 Task: Find connections with filter location Cegléd with filter topic #moneywith filter profile language English with filter current company Lupin with filter school Malnad College of Engineering with filter industry Claims Adjusting, Actuarial Services with filter service category Family Law with filter keywords title Operations Professional
Action: Mouse moved to (531, 71)
Screenshot: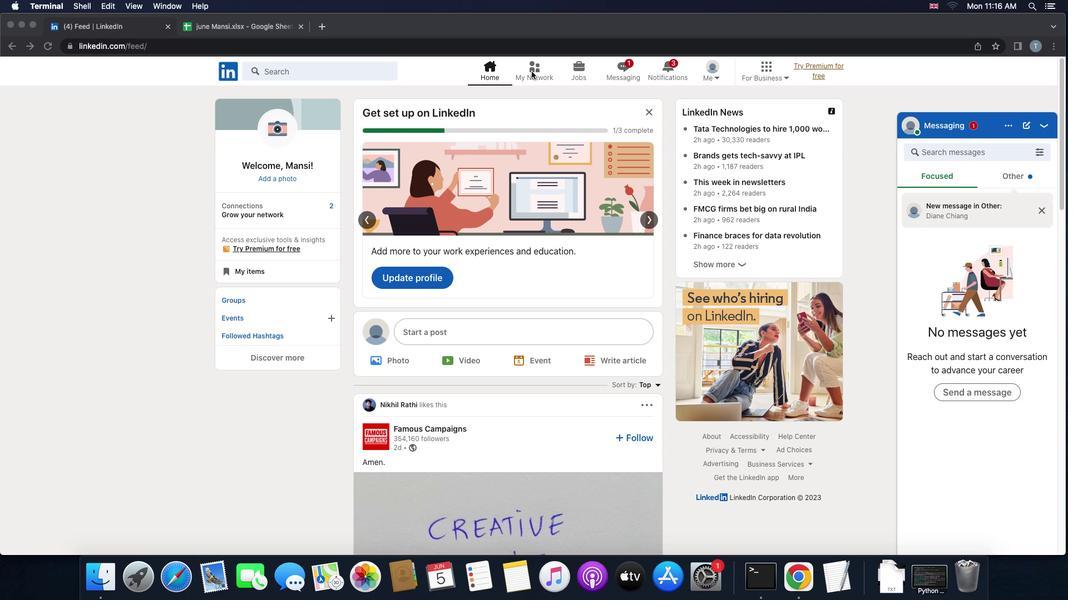 
Action: Mouse pressed left at (531, 71)
Screenshot: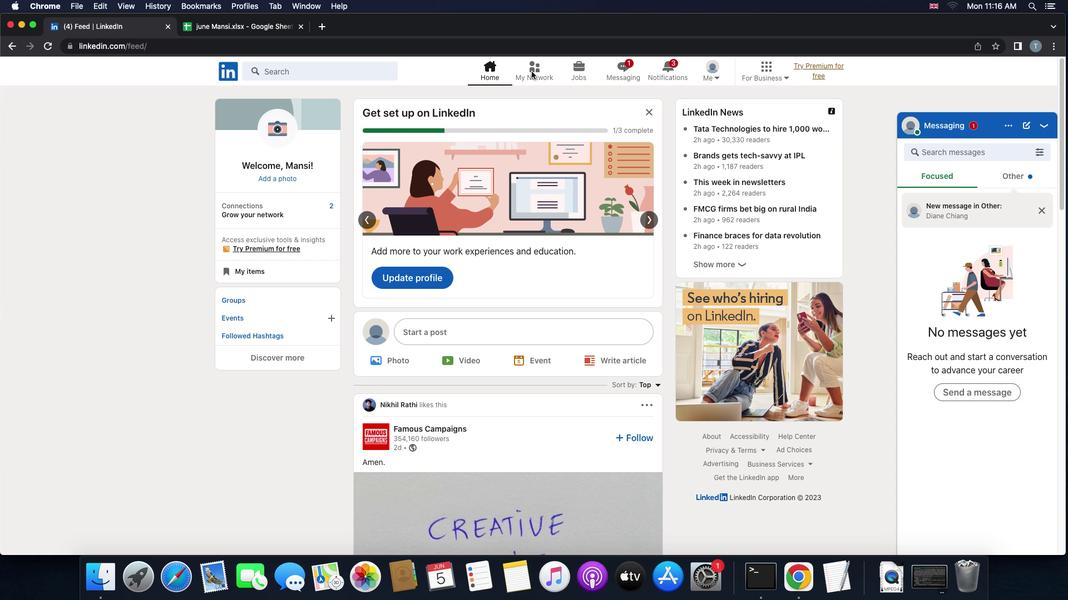 
Action: Mouse pressed left at (531, 71)
Screenshot: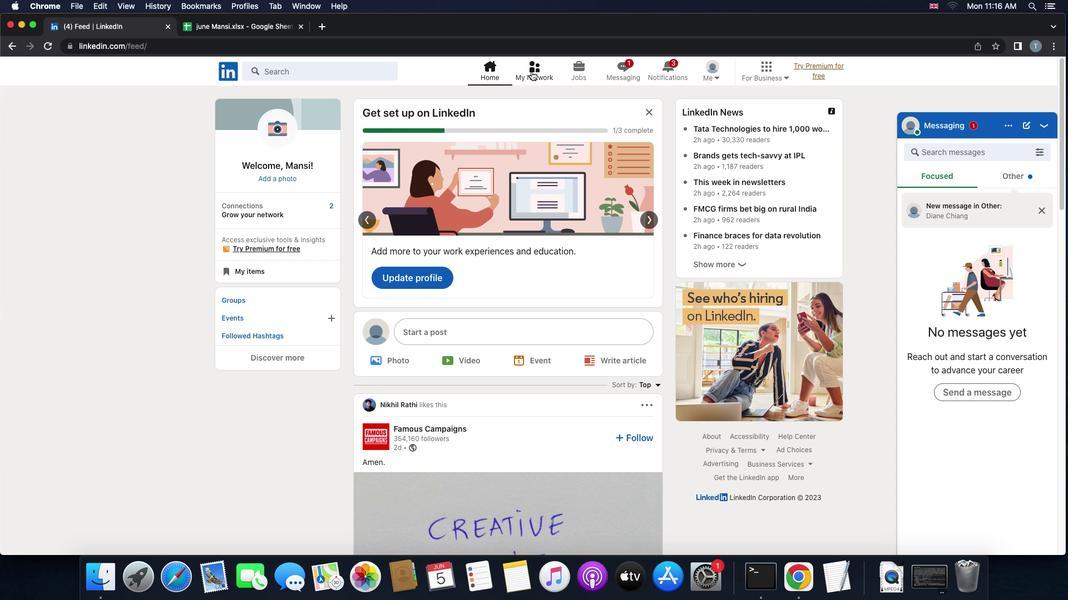 
Action: Mouse moved to (351, 132)
Screenshot: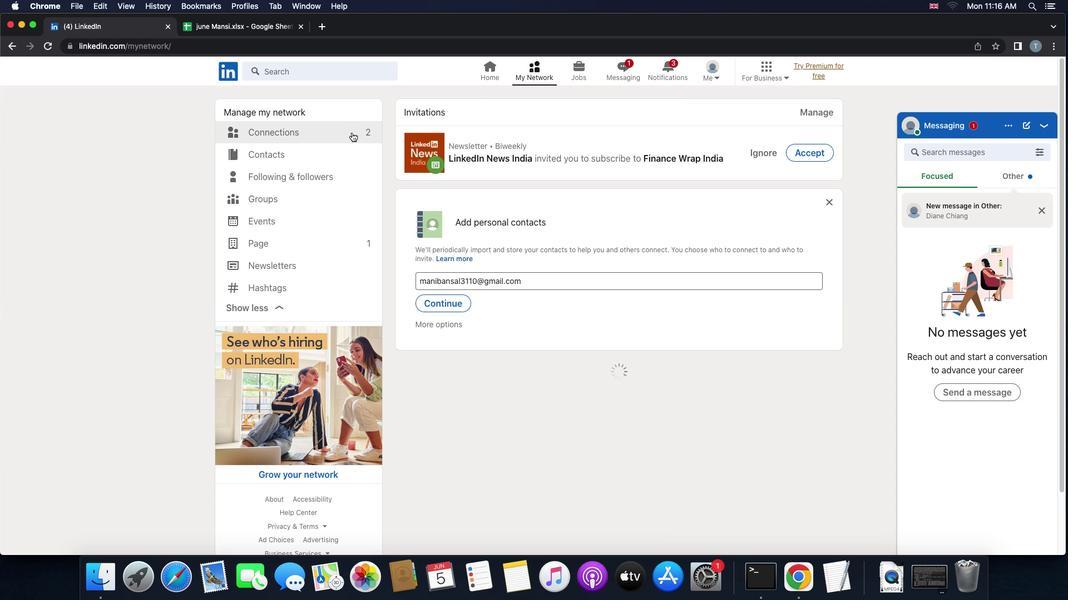 
Action: Mouse pressed left at (351, 132)
Screenshot: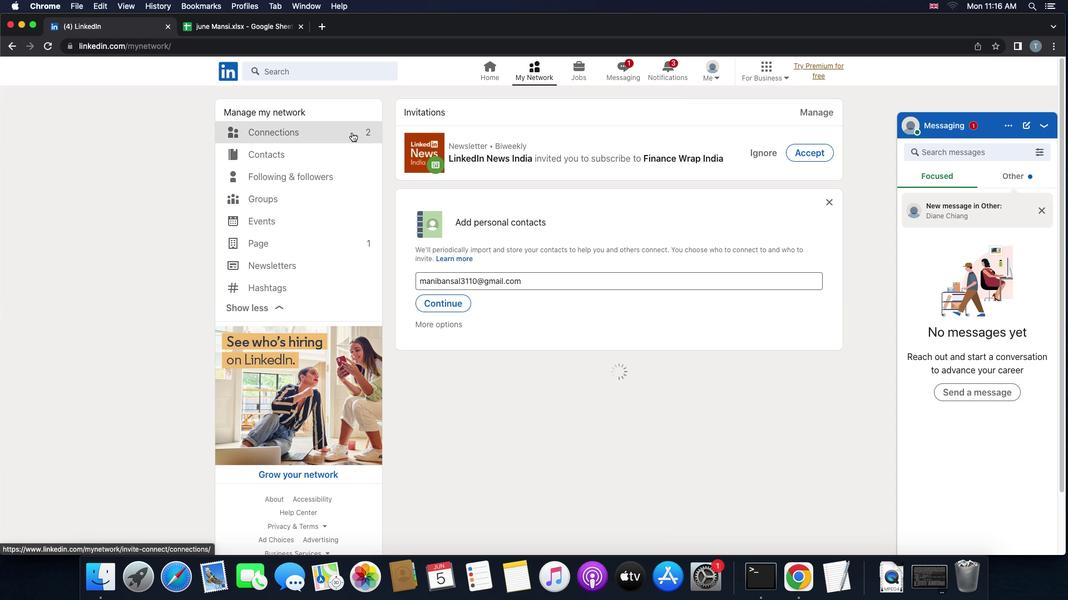 
Action: Mouse moved to (624, 130)
Screenshot: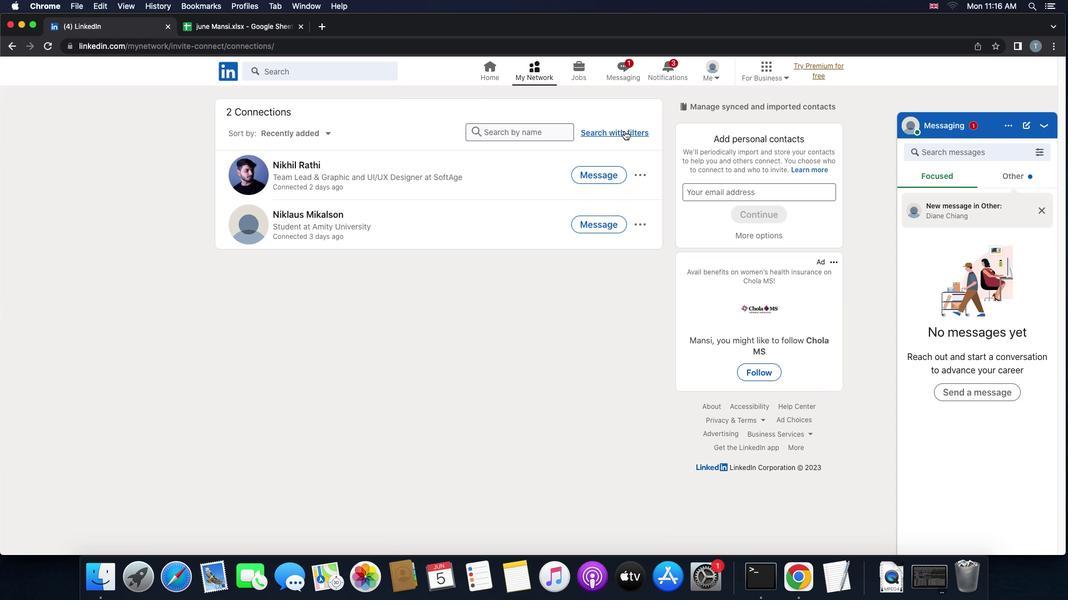
Action: Mouse pressed left at (624, 130)
Screenshot: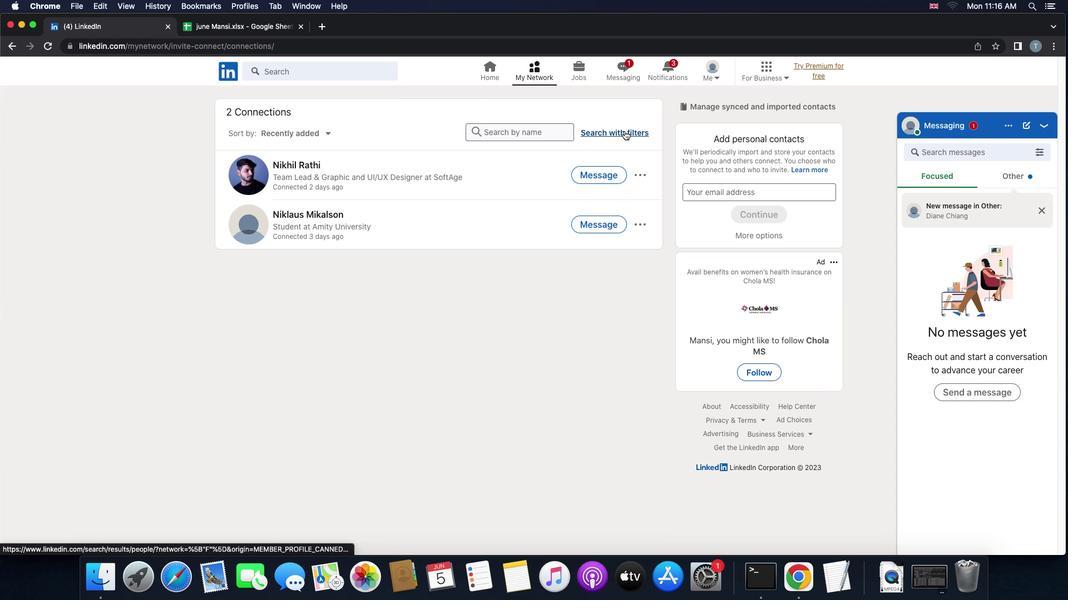 
Action: Mouse moved to (584, 105)
Screenshot: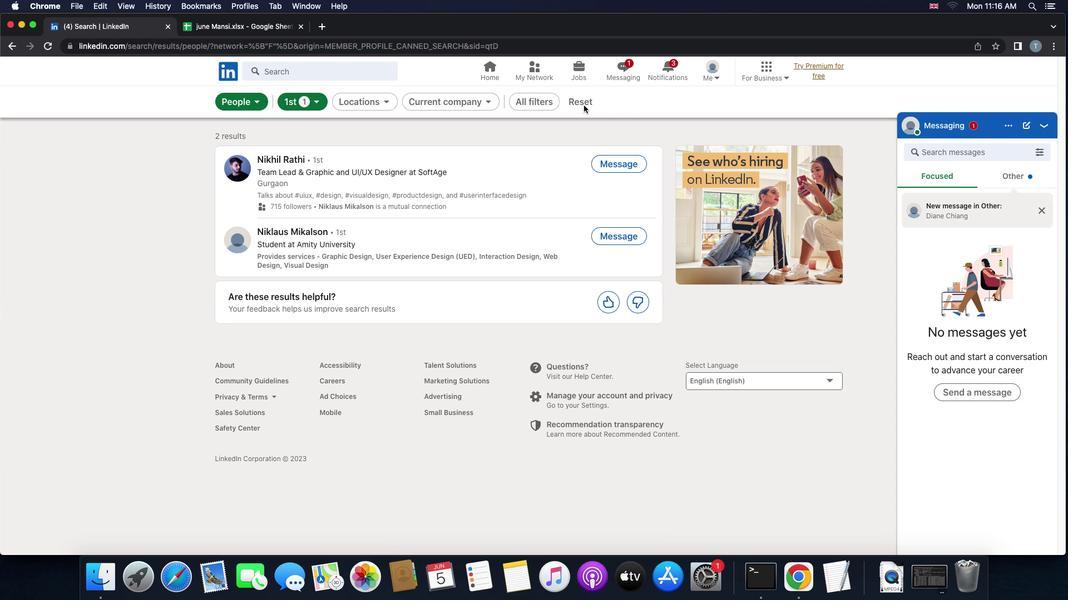 
Action: Mouse pressed left at (584, 105)
Screenshot: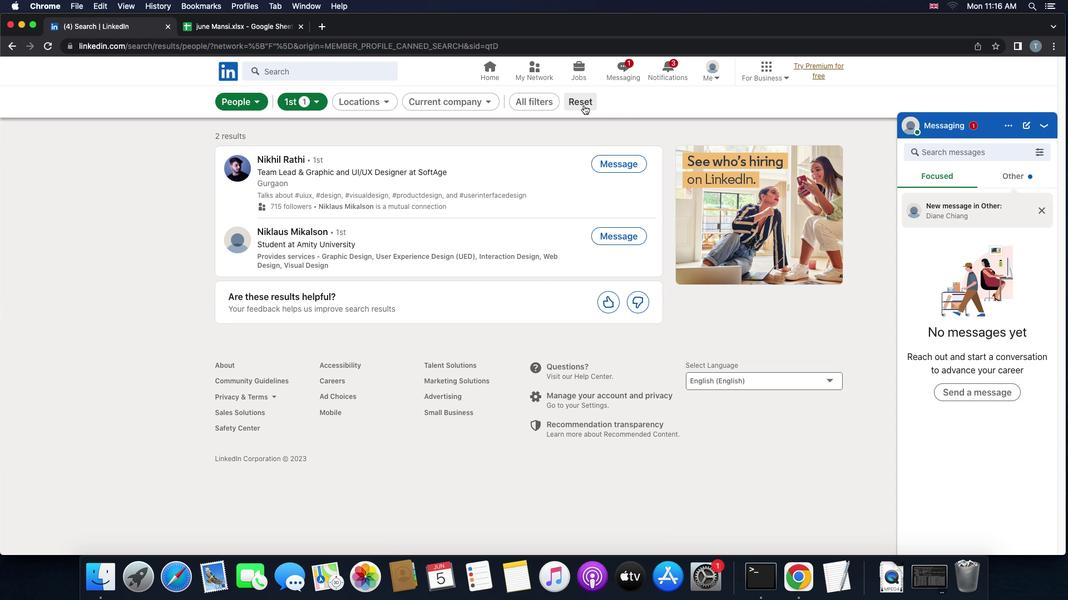 
Action: Mouse moved to (576, 103)
Screenshot: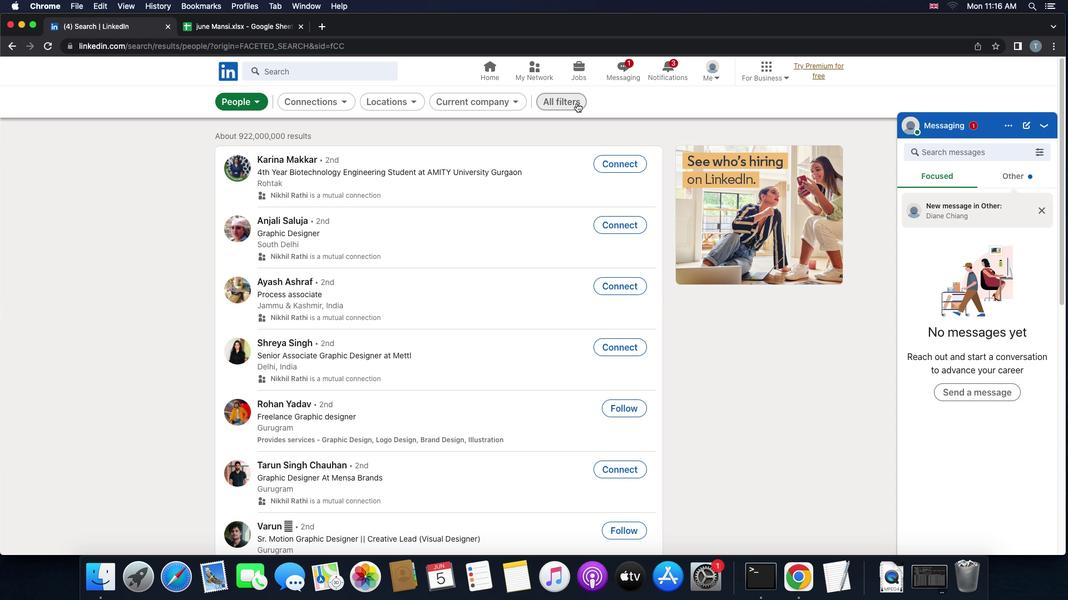 
Action: Mouse pressed left at (576, 103)
Screenshot: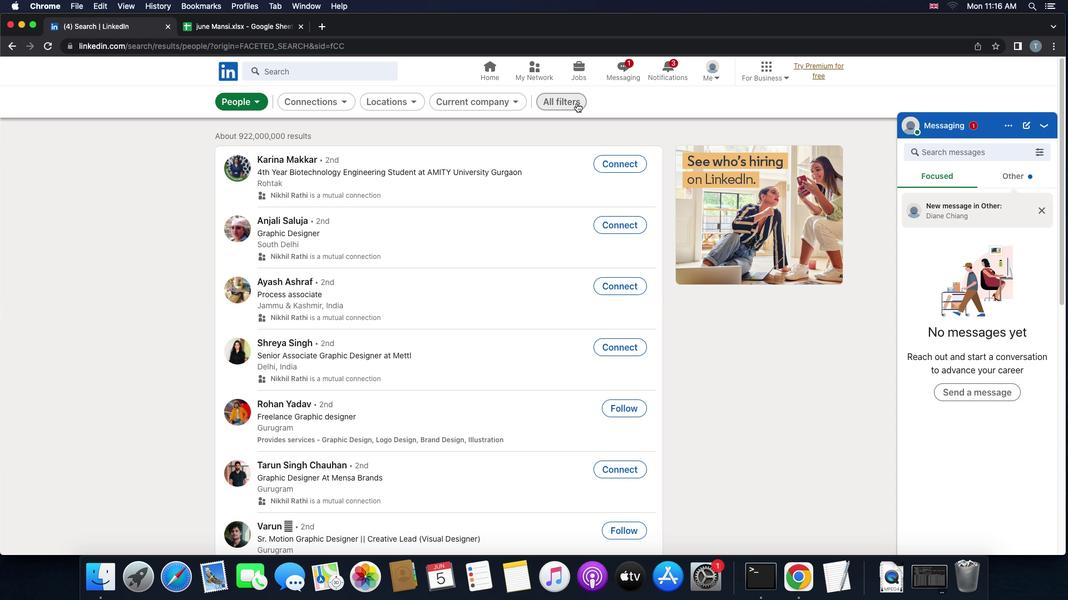 
Action: Mouse moved to (773, 333)
Screenshot: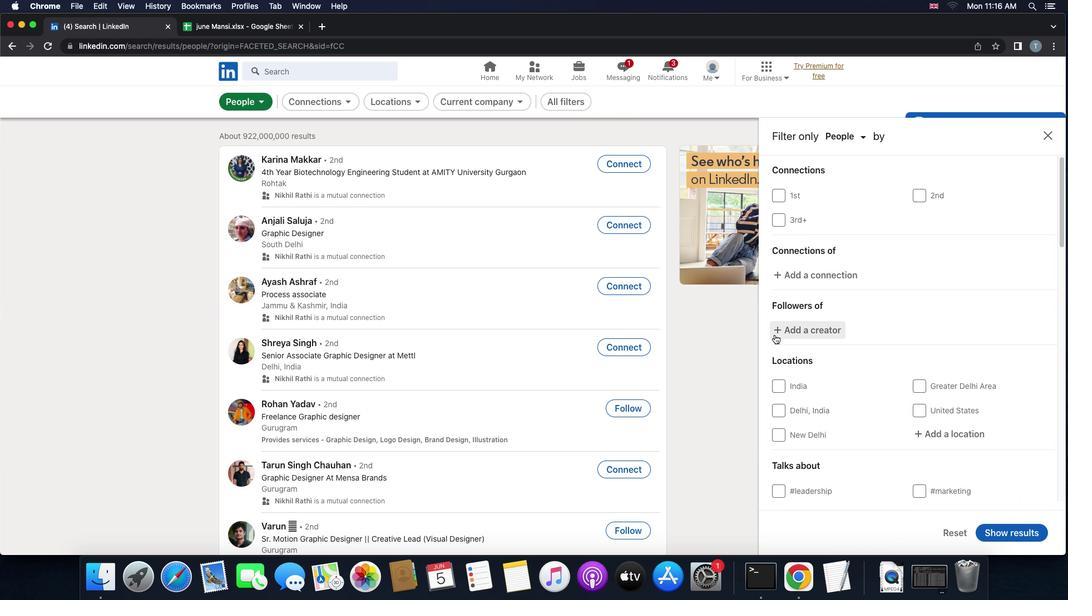
Action: Mouse scrolled (773, 333) with delta (0, 0)
Screenshot: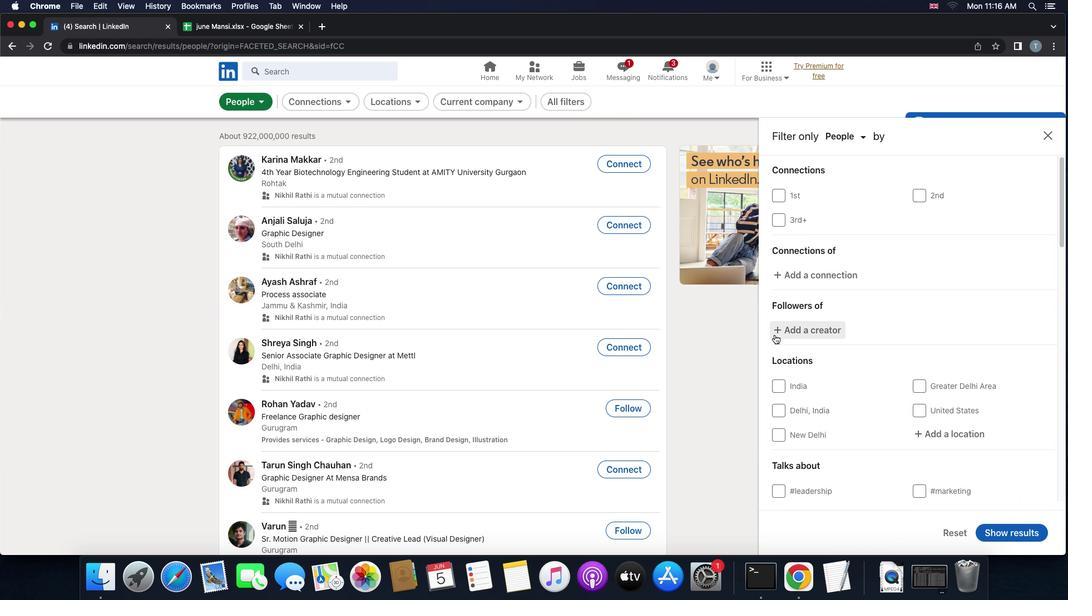 
Action: Mouse moved to (774, 334)
Screenshot: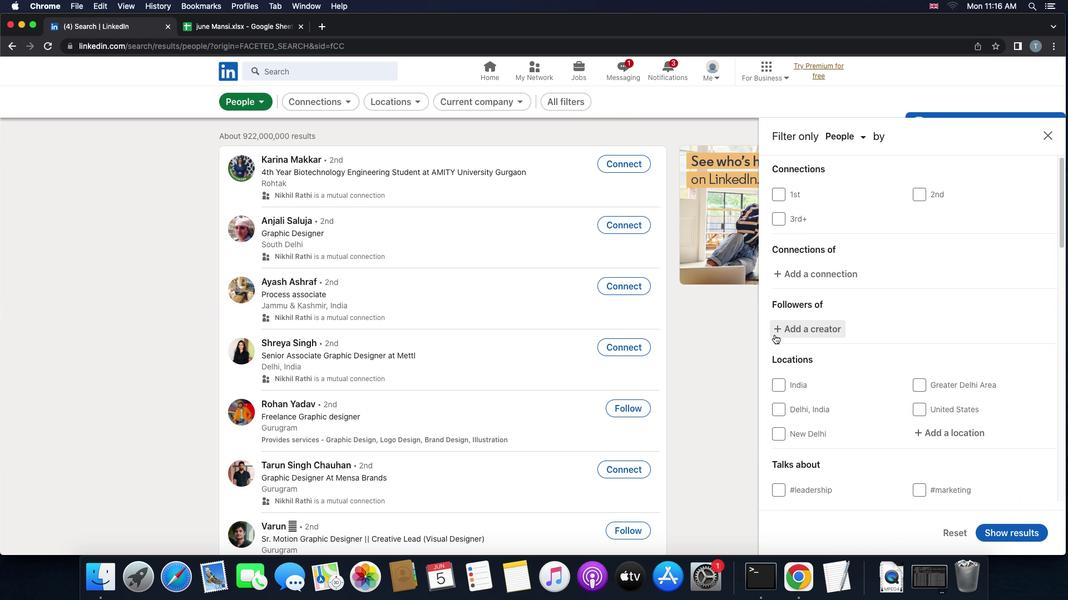 
Action: Mouse scrolled (774, 334) with delta (0, 0)
Screenshot: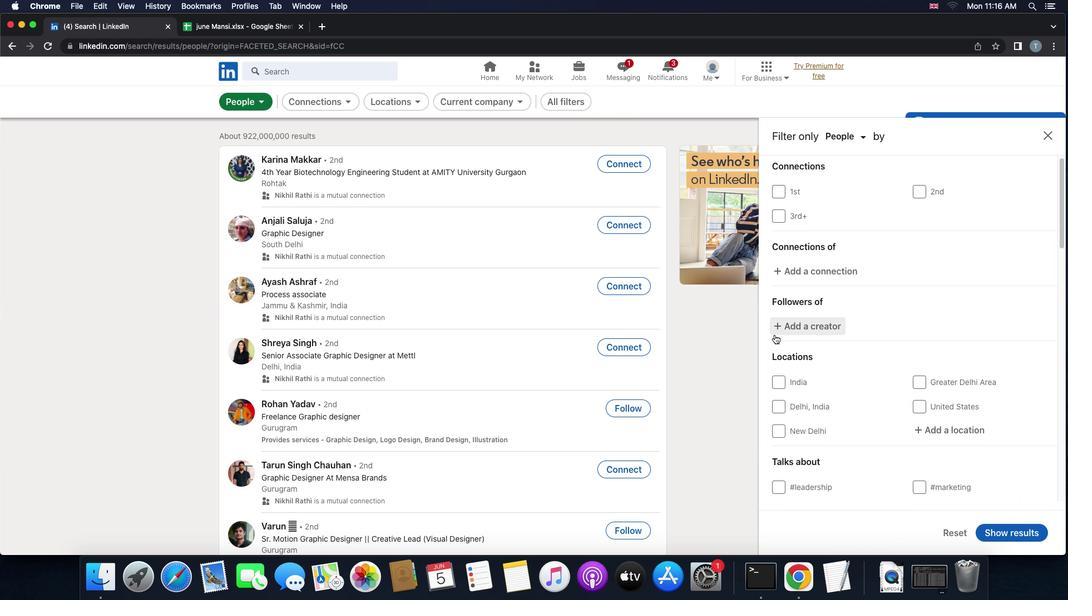 
Action: Mouse scrolled (774, 334) with delta (0, 0)
Screenshot: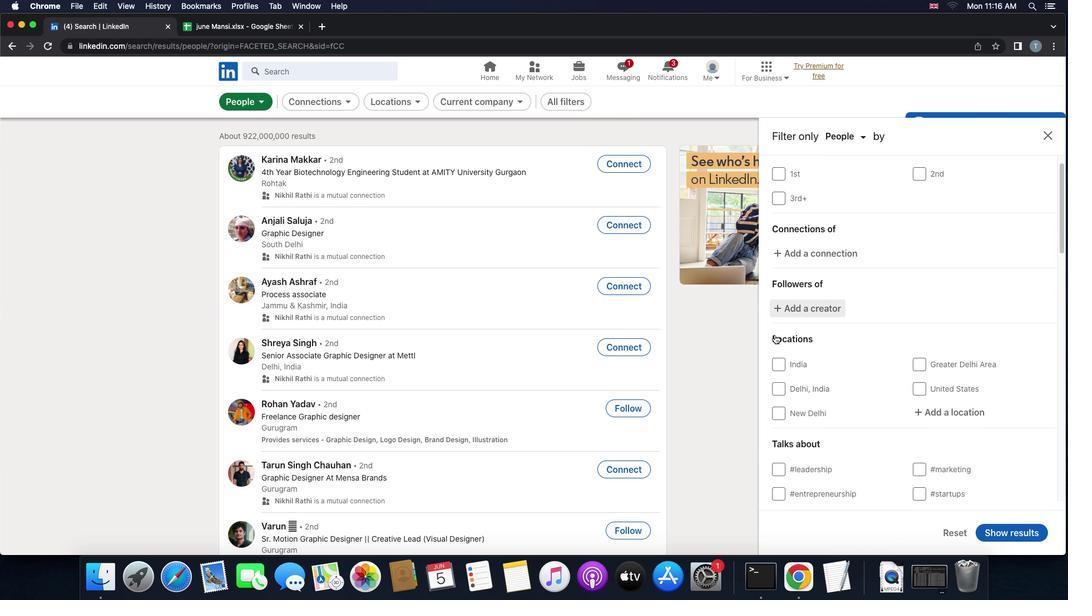 
Action: Mouse moved to (941, 399)
Screenshot: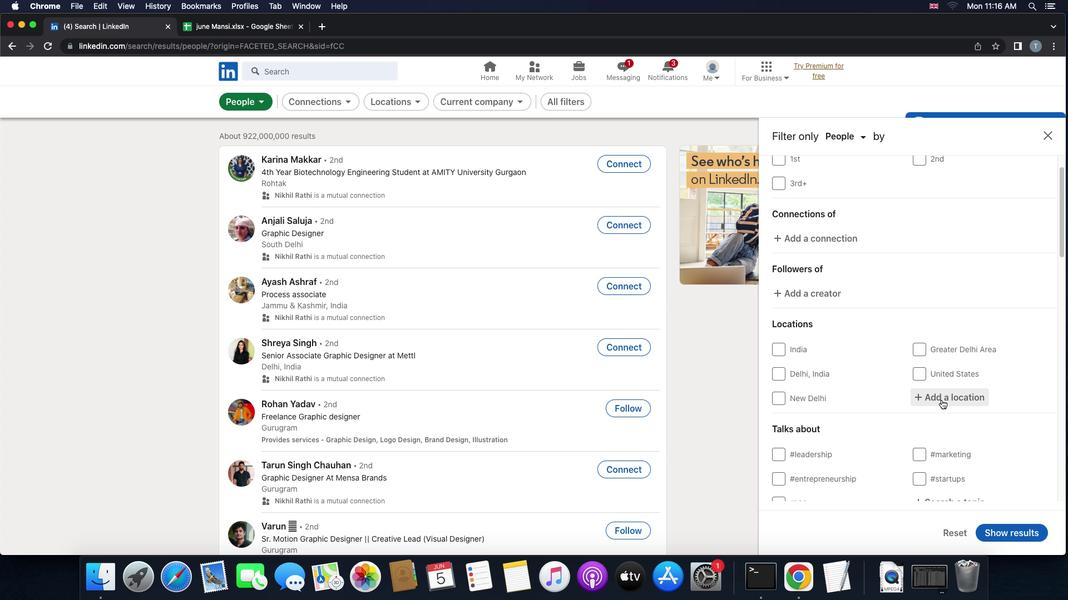 
Action: Mouse pressed left at (941, 399)
Screenshot: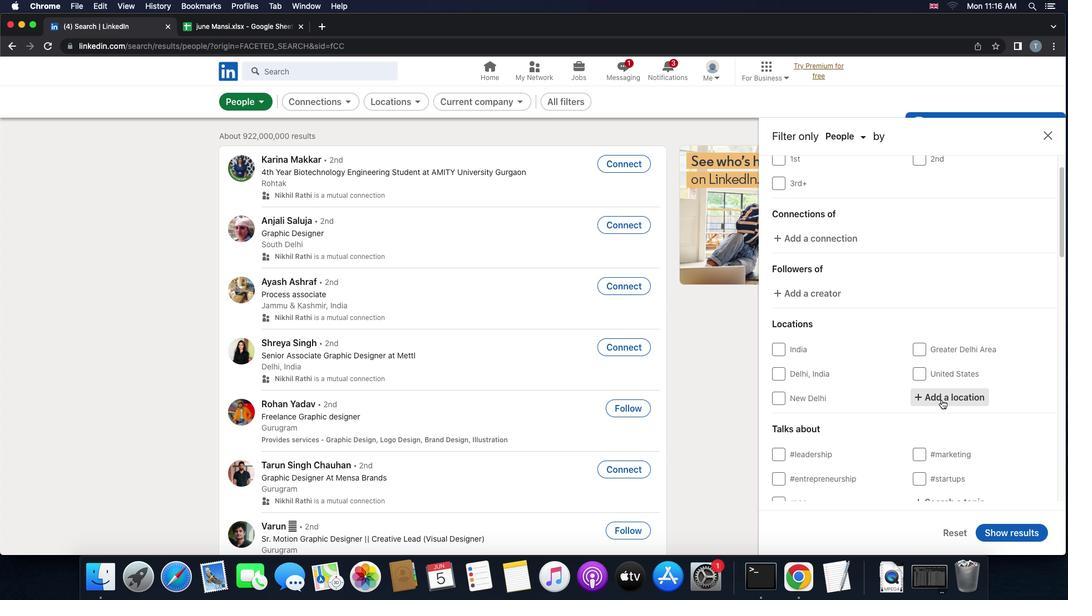 
Action: Key pressed 'c''e''g''l''e''d'
Screenshot: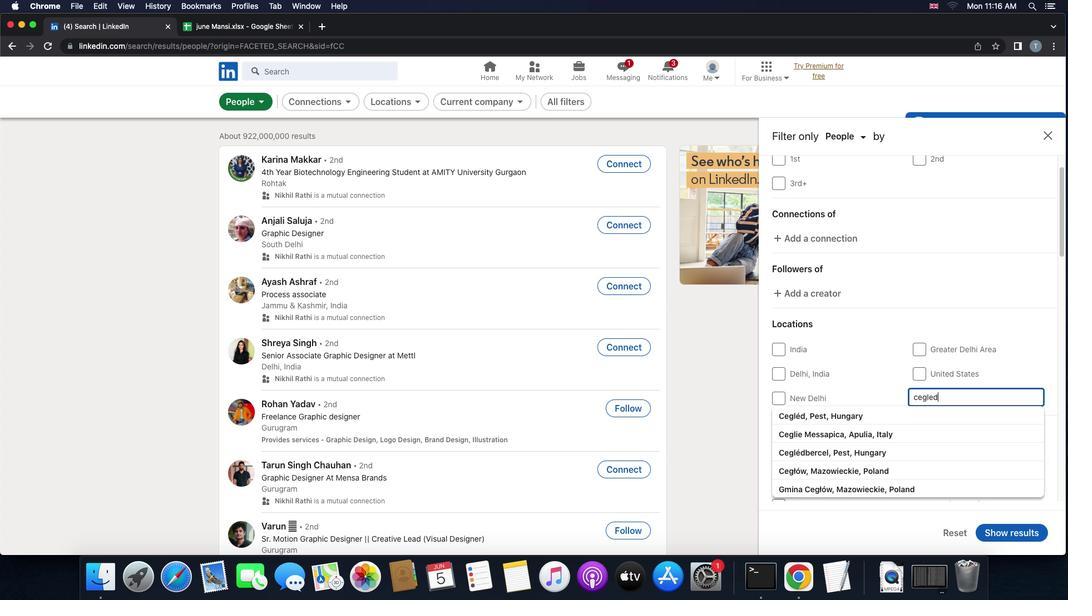 
Action: Mouse moved to (928, 414)
Screenshot: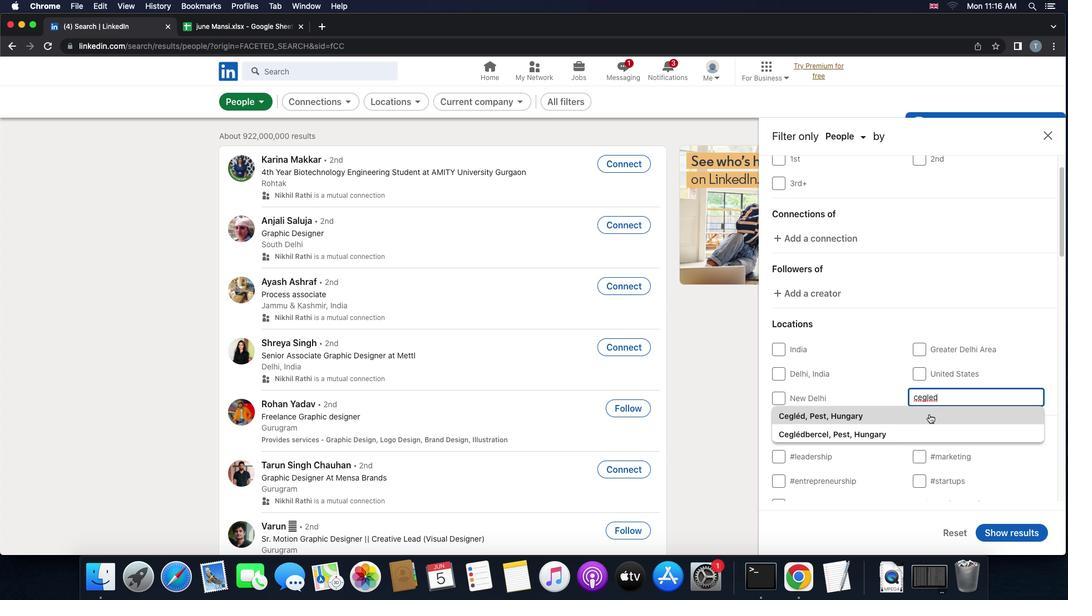
Action: Mouse pressed left at (928, 414)
Screenshot: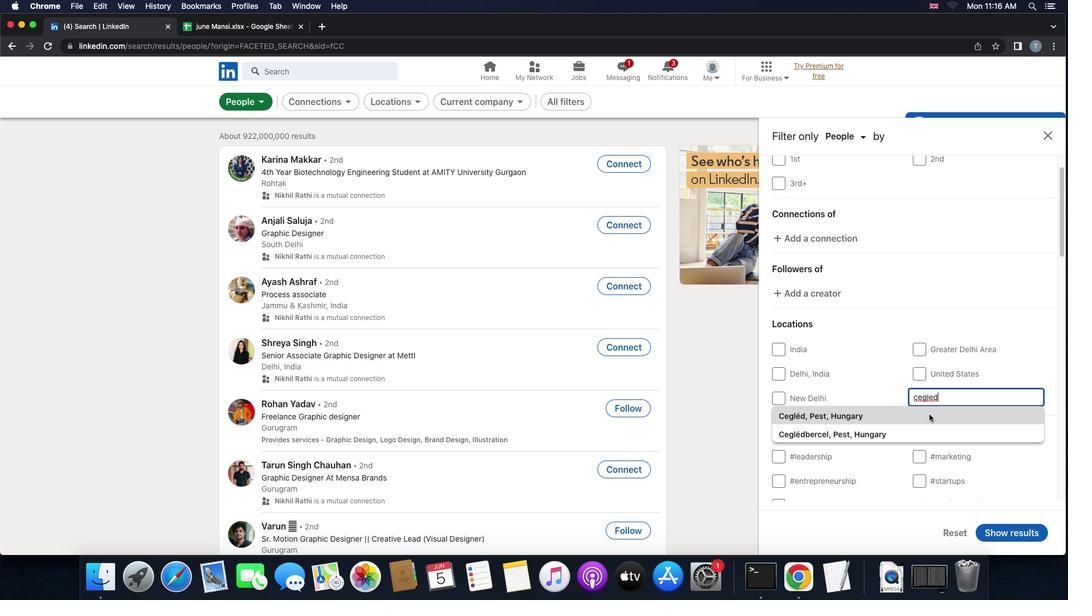
Action: Mouse scrolled (928, 414) with delta (0, 0)
Screenshot: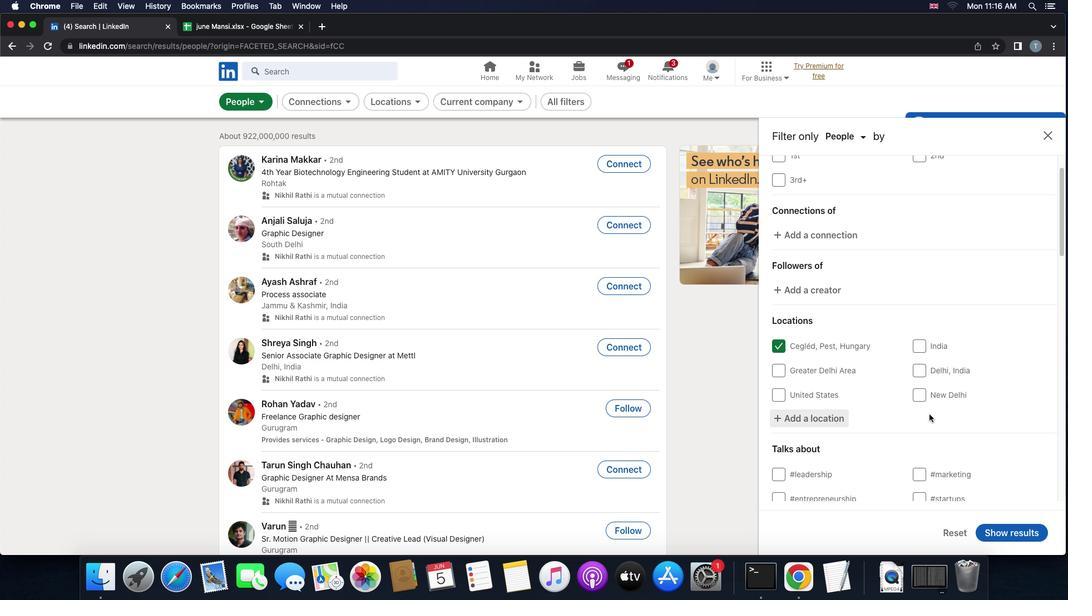 
Action: Mouse scrolled (928, 414) with delta (0, 0)
Screenshot: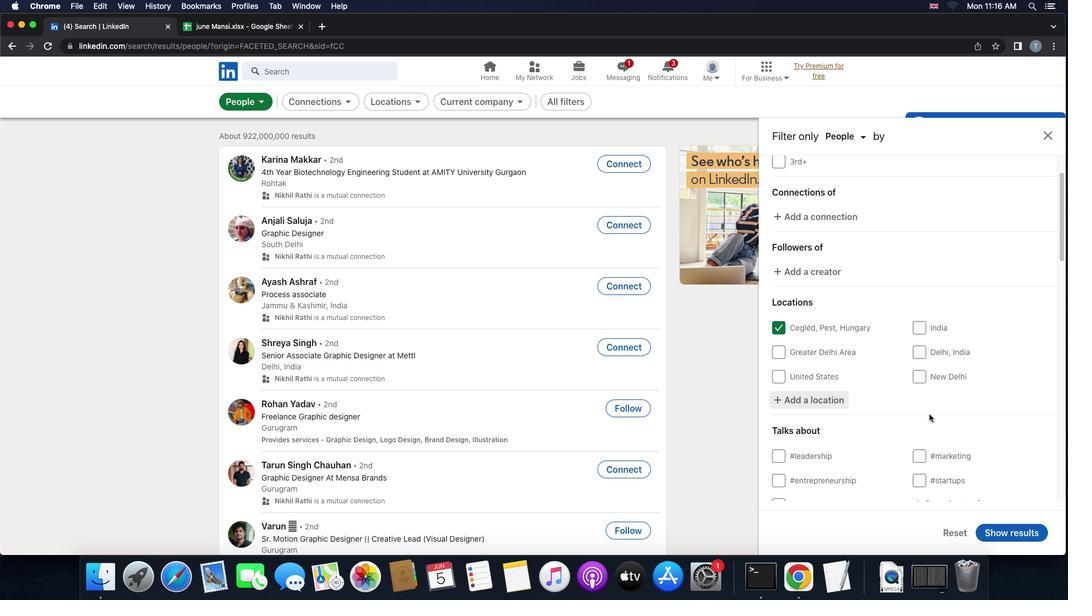 
Action: Mouse scrolled (928, 414) with delta (0, -1)
Screenshot: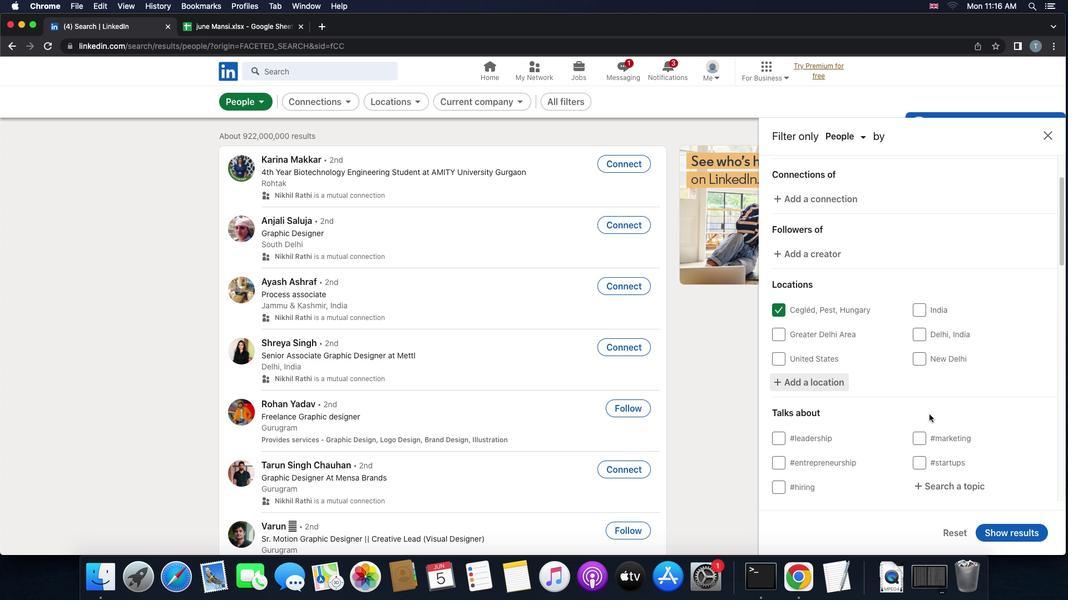 
Action: Mouse scrolled (928, 414) with delta (0, 0)
Screenshot: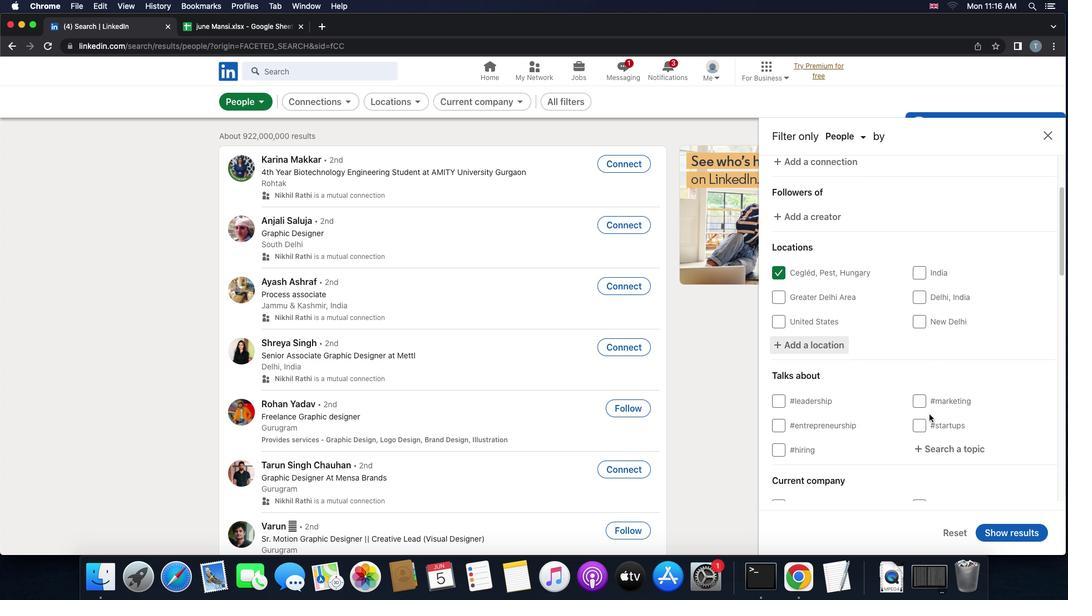 
Action: Mouse scrolled (928, 414) with delta (0, 0)
Screenshot: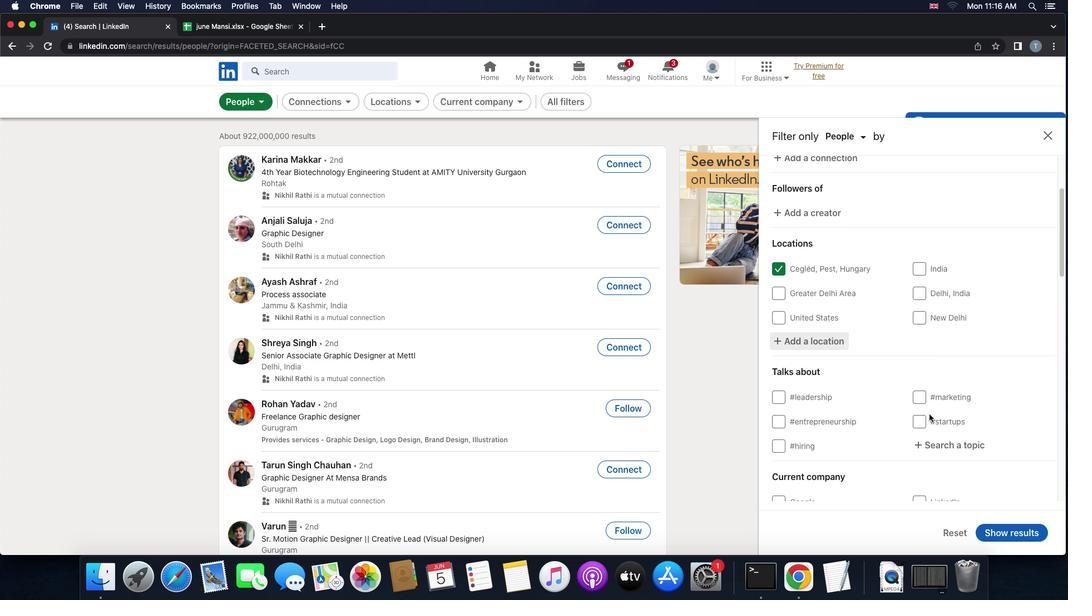 
Action: Mouse scrolled (928, 414) with delta (0, 0)
Screenshot: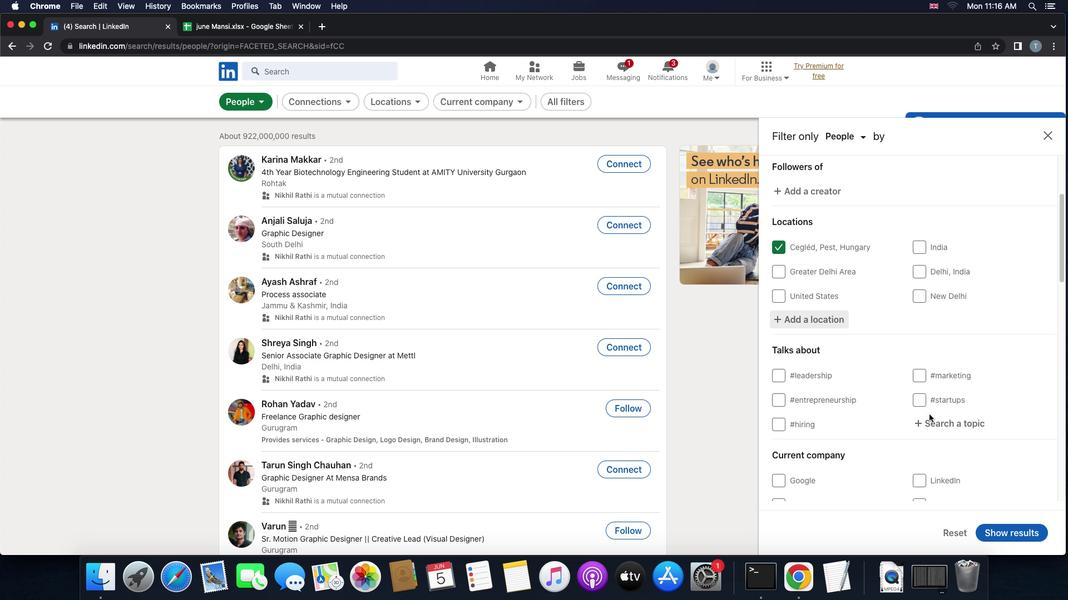 
Action: Mouse moved to (934, 411)
Screenshot: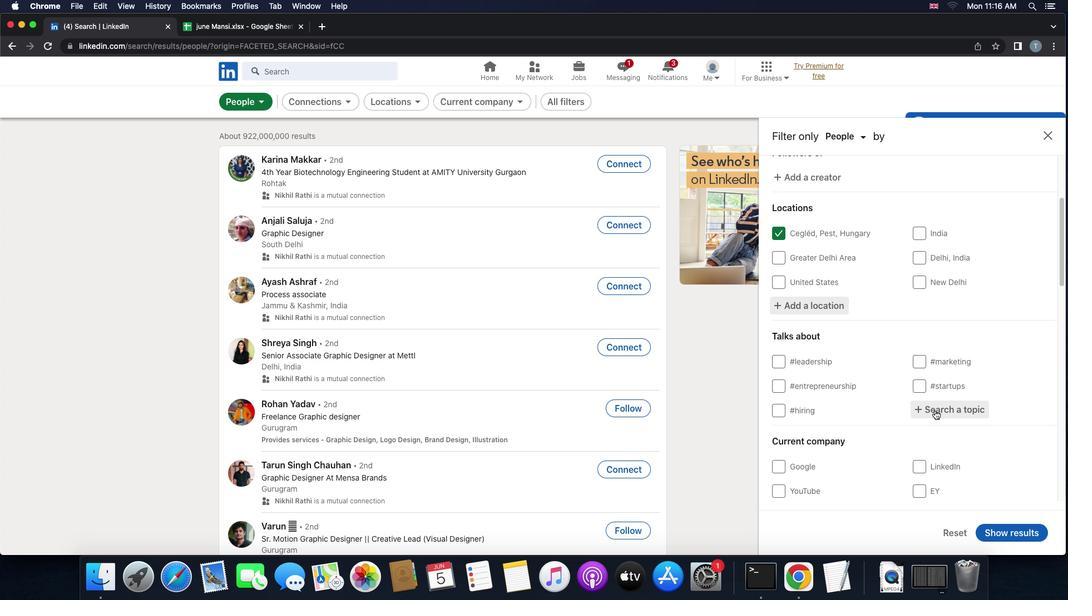 
Action: Mouse pressed left at (934, 411)
Screenshot: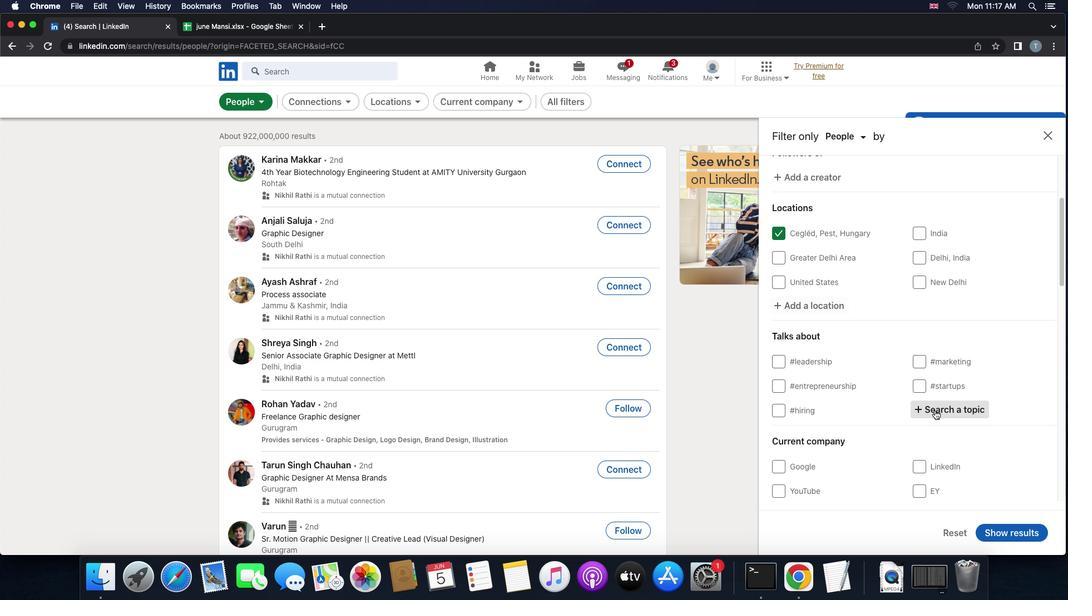 
Action: Key pressed 'm''o''n''e''y'
Screenshot: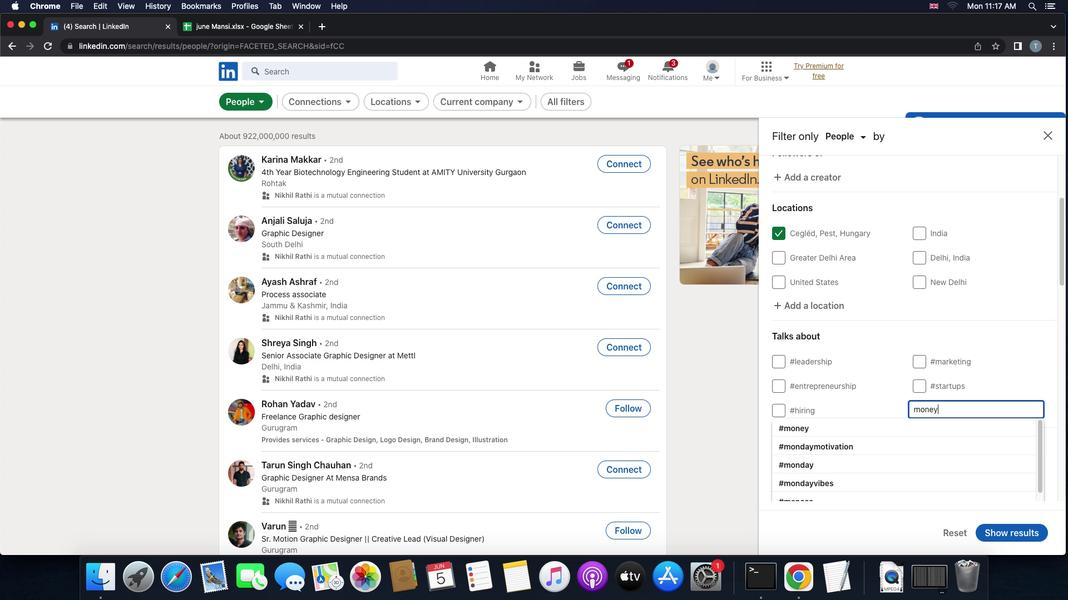 
Action: Mouse moved to (915, 430)
Screenshot: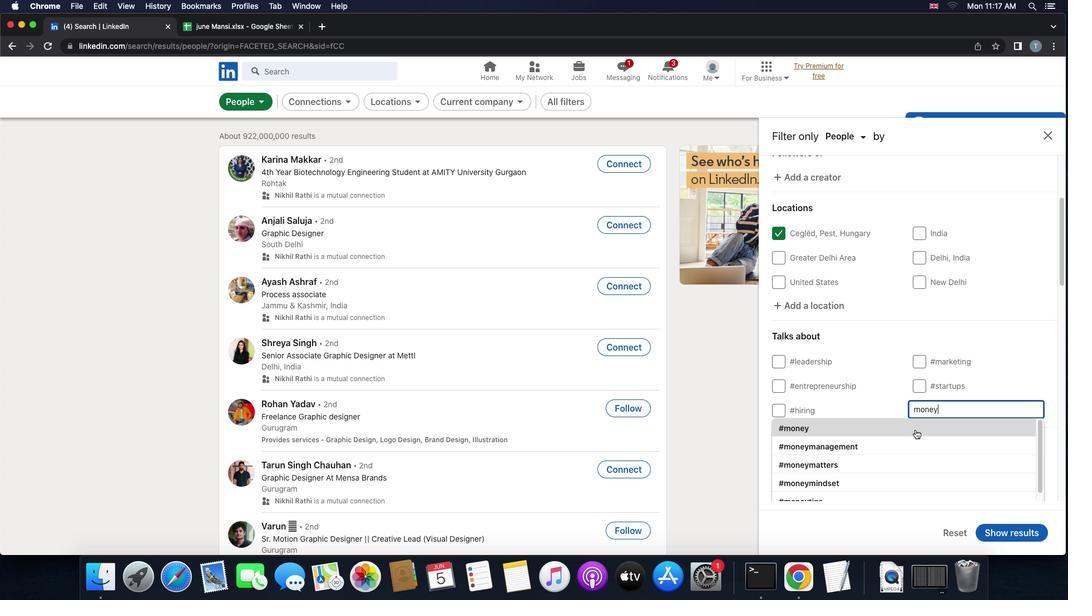 
Action: Mouse pressed left at (915, 430)
Screenshot: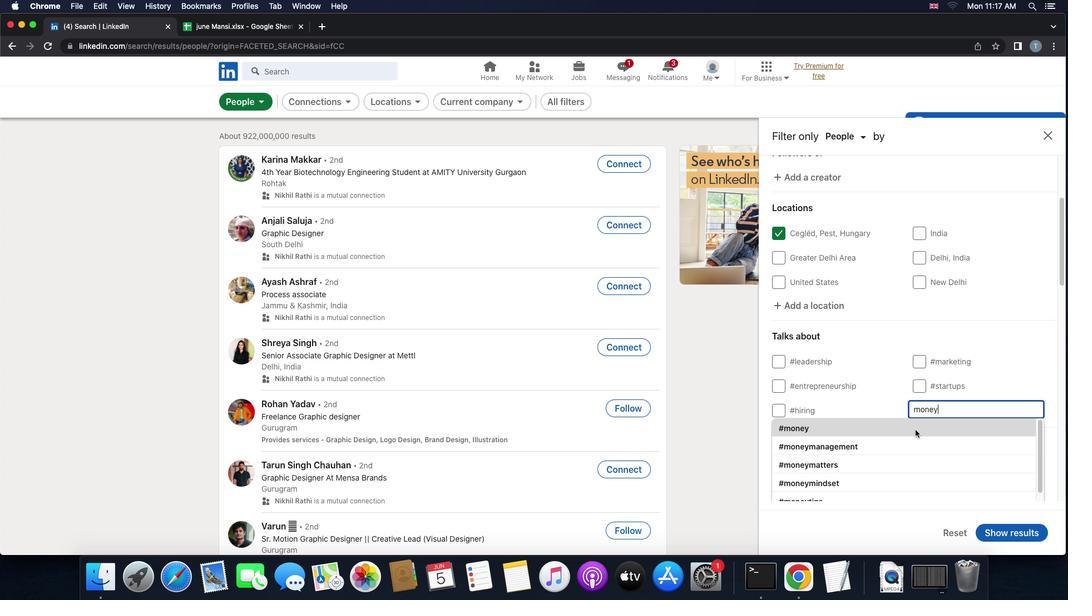 
Action: Mouse scrolled (915, 430) with delta (0, 0)
Screenshot: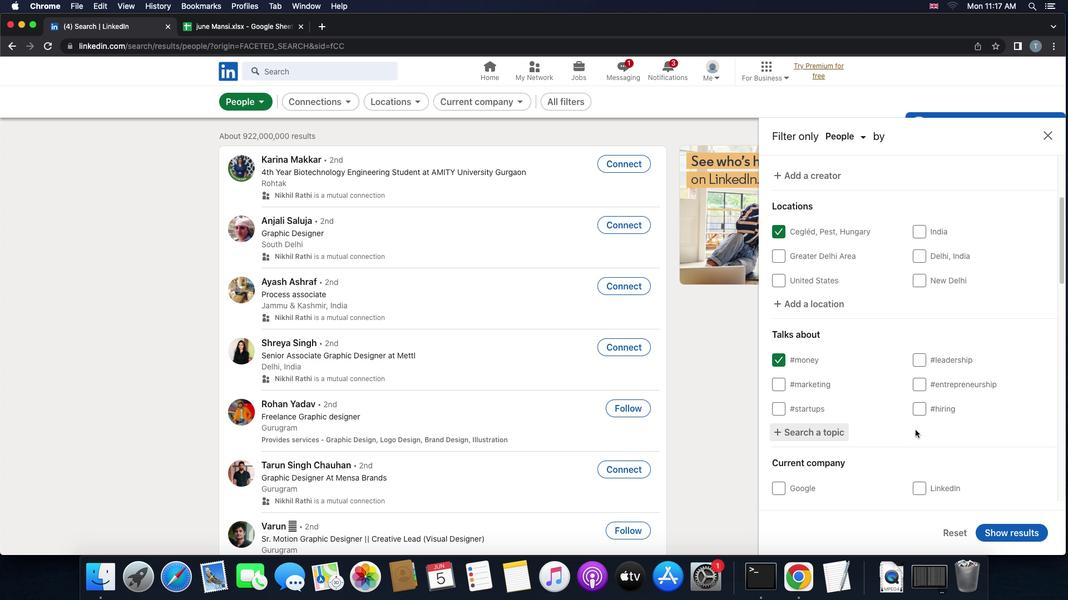 
Action: Mouse scrolled (915, 430) with delta (0, 0)
Screenshot: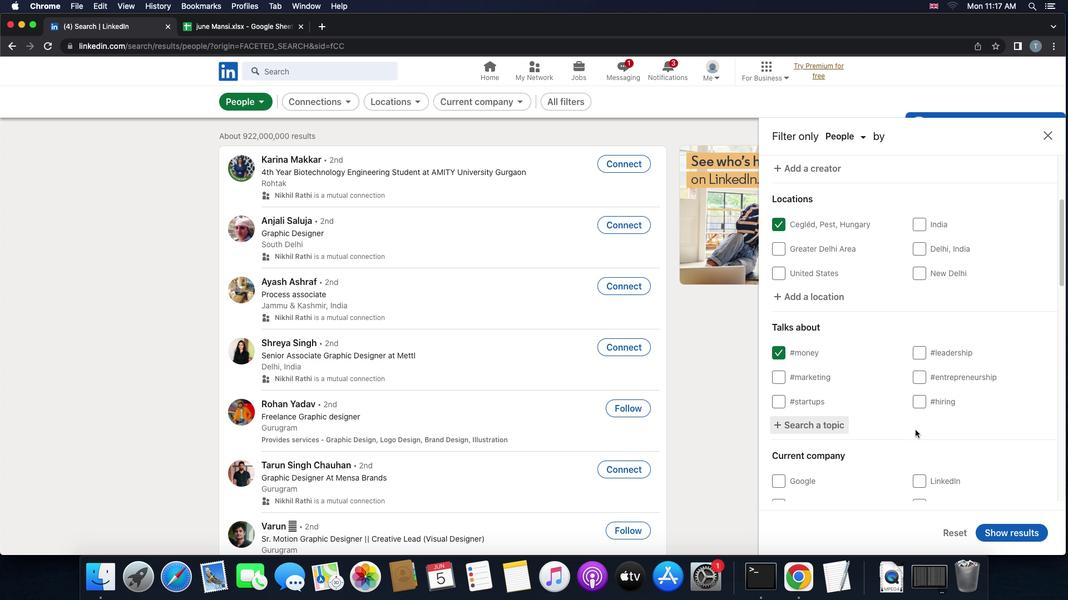 
Action: Mouse scrolled (915, 430) with delta (0, 0)
Screenshot: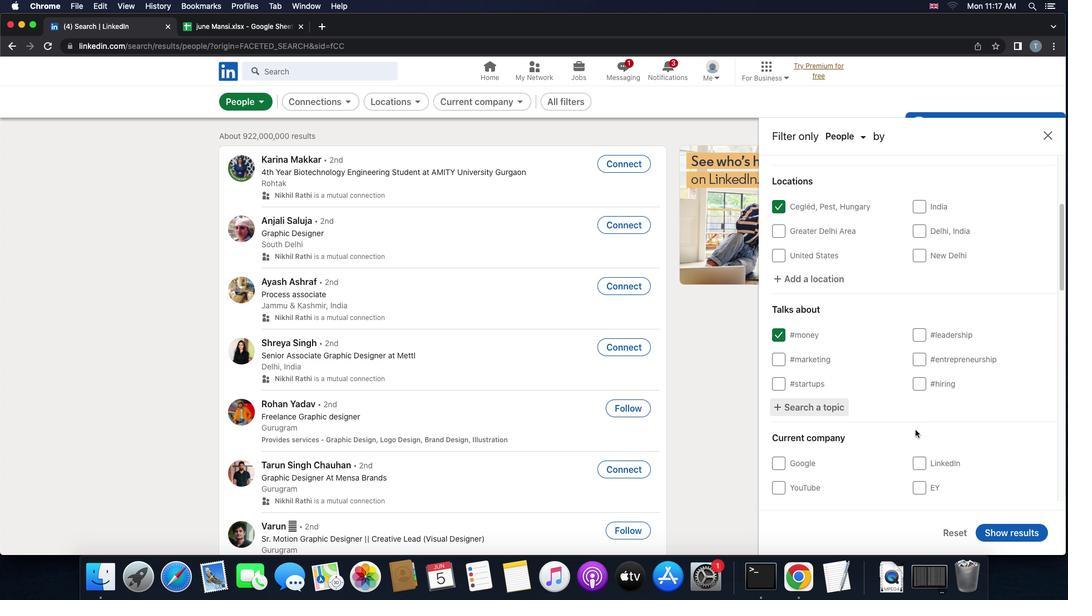 
Action: Mouse moved to (864, 438)
Screenshot: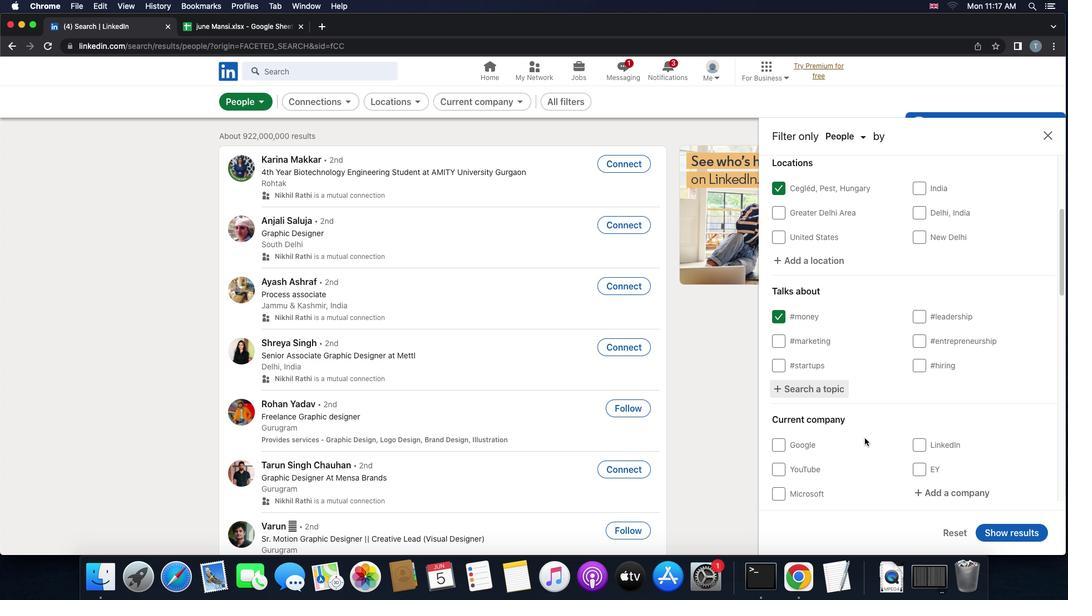 
Action: Mouse scrolled (864, 438) with delta (0, 0)
Screenshot: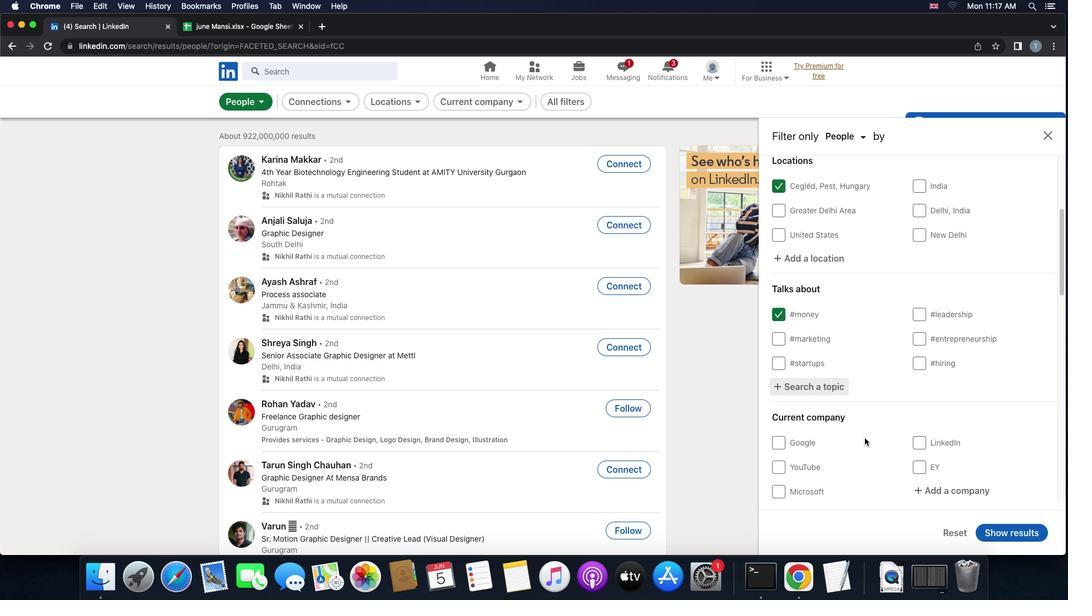 
Action: Mouse scrolled (864, 438) with delta (0, 0)
Screenshot: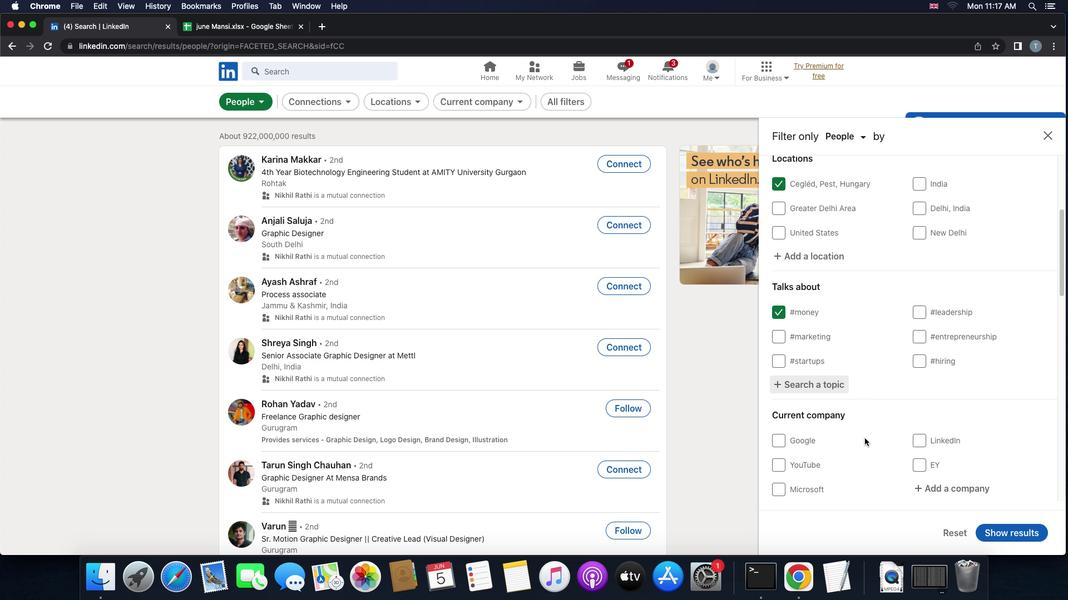 
Action: Mouse scrolled (864, 438) with delta (0, 0)
Screenshot: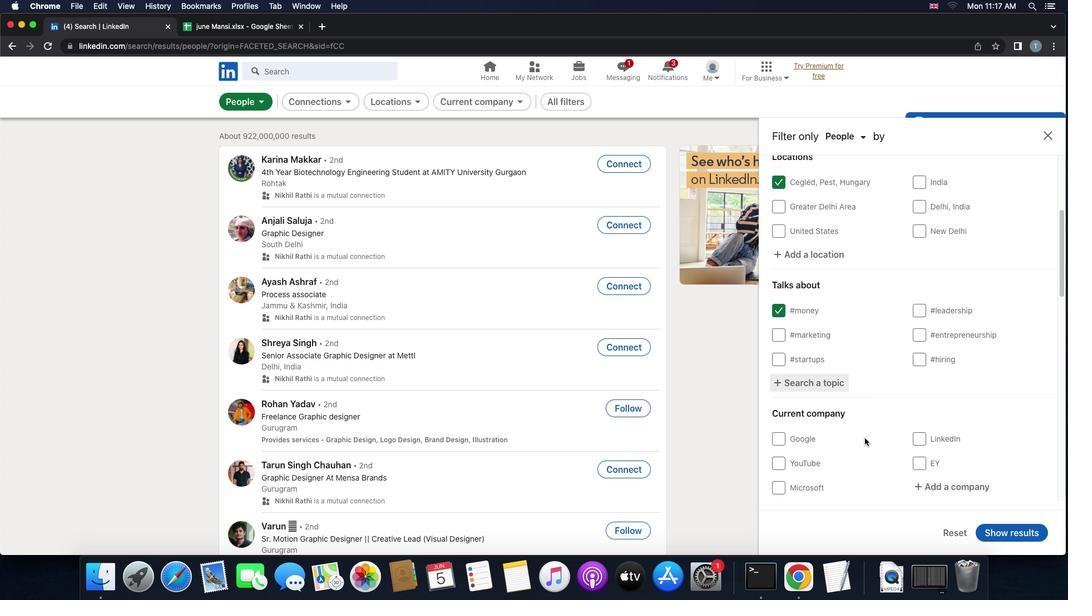 
Action: Mouse scrolled (864, 438) with delta (0, 0)
Screenshot: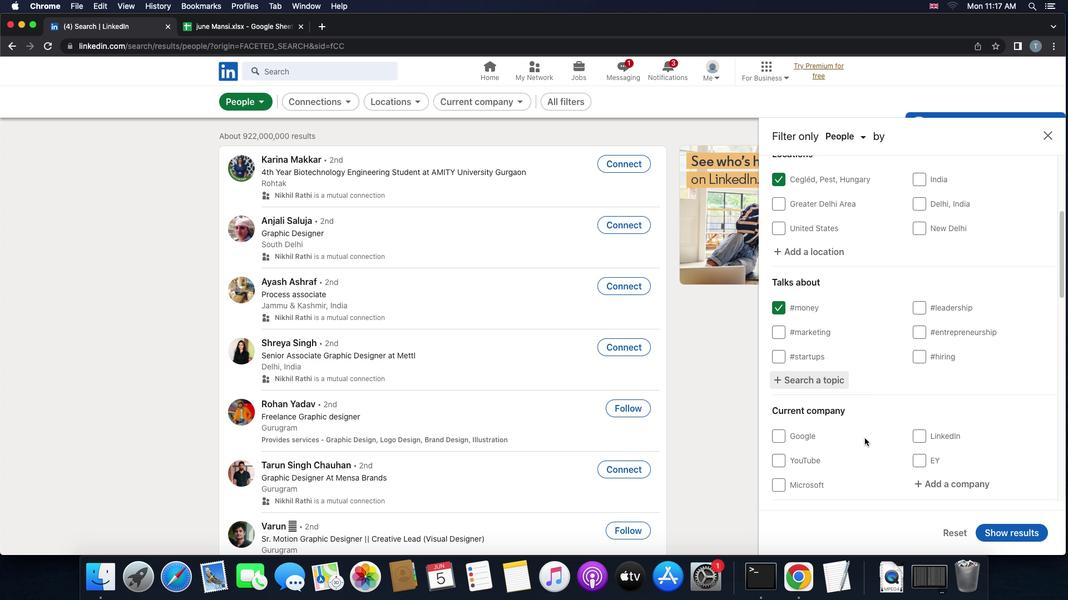 
Action: Mouse scrolled (864, 438) with delta (0, 0)
Screenshot: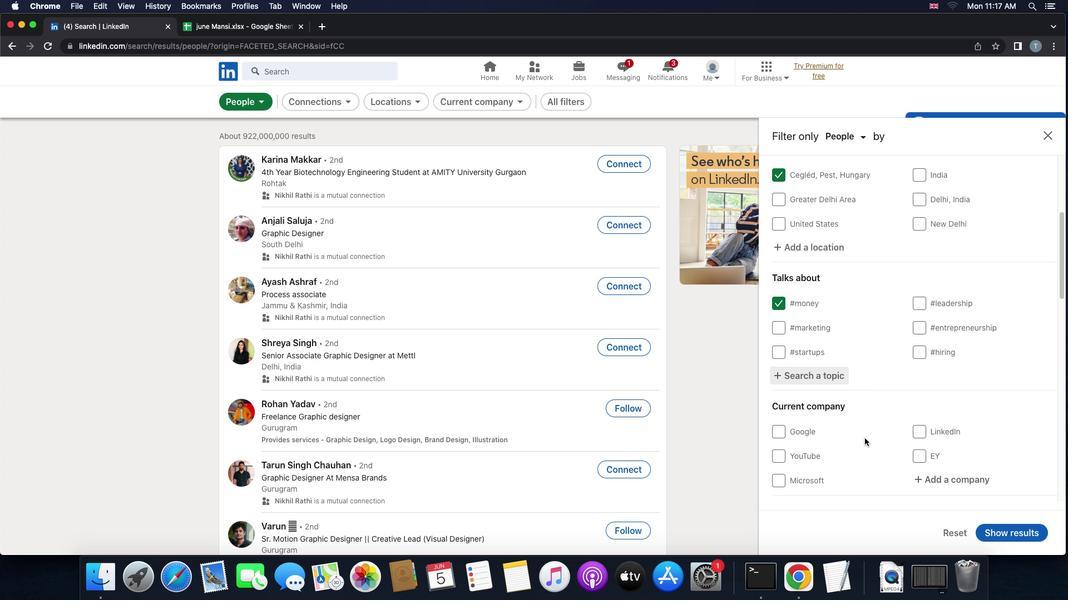 
Action: Mouse scrolled (864, 438) with delta (0, 0)
Screenshot: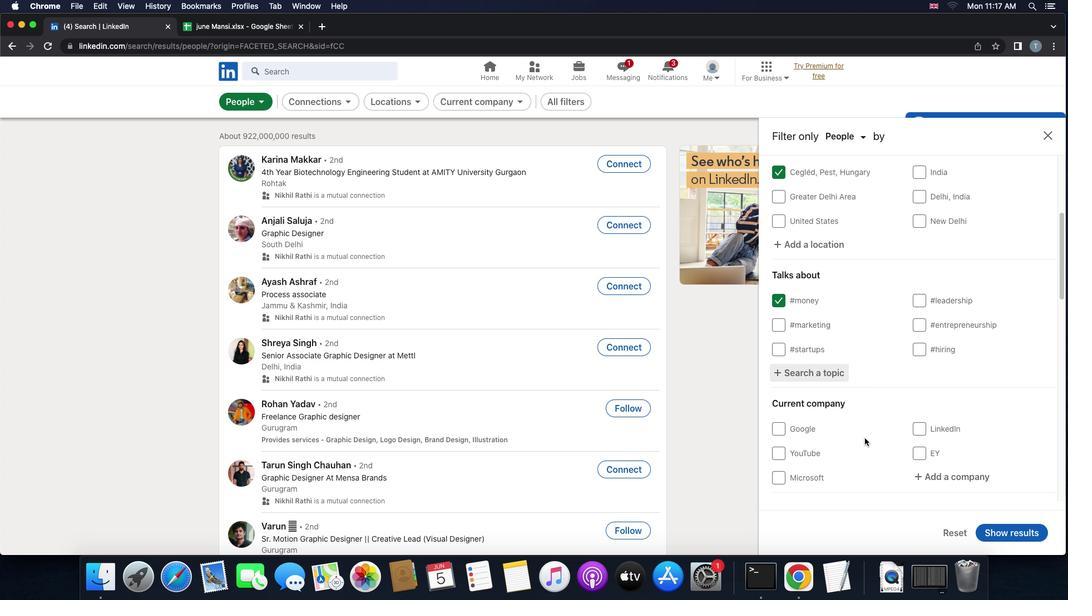 
Action: Mouse scrolled (864, 438) with delta (0, 0)
Screenshot: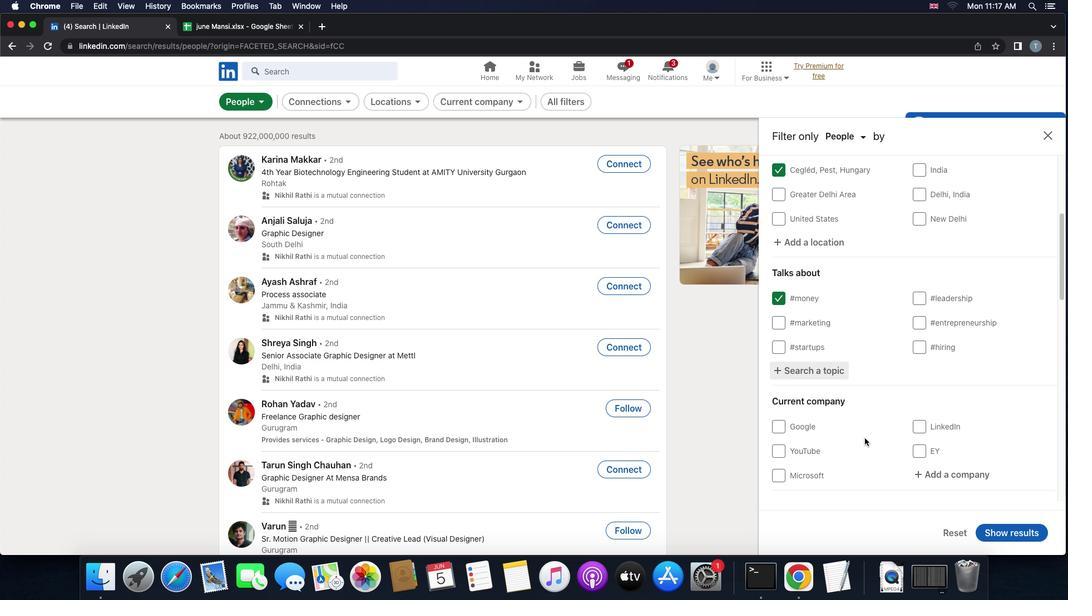 
Action: Mouse scrolled (864, 438) with delta (0, 0)
Screenshot: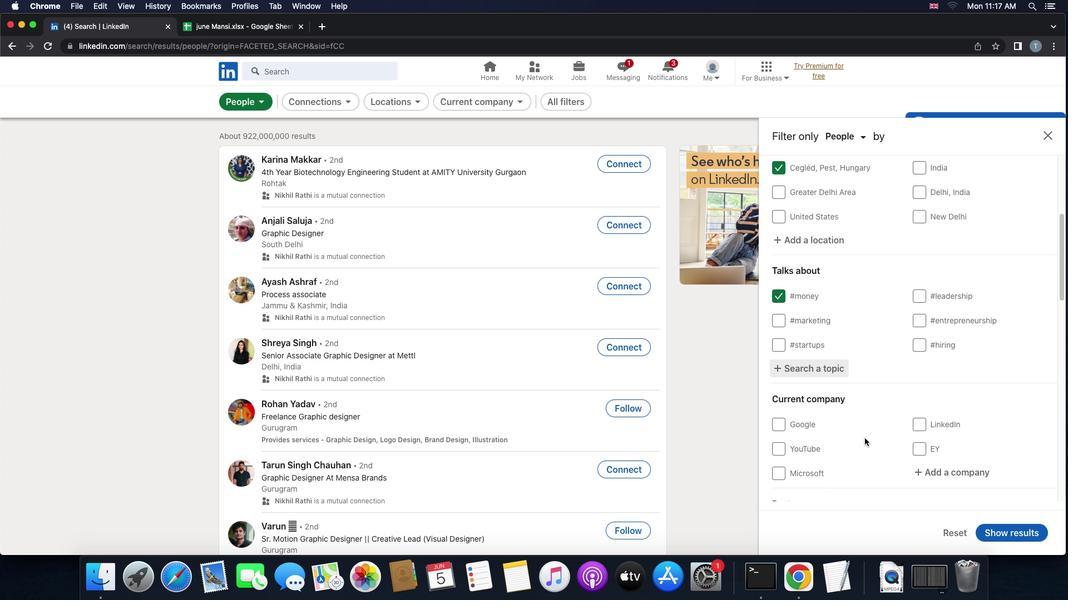
Action: Mouse scrolled (864, 438) with delta (0, 0)
Screenshot: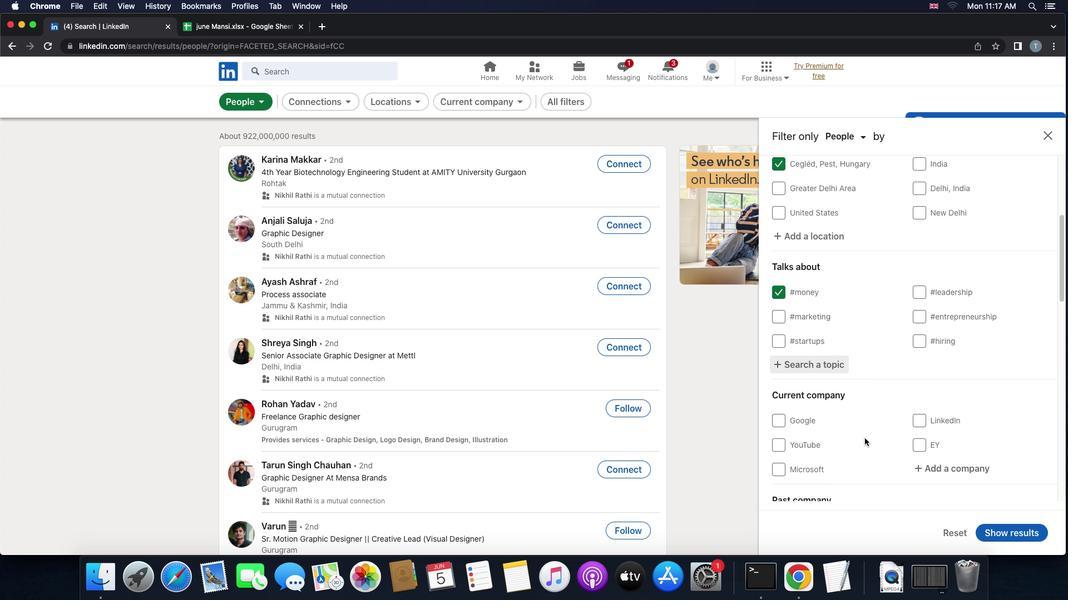 
Action: Mouse scrolled (864, 438) with delta (0, 0)
Screenshot: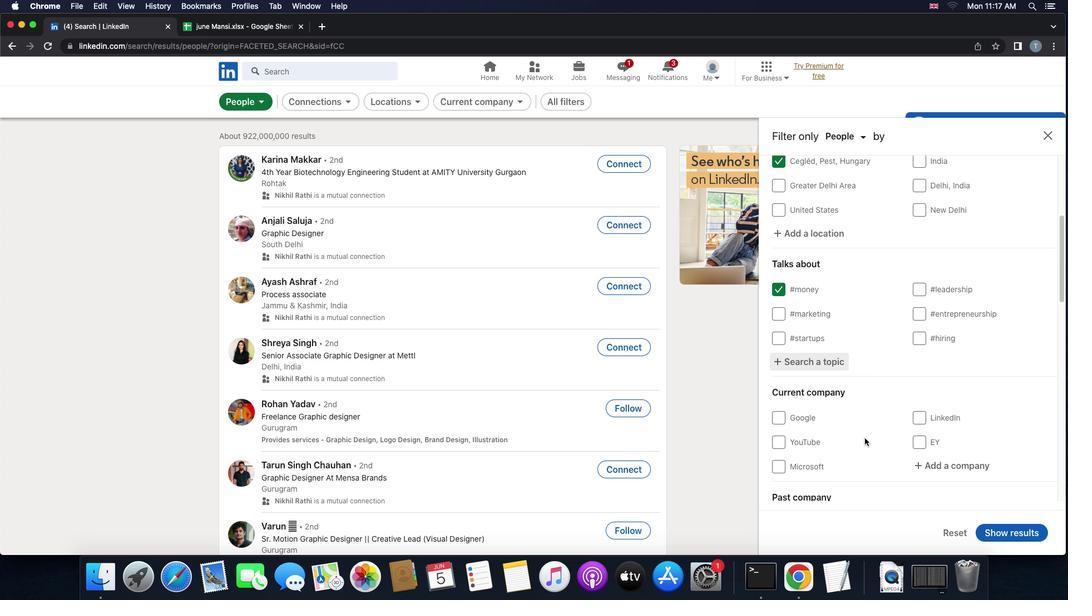 
Action: Mouse scrolled (864, 438) with delta (0, 0)
Screenshot: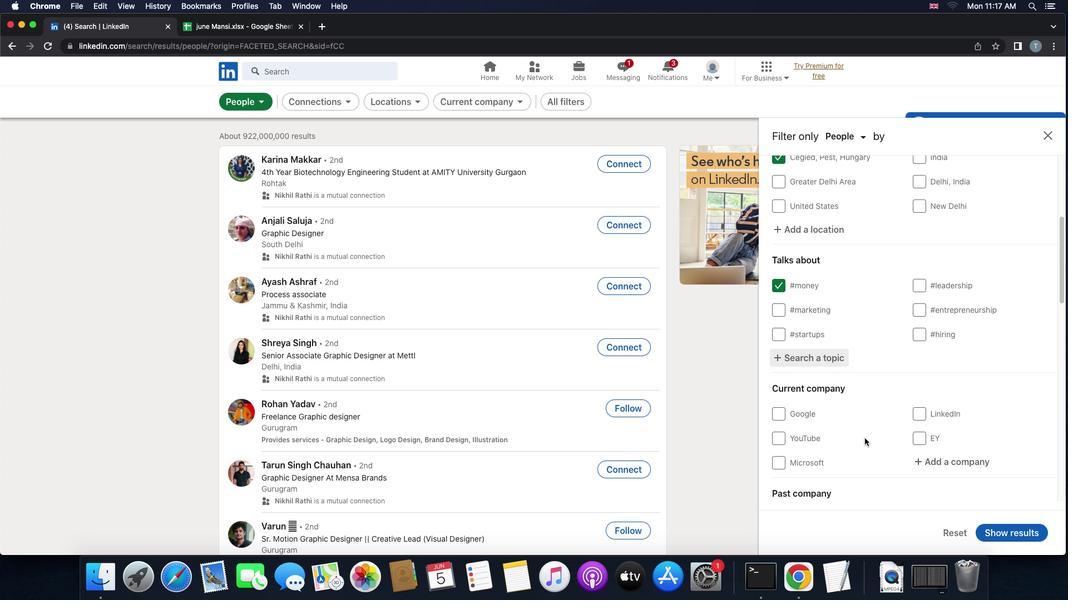 
Action: Mouse moved to (943, 463)
Screenshot: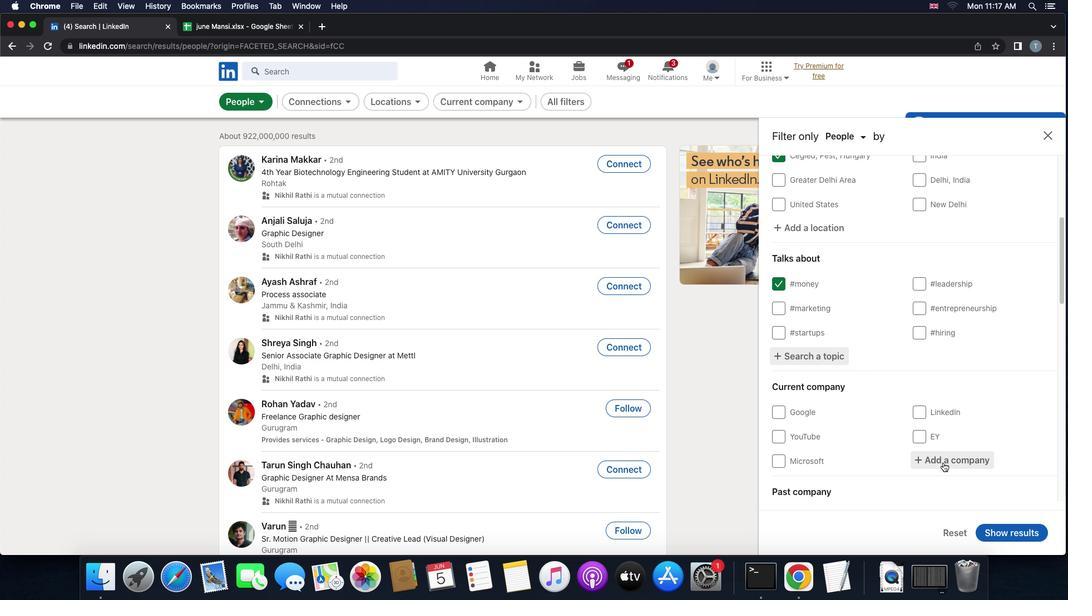
Action: Mouse pressed left at (943, 463)
Screenshot: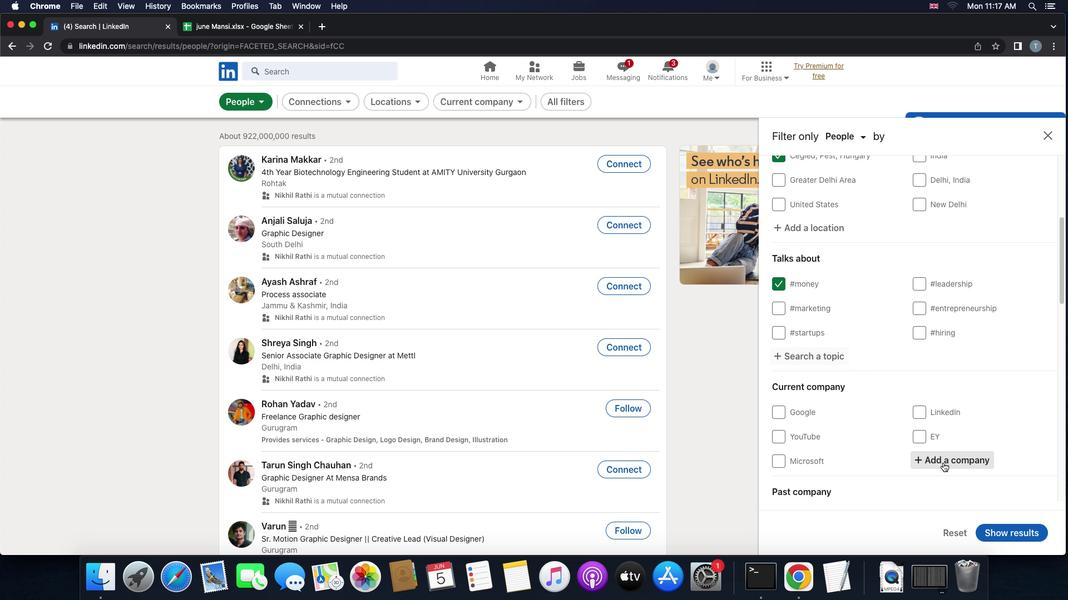 
Action: Key pressed 'l''u''p''i''n'
Screenshot: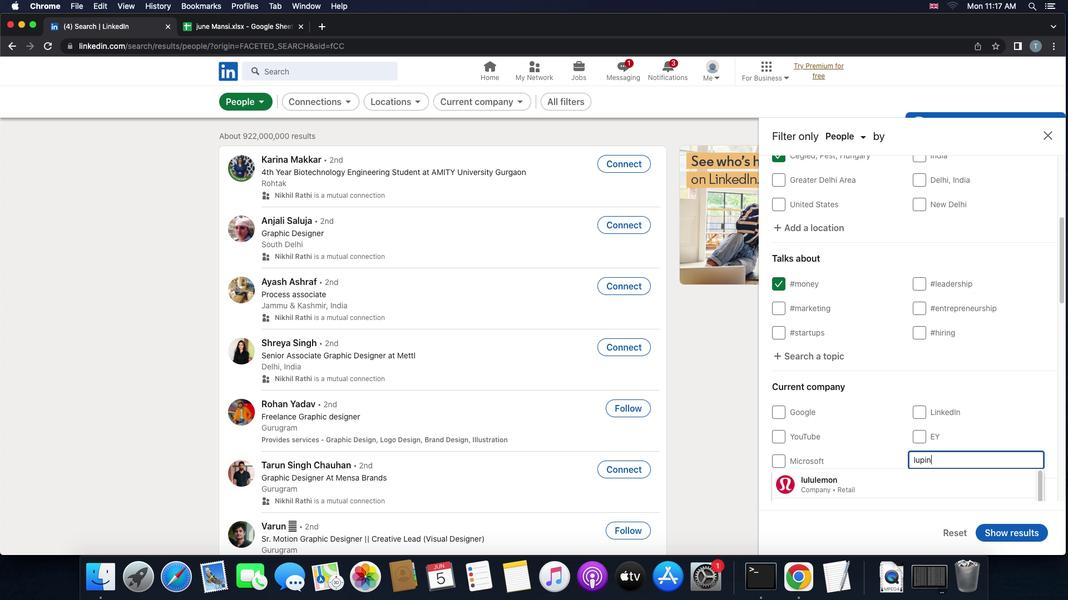 
Action: Mouse moved to (925, 481)
Screenshot: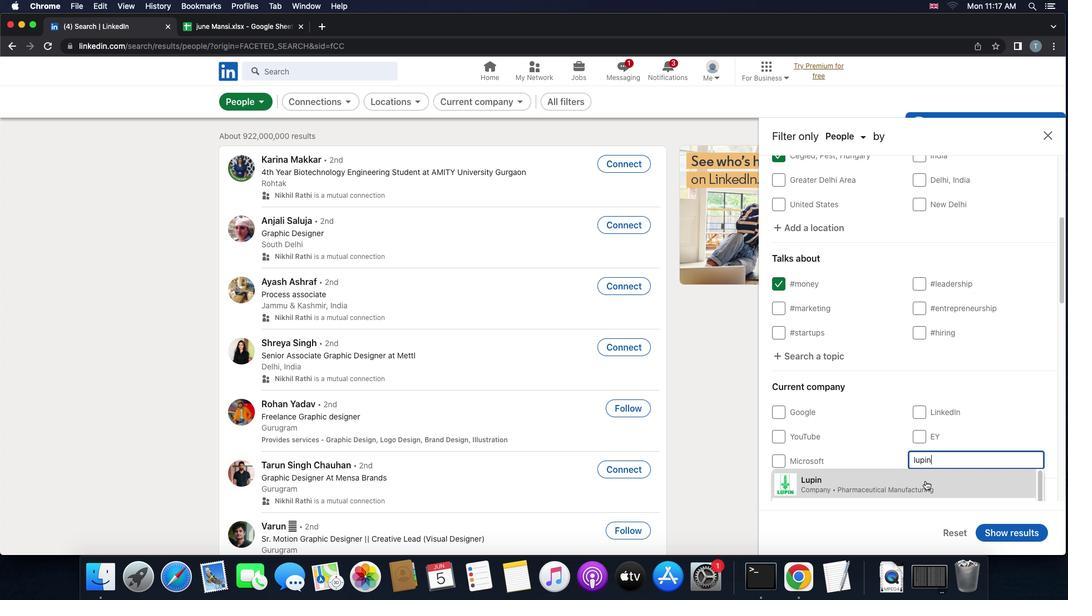 
Action: Mouse pressed left at (925, 481)
Screenshot: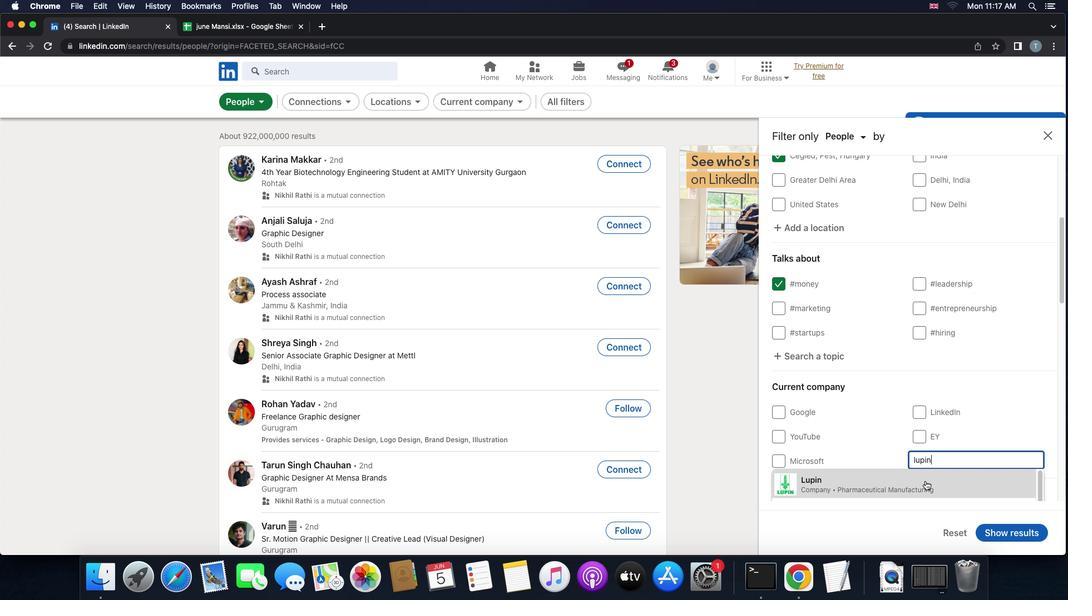 
Action: Mouse scrolled (925, 481) with delta (0, 0)
Screenshot: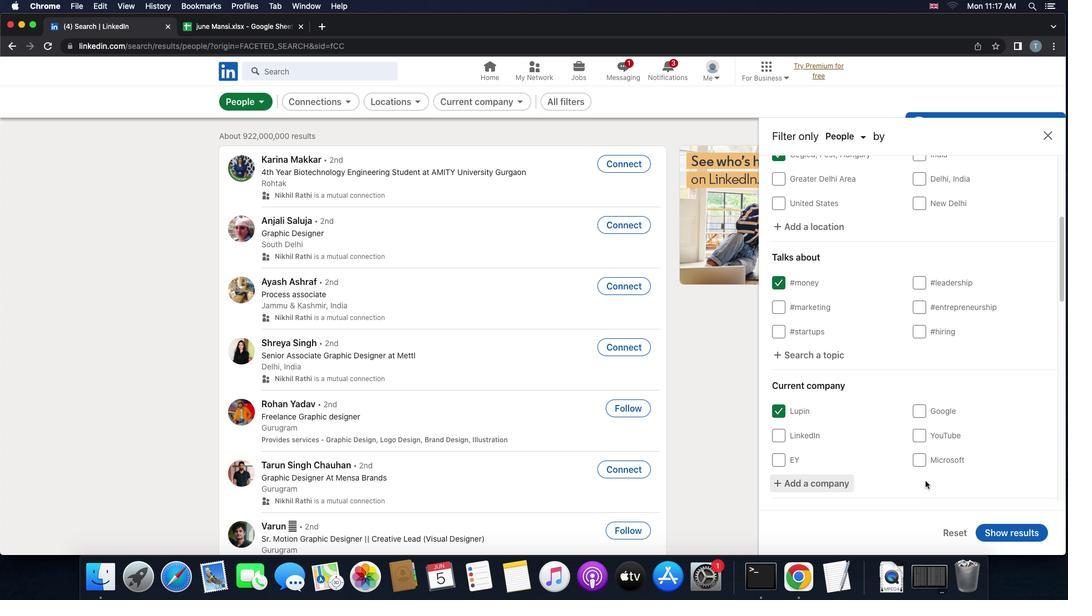 
Action: Mouse scrolled (925, 481) with delta (0, 0)
Screenshot: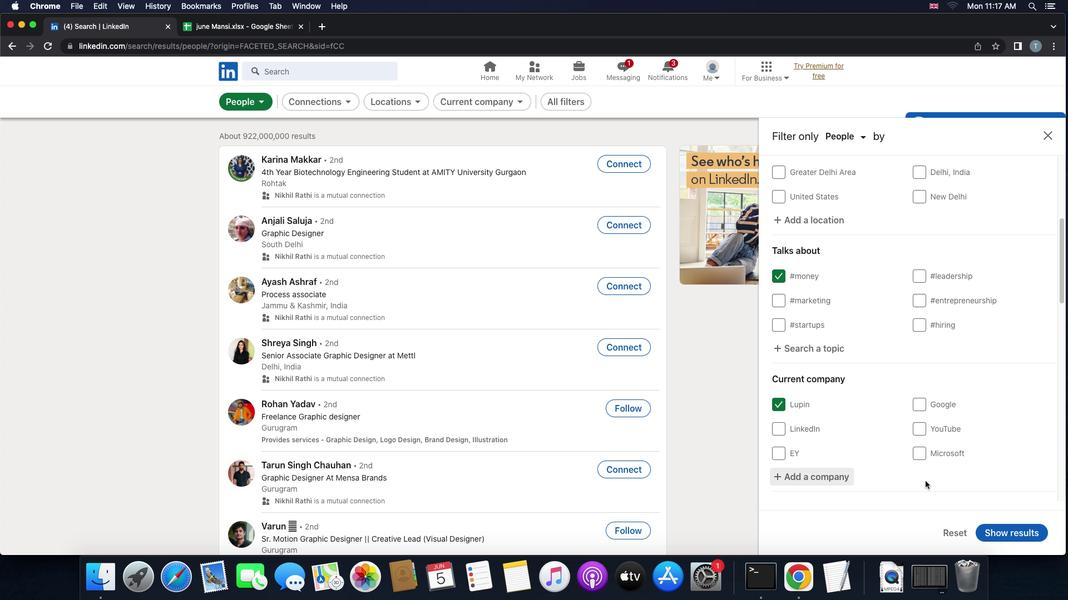 
Action: Mouse scrolled (925, 481) with delta (0, 0)
Screenshot: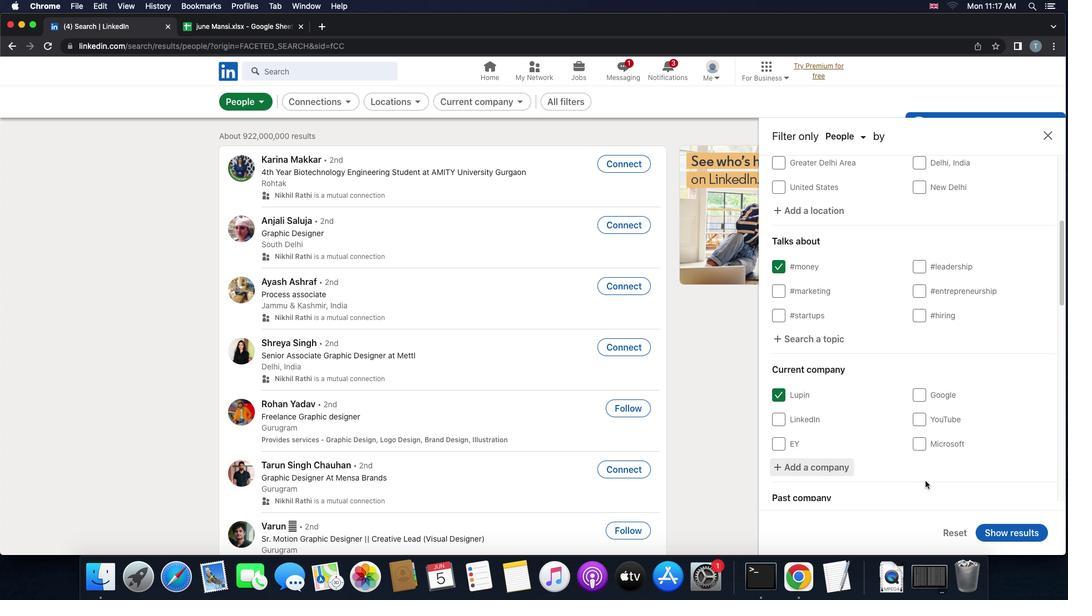 
Action: Mouse scrolled (925, 481) with delta (0, 0)
Screenshot: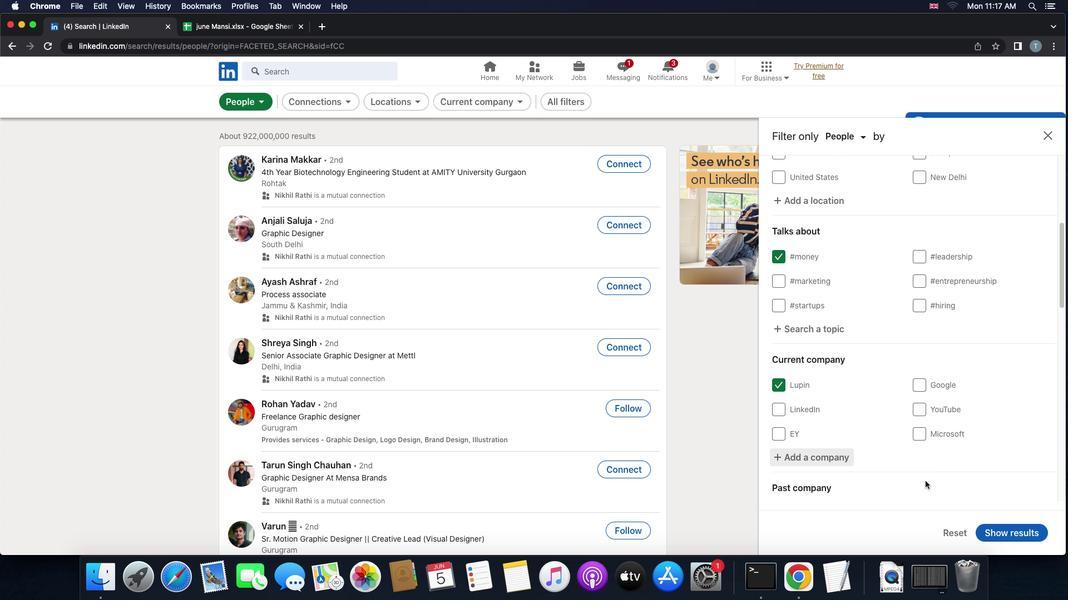 
Action: Mouse scrolled (925, 481) with delta (0, 0)
Screenshot: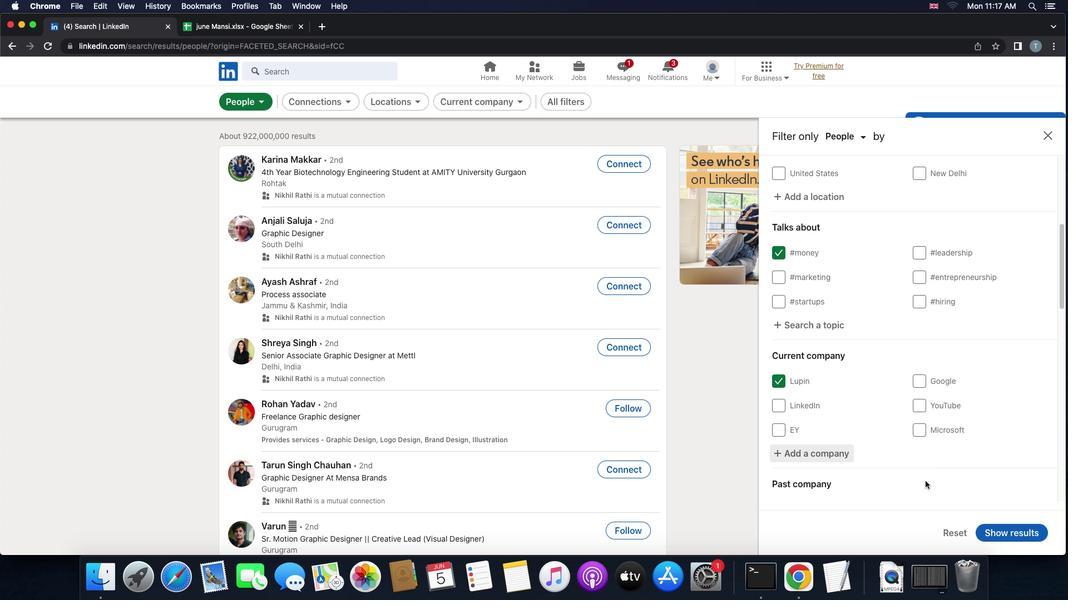 
Action: Mouse scrolled (925, 481) with delta (0, 0)
Screenshot: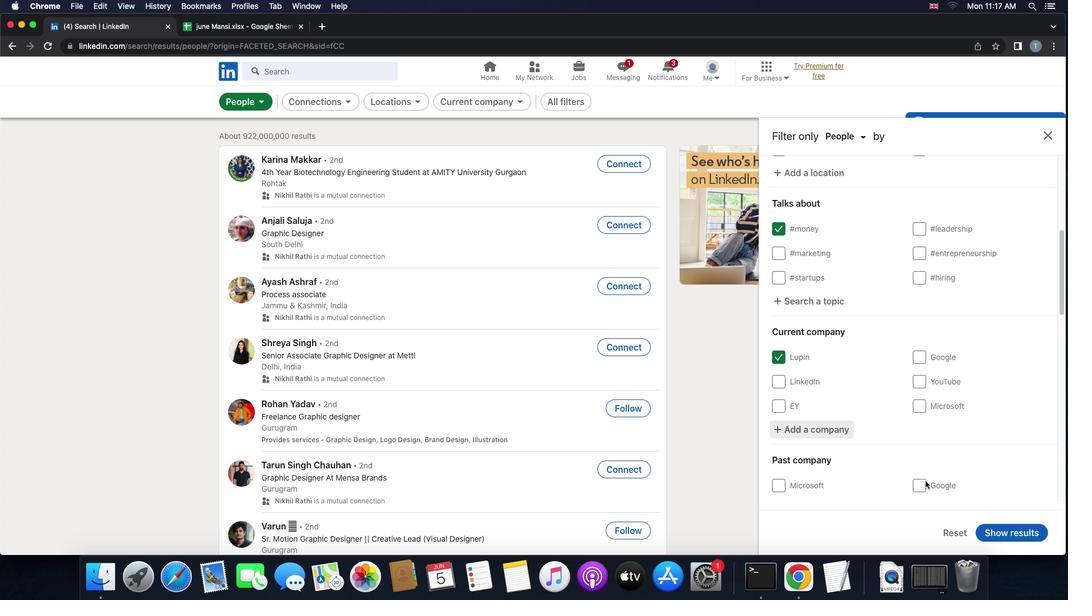 
Action: Mouse scrolled (925, 481) with delta (0, 0)
Screenshot: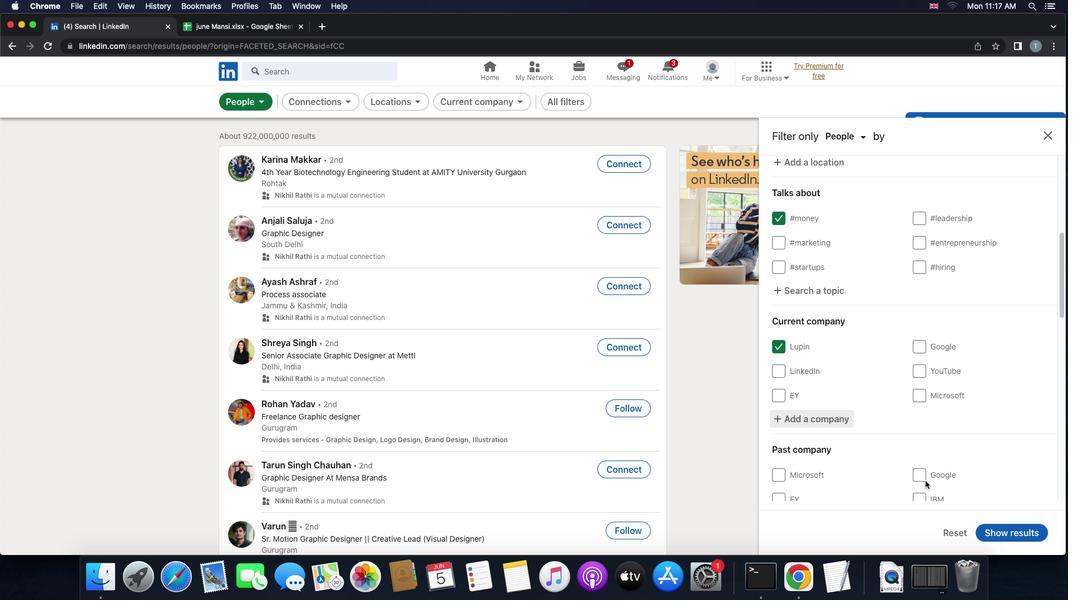 
Action: Mouse scrolled (925, 481) with delta (0, 0)
Screenshot: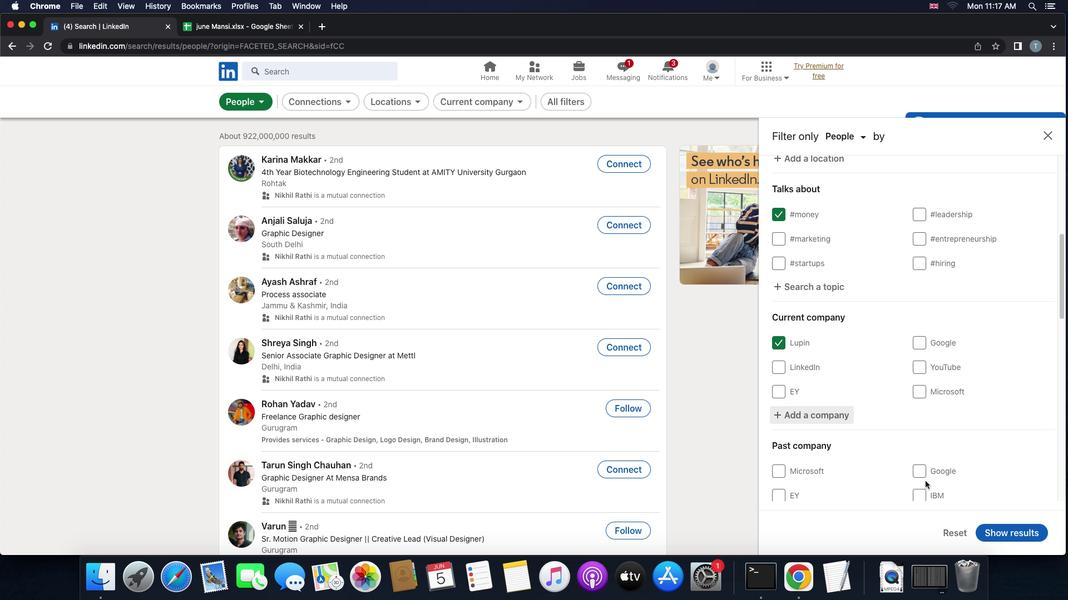 
Action: Mouse scrolled (925, 481) with delta (0, -1)
Screenshot: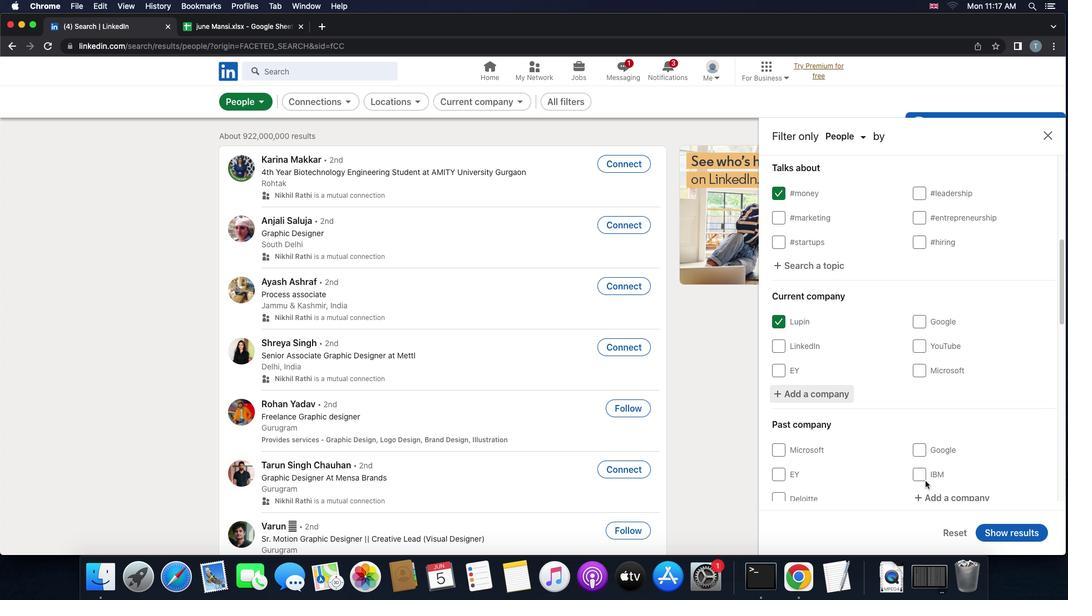 
Action: Mouse moved to (923, 468)
Screenshot: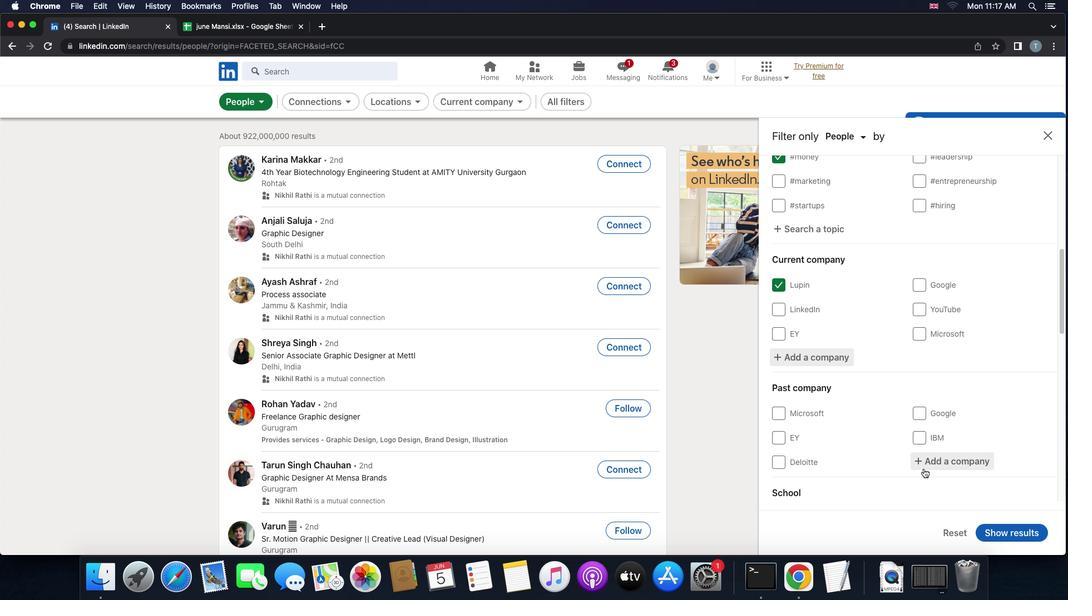
Action: Mouse scrolled (923, 468) with delta (0, 0)
Screenshot: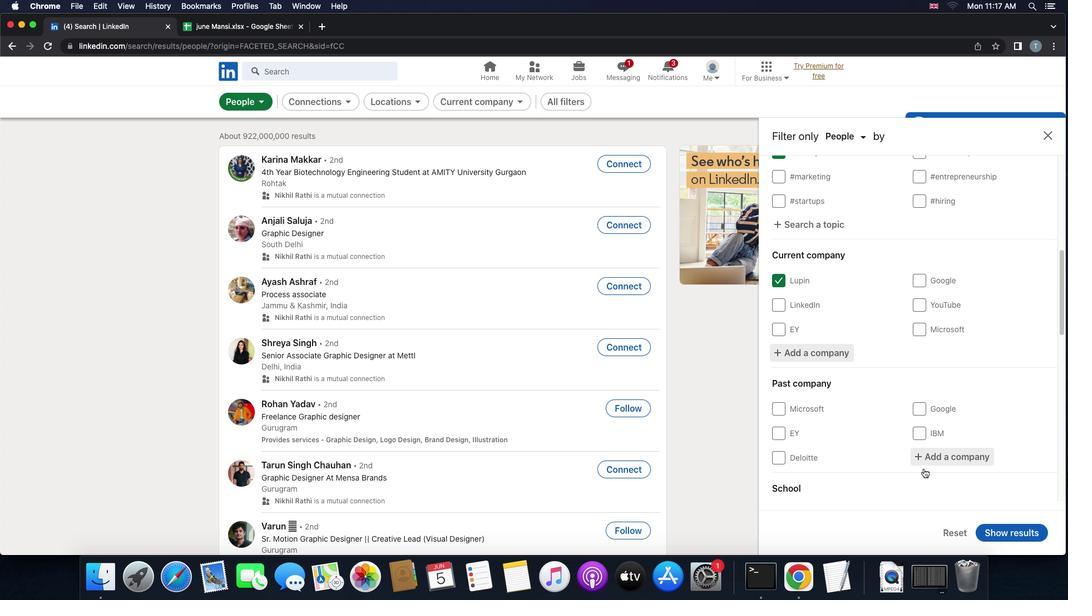 
Action: Mouse scrolled (923, 468) with delta (0, 0)
Screenshot: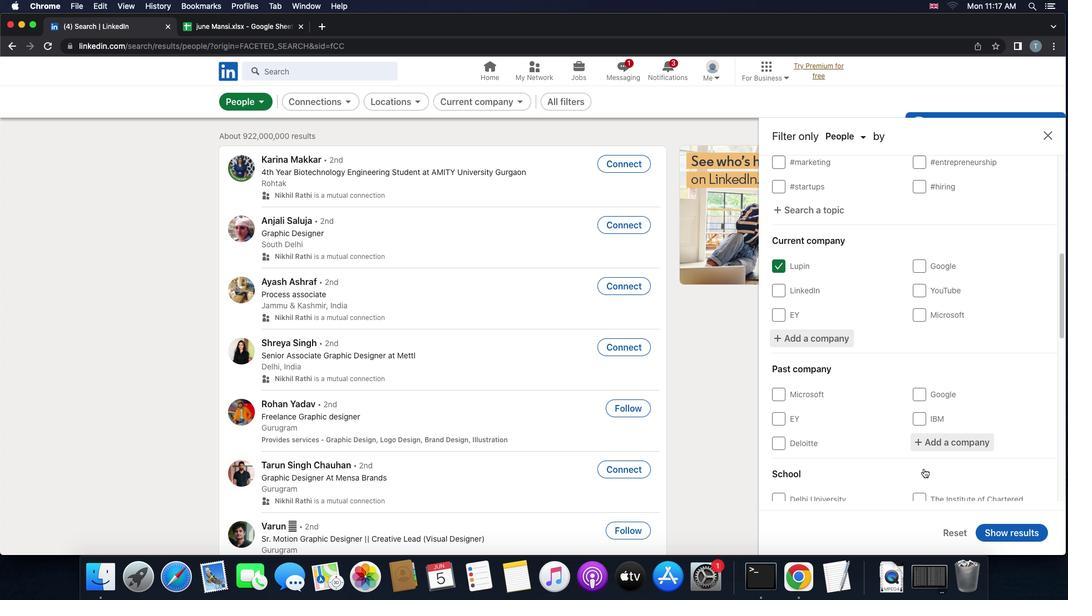
Action: Mouse scrolled (923, 468) with delta (0, 0)
Screenshot: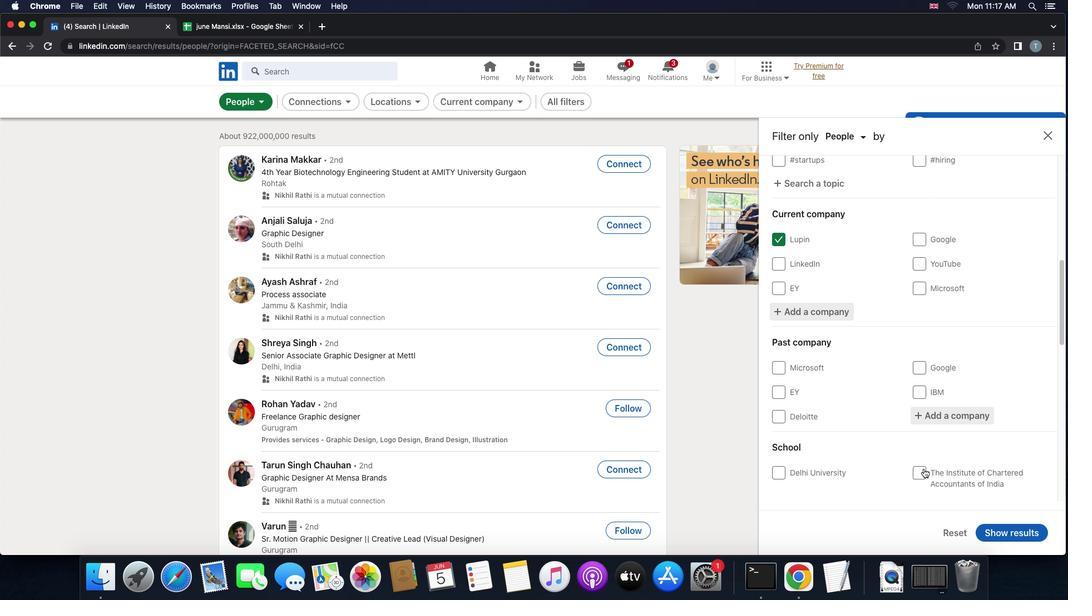 
Action: Mouse scrolled (923, 468) with delta (0, 0)
Screenshot: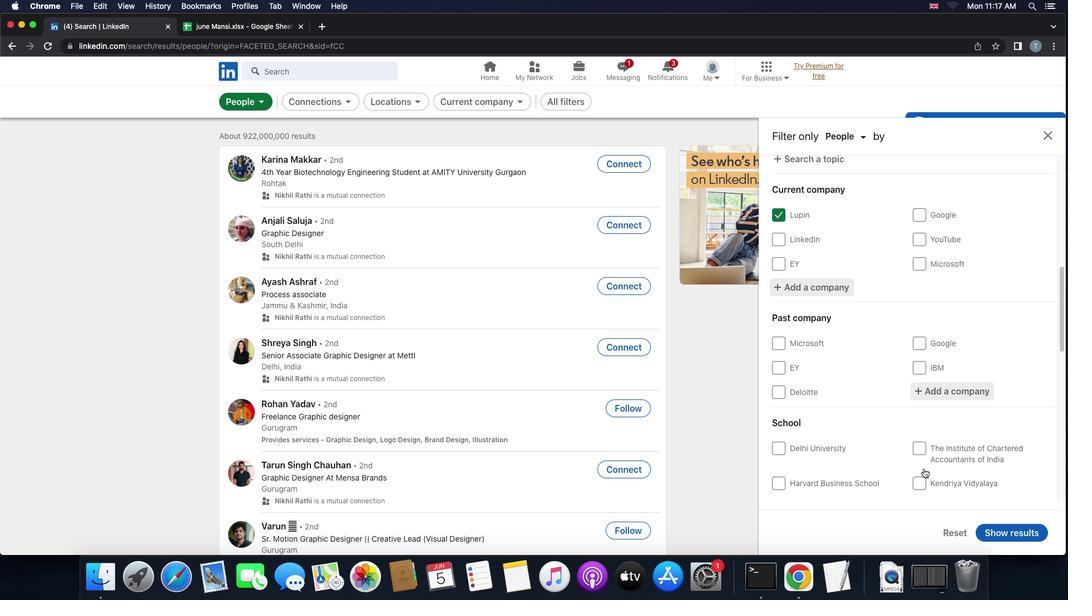 
Action: Mouse scrolled (923, 468) with delta (0, 0)
Screenshot: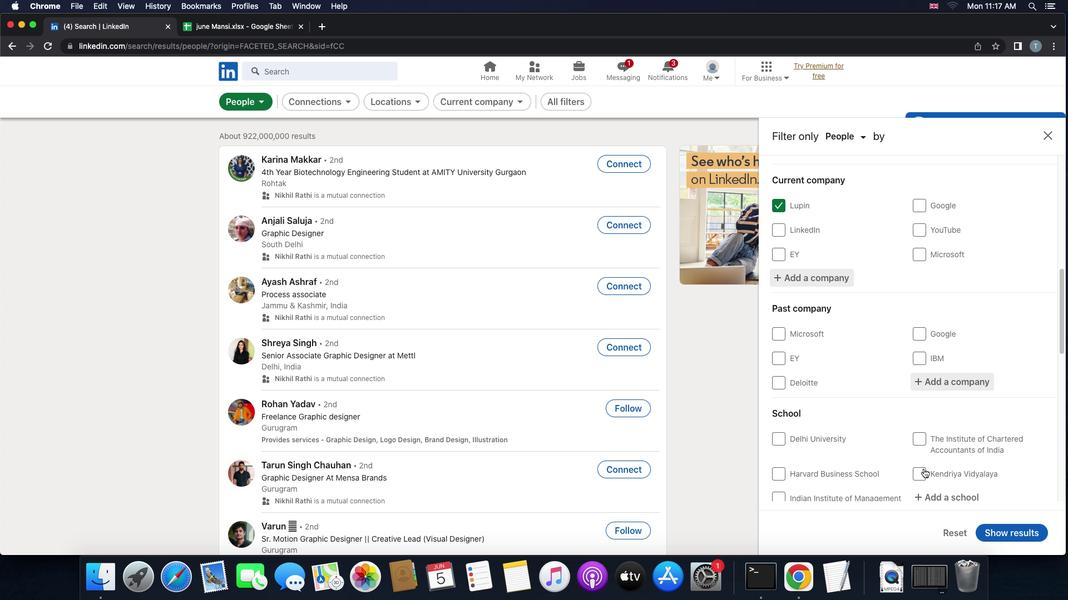 
Action: Mouse scrolled (923, 468) with delta (0, -1)
Screenshot: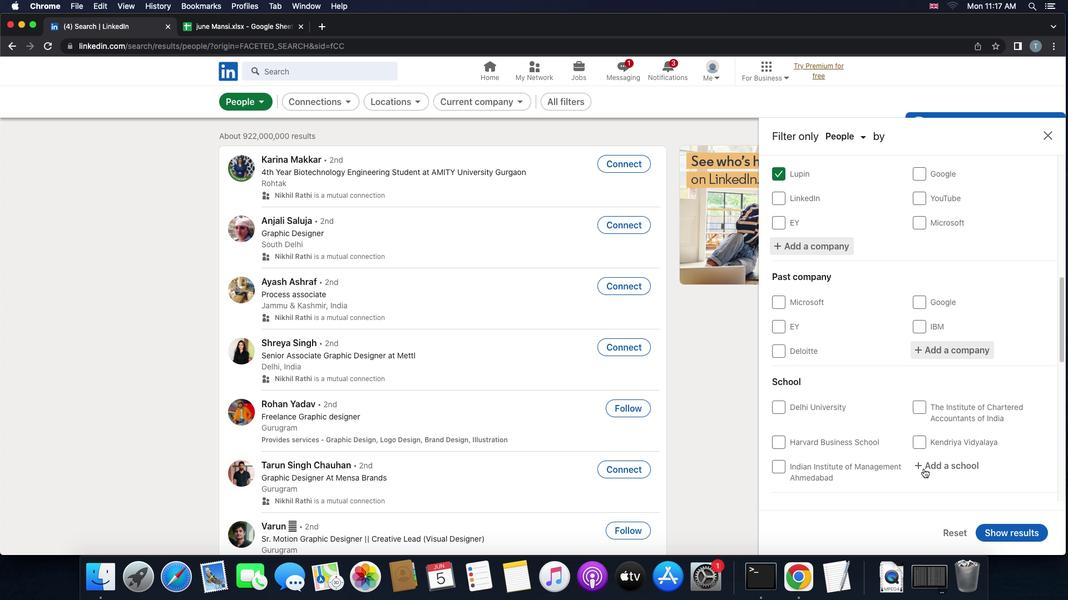 
Action: Mouse moved to (935, 446)
Screenshot: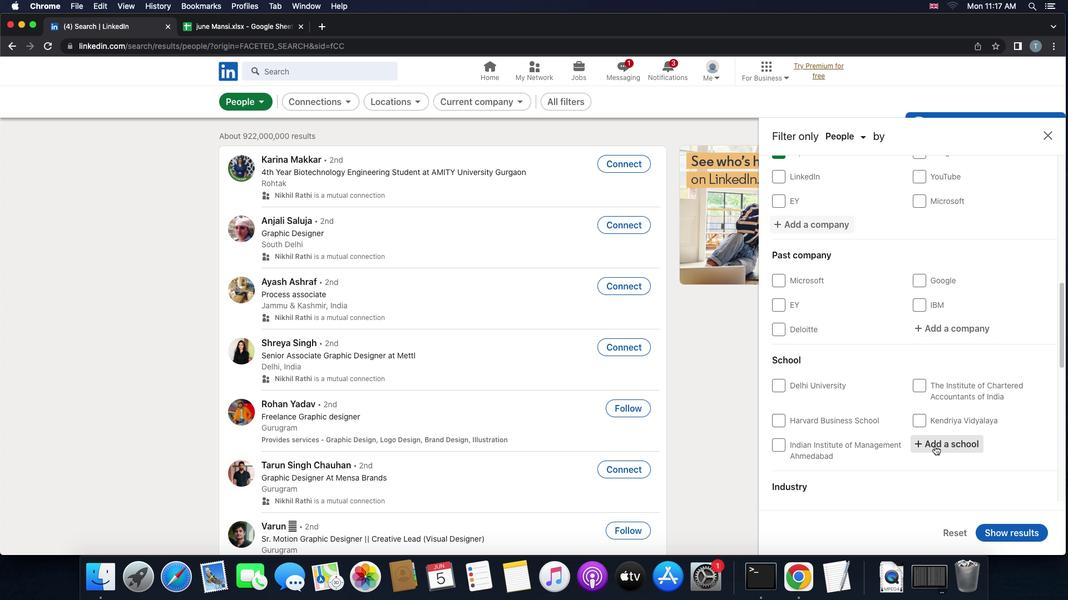 
Action: Mouse pressed left at (935, 446)
Screenshot: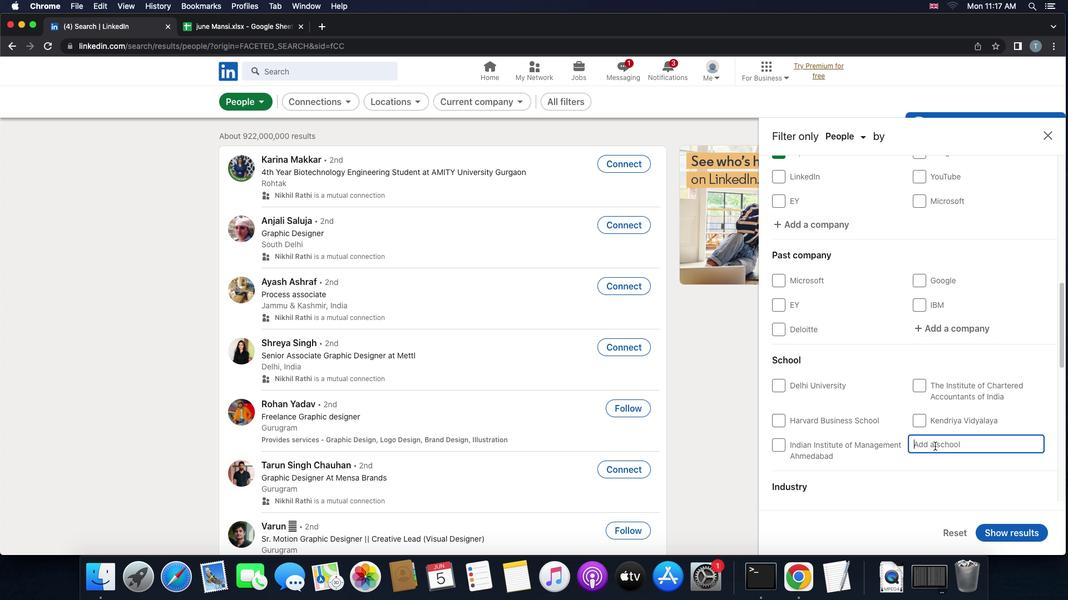 
Action: Key pressed 'm''a''l''n''a''d'Key.space'c''o''l''l''e''g''e'
Screenshot: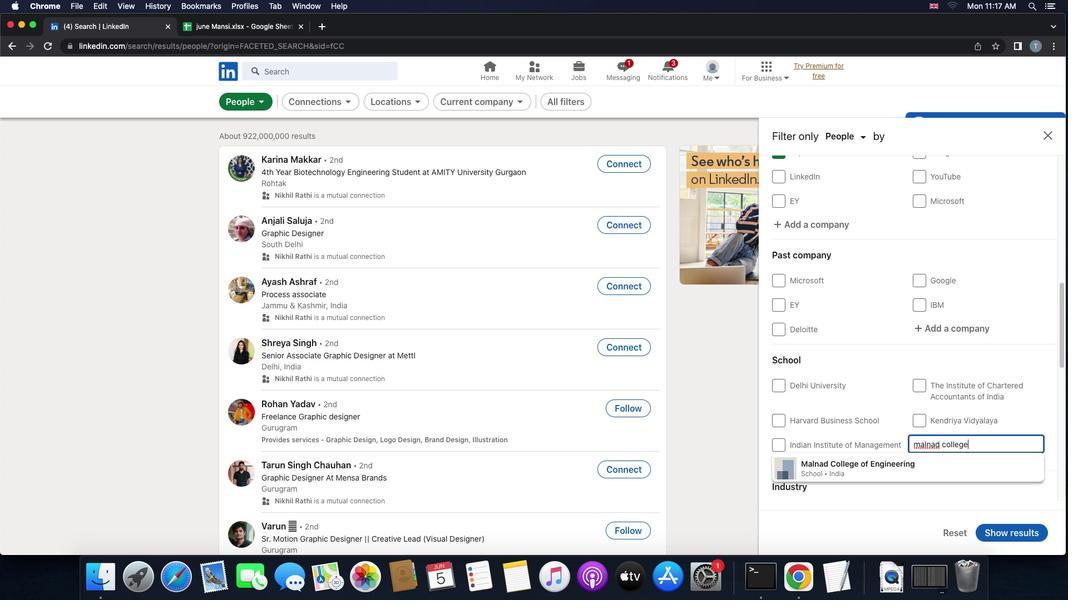 
Action: Mouse moved to (923, 465)
Screenshot: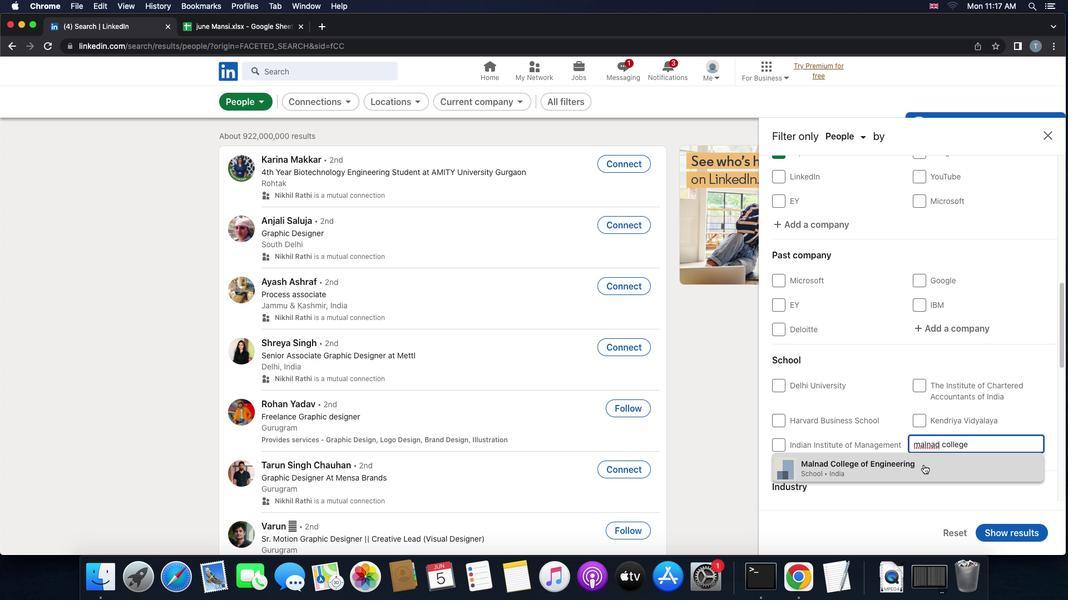 
Action: Mouse pressed left at (923, 465)
Screenshot: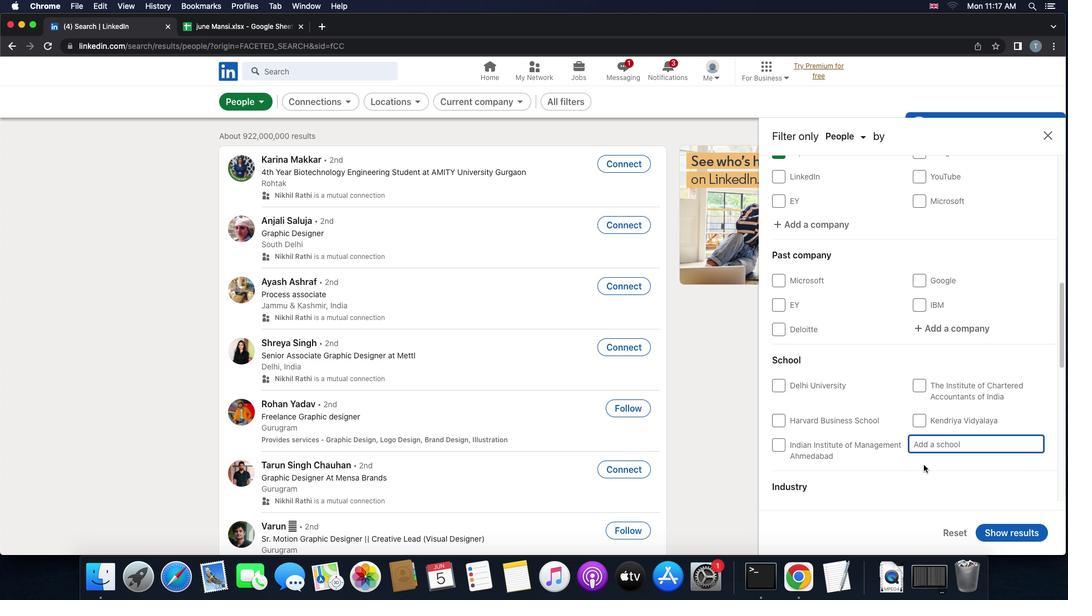 
Action: Mouse moved to (923, 465)
Screenshot: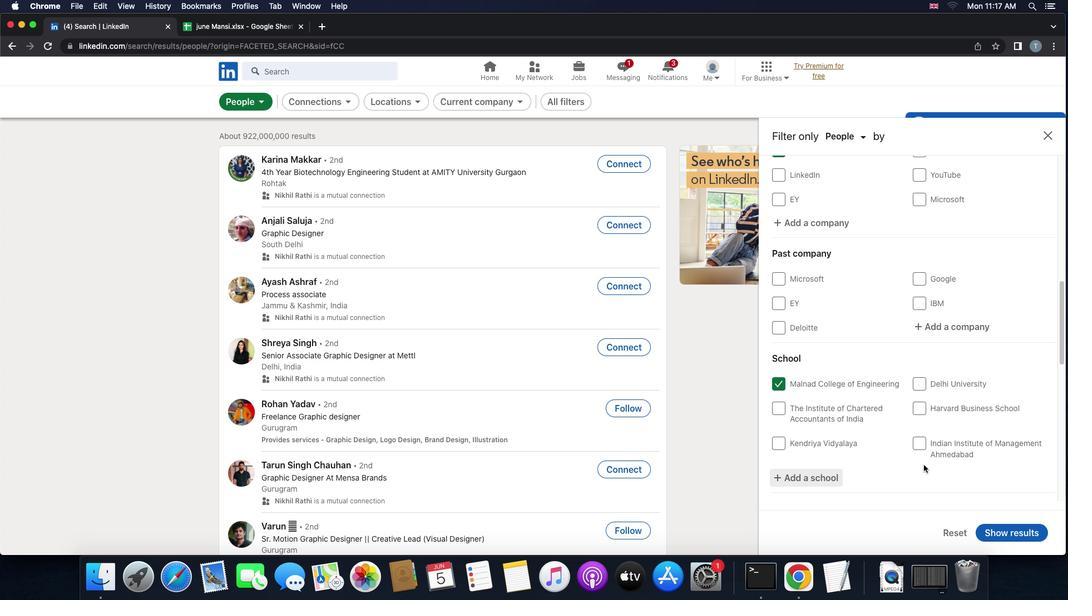 
Action: Mouse scrolled (923, 465) with delta (0, 0)
Screenshot: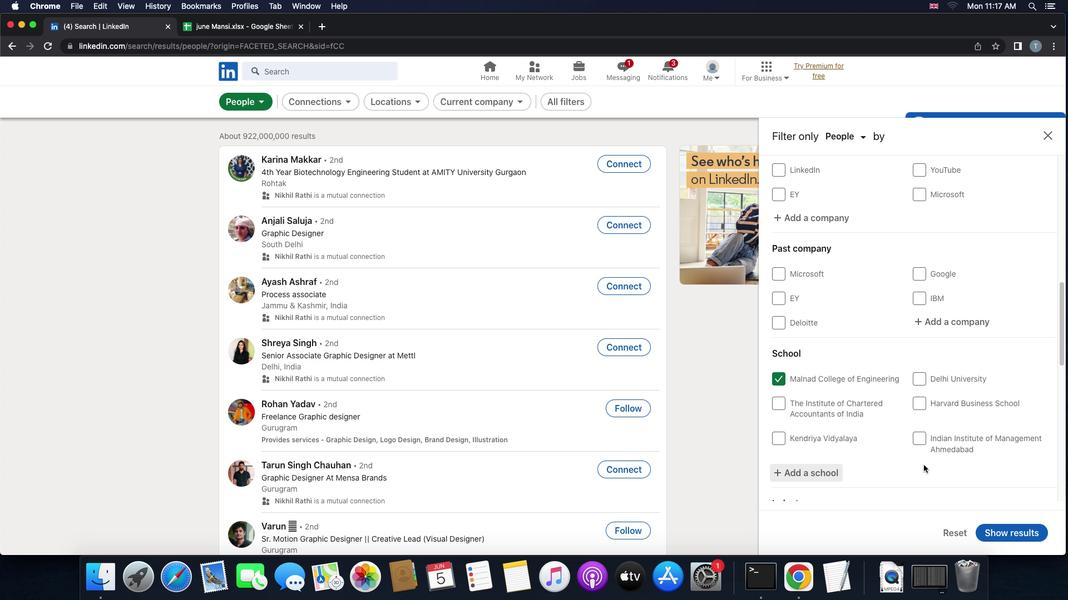 
Action: Mouse scrolled (923, 465) with delta (0, 0)
Screenshot: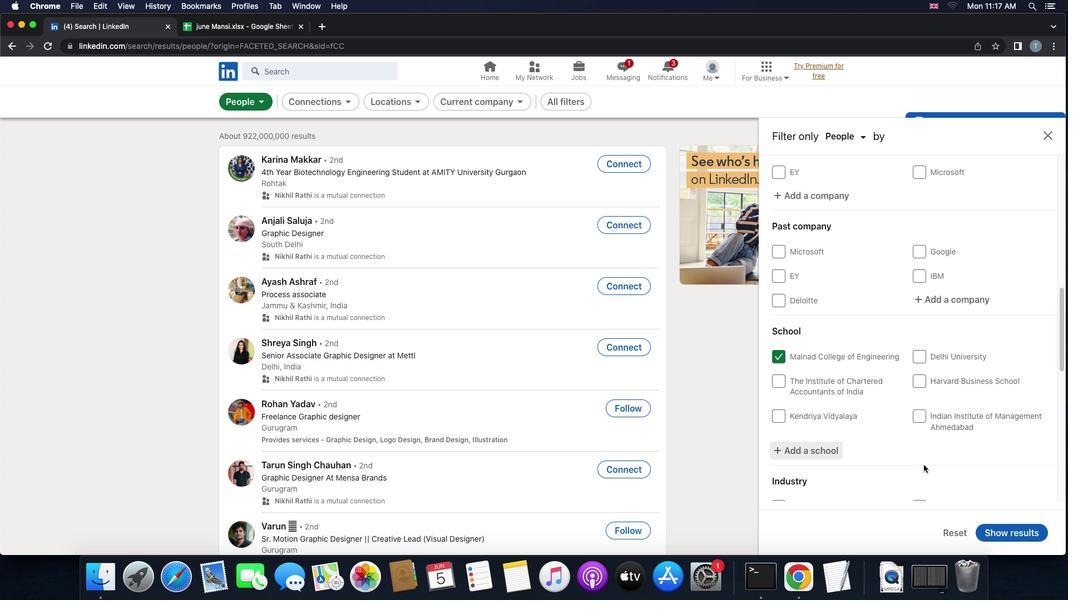 
Action: Mouse scrolled (923, 465) with delta (0, -1)
Screenshot: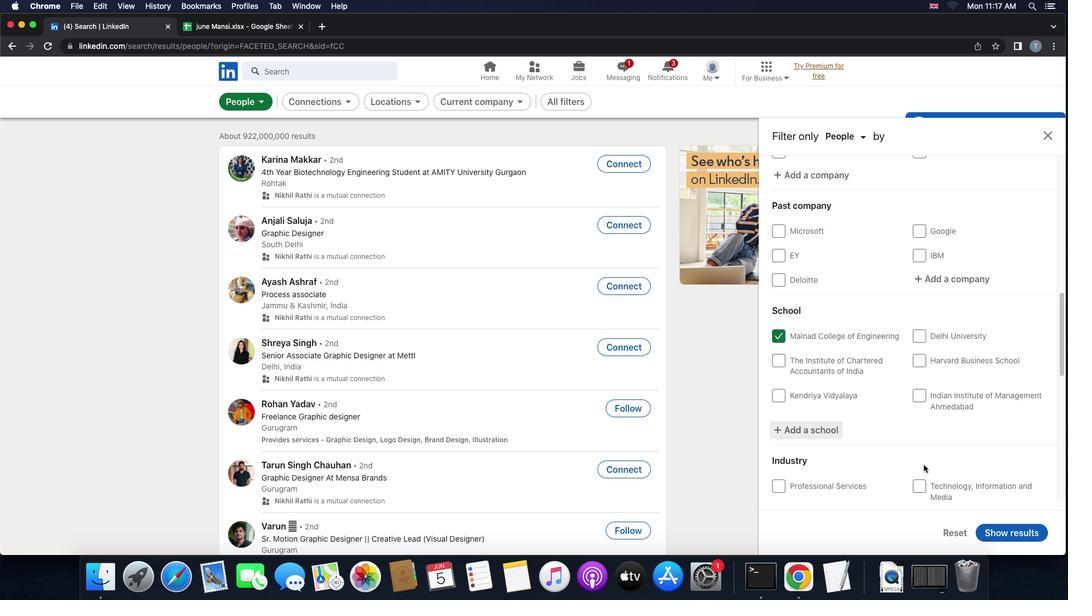 
Action: Mouse scrolled (923, 465) with delta (0, 0)
Screenshot: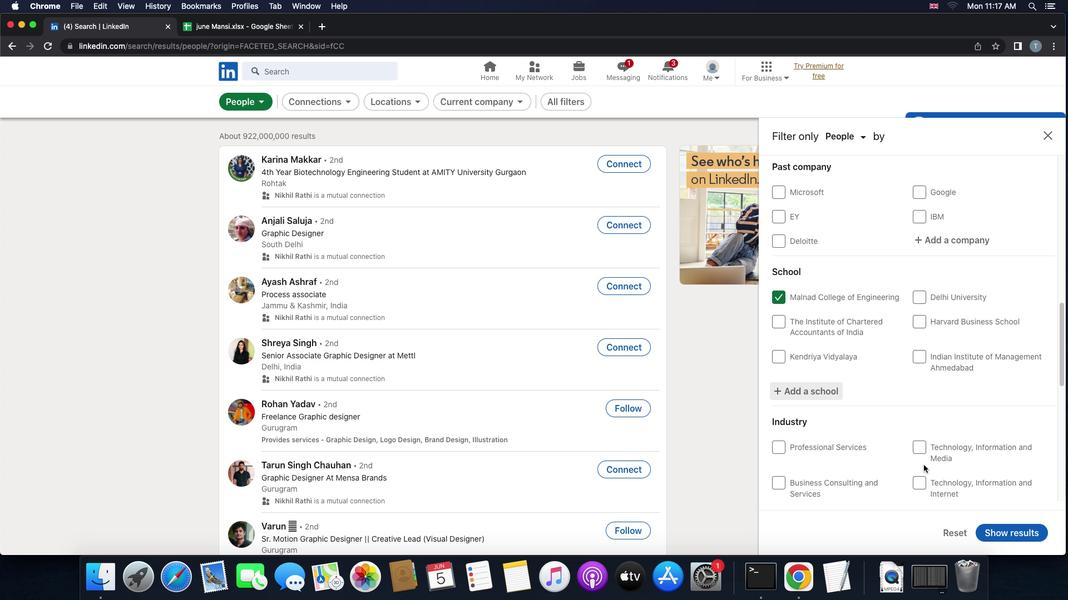 
Action: Mouse scrolled (923, 465) with delta (0, 0)
Screenshot: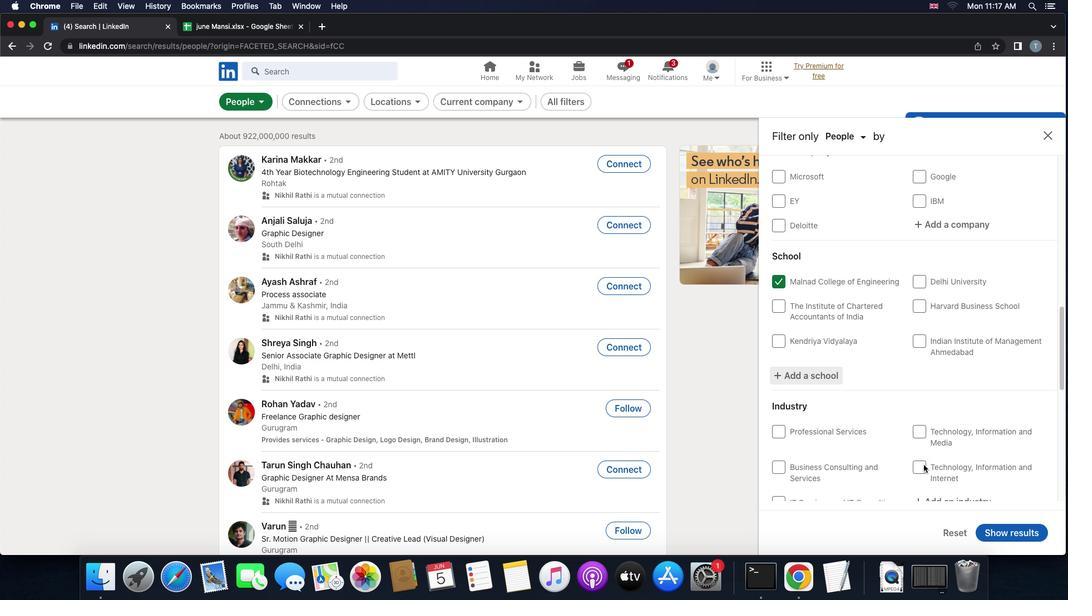 
Action: Mouse scrolled (923, 465) with delta (0, -1)
Screenshot: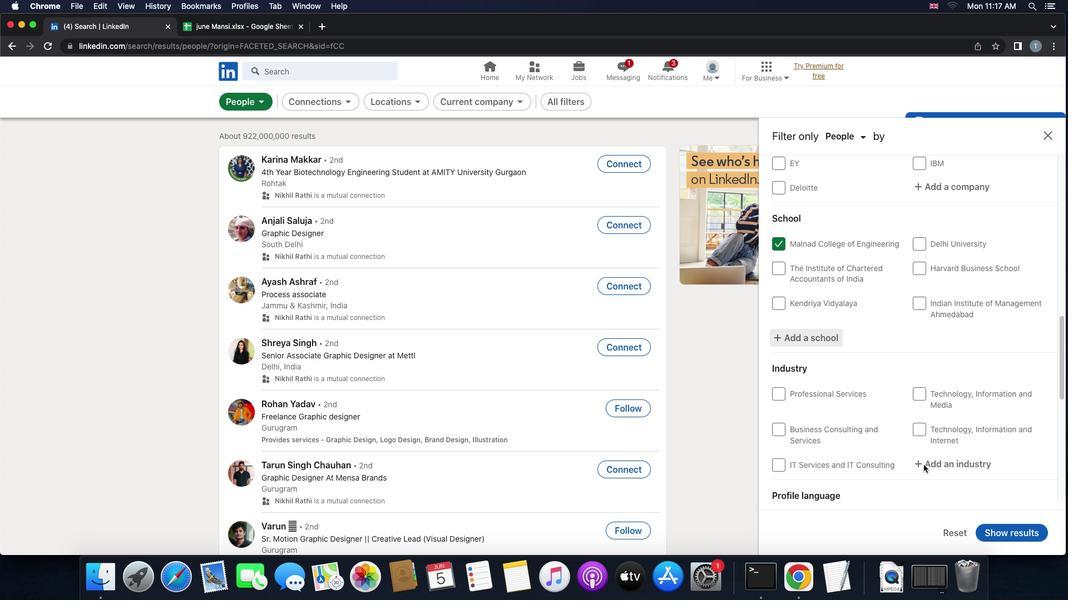 
Action: Mouse moved to (932, 448)
Screenshot: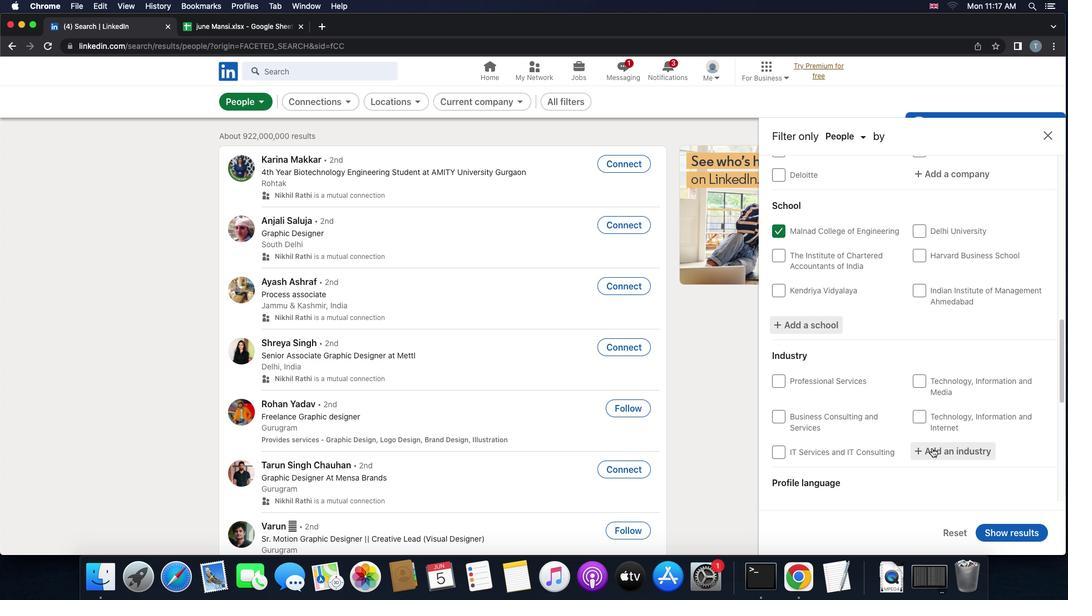 
Action: Mouse pressed left at (932, 448)
Screenshot: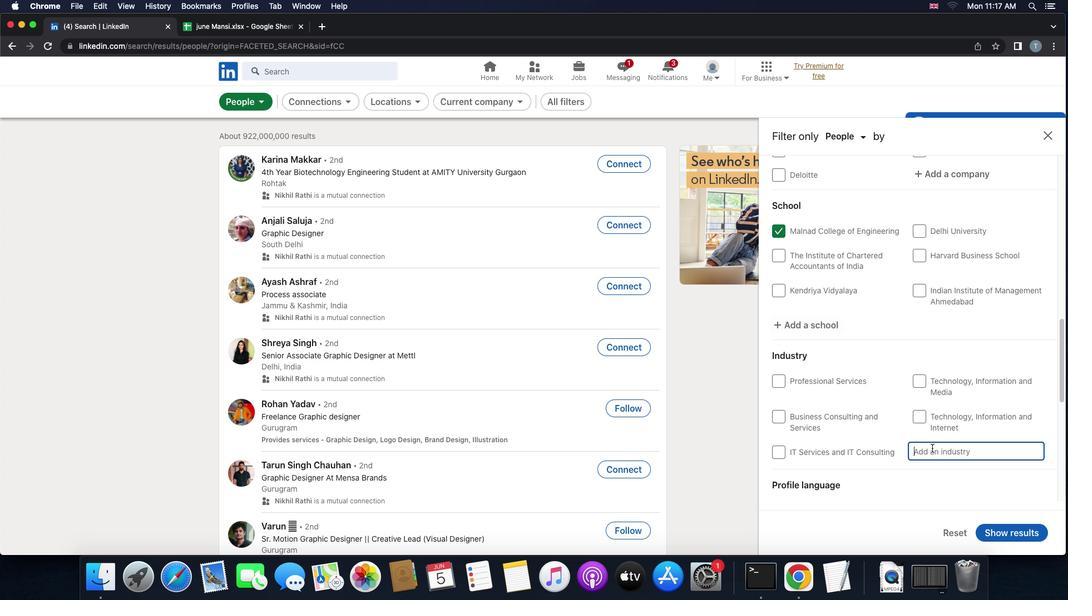 
Action: Key pressed 'c''l''a''i''m''s'Key.space'a''d''j''u''s'
Screenshot: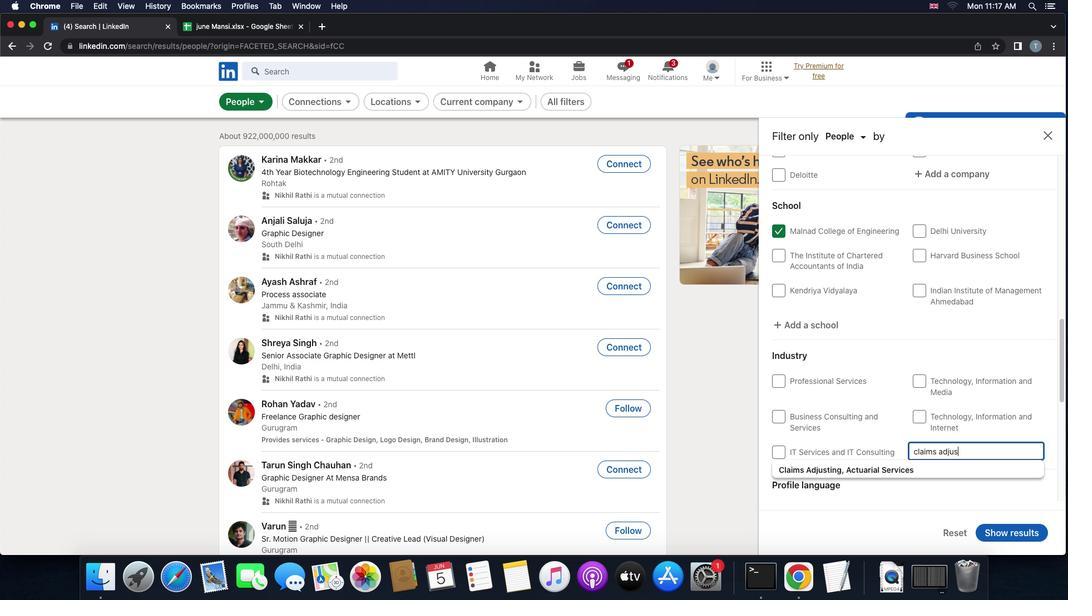 
Action: Mouse moved to (910, 466)
Screenshot: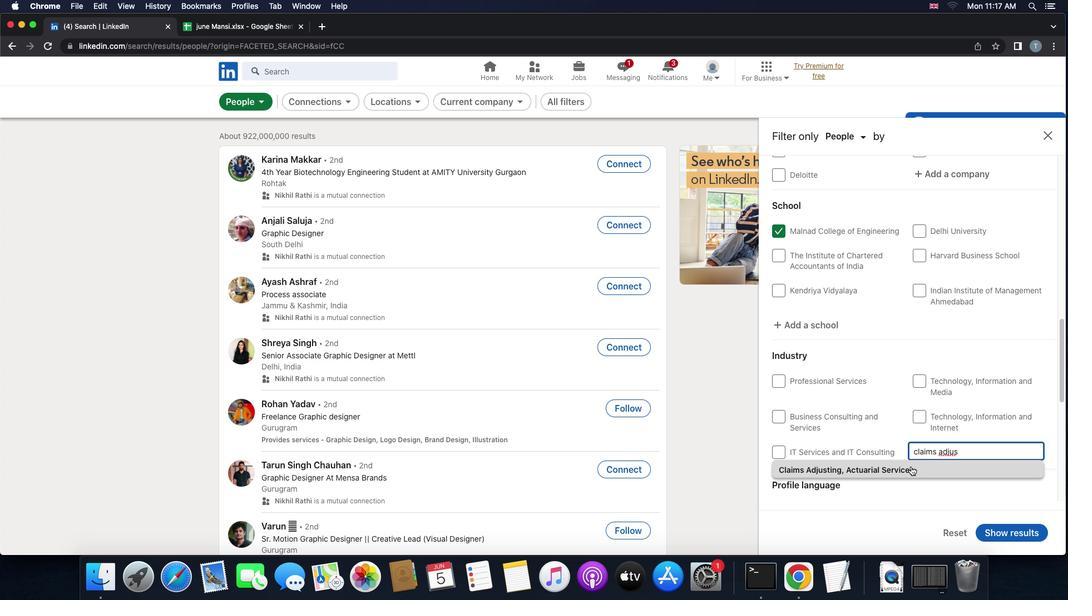
Action: Mouse pressed left at (910, 466)
Screenshot: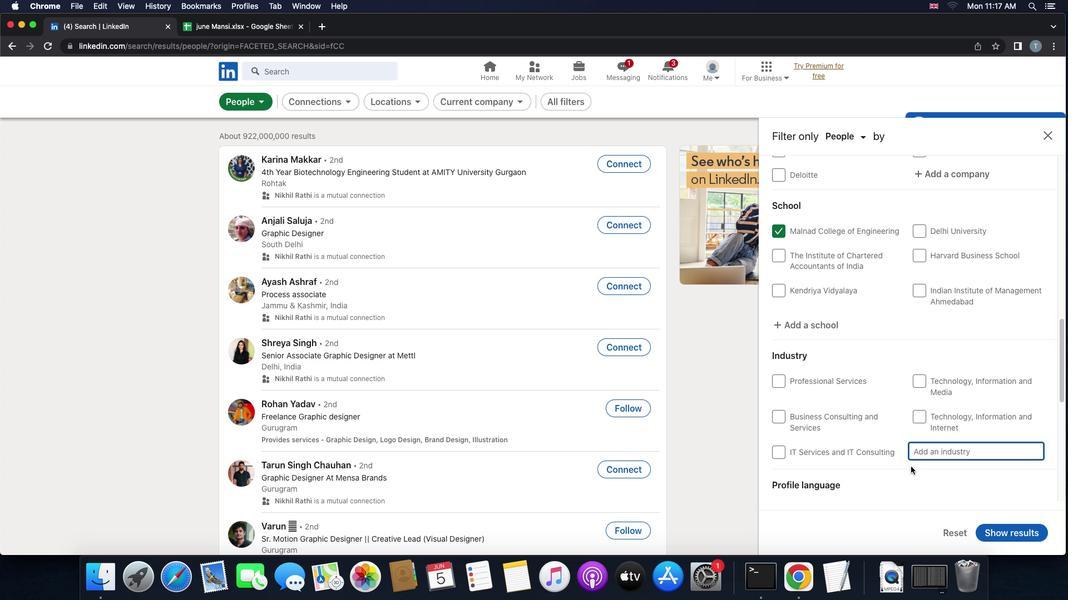 
Action: Mouse moved to (956, 514)
Screenshot: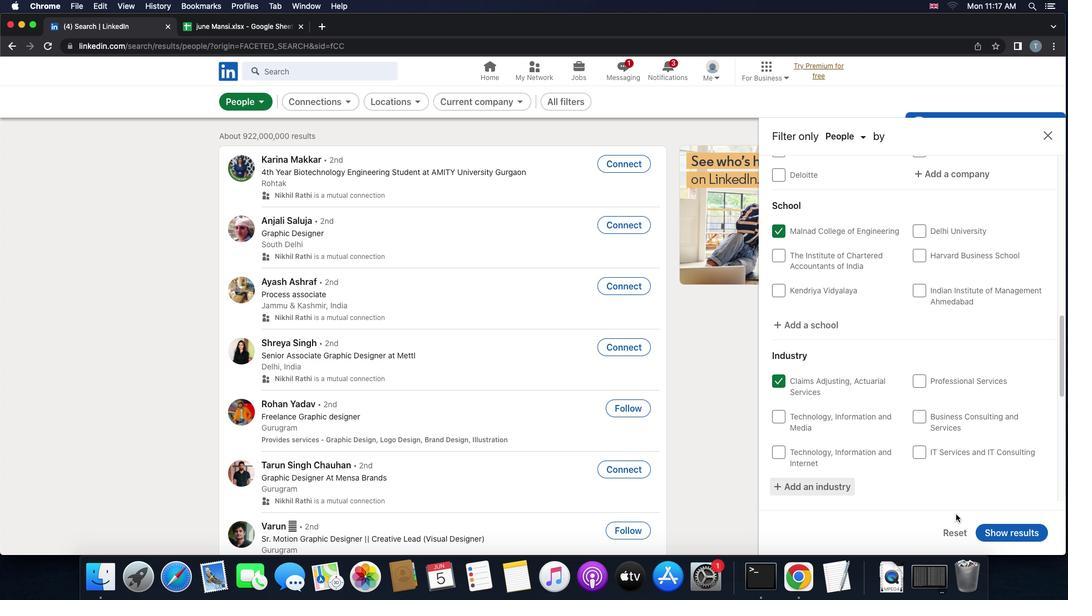 
Action: Mouse scrolled (956, 514) with delta (0, 0)
Screenshot: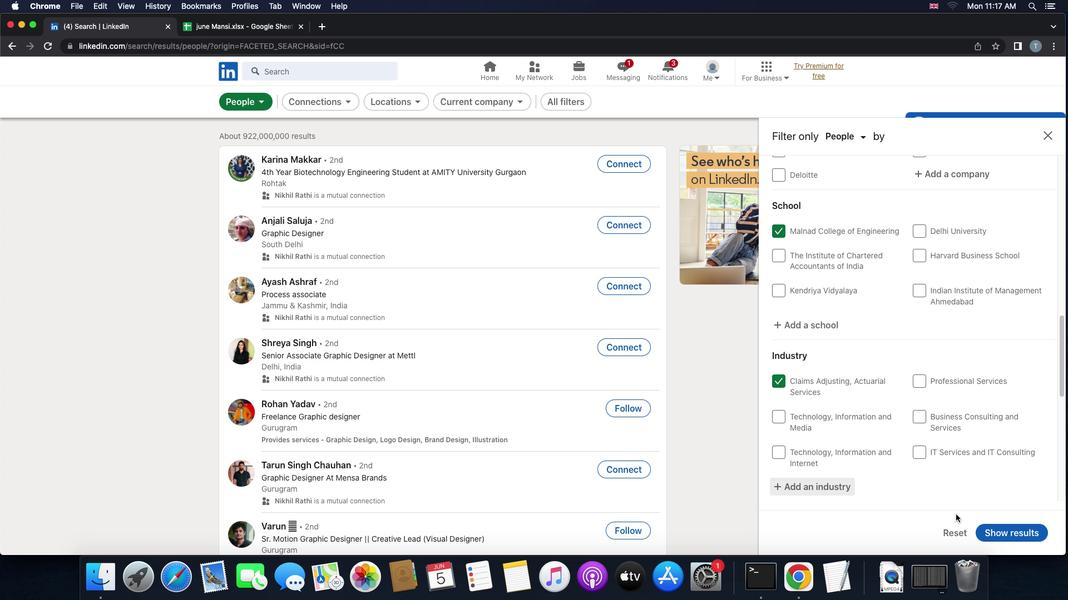 
Action: Mouse scrolled (956, 514) with delta (0, 0)
Screenshot: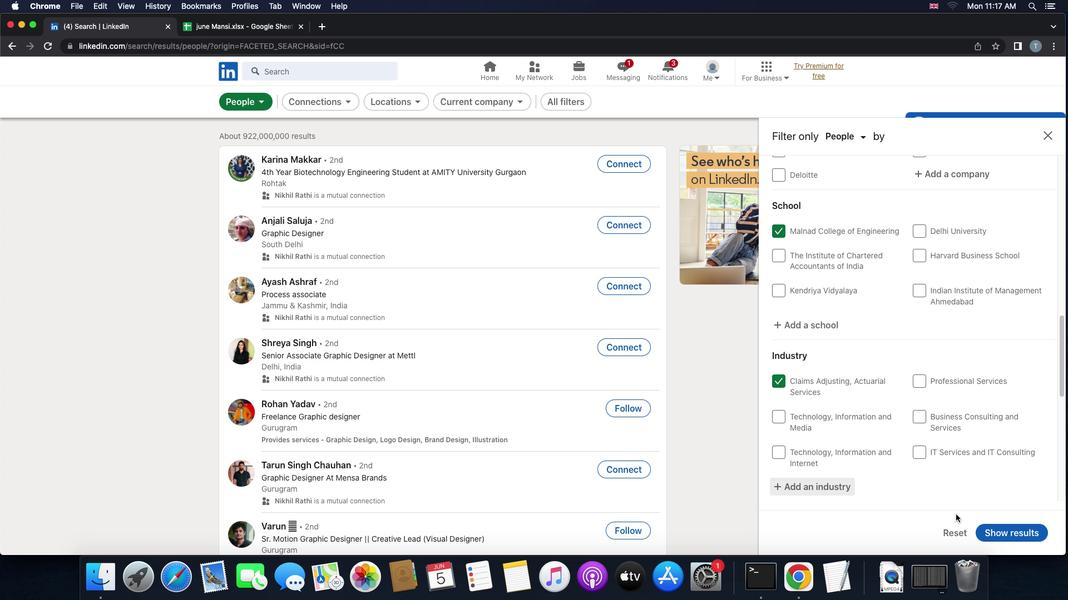 
Action: Mouse scrolled (956, 514) with delta (0, 0)
Screenshot: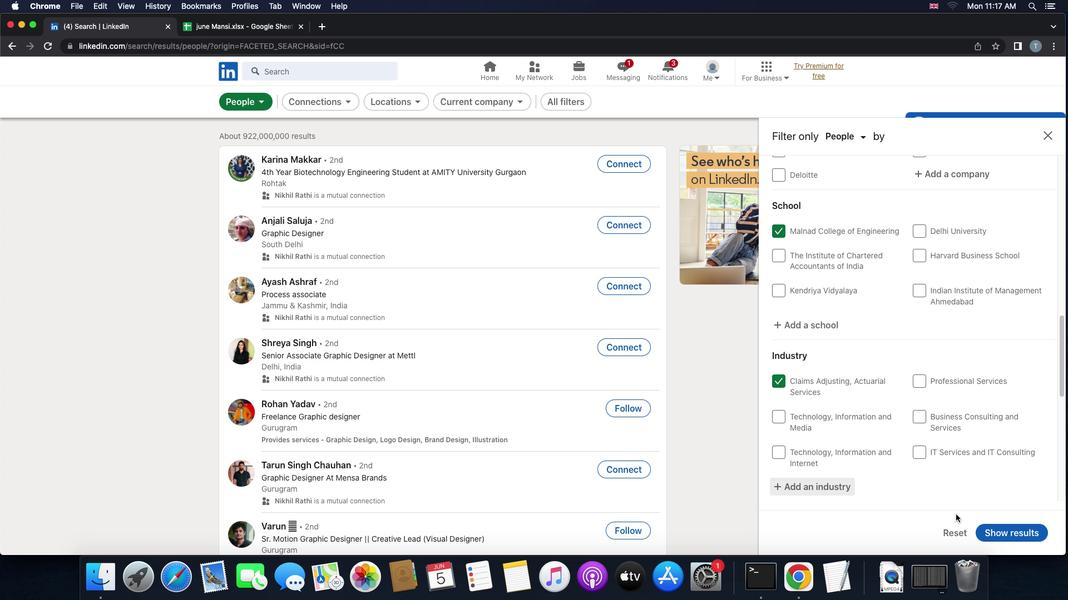 
Action: Mouse moved to (937, 481)
Screenshot: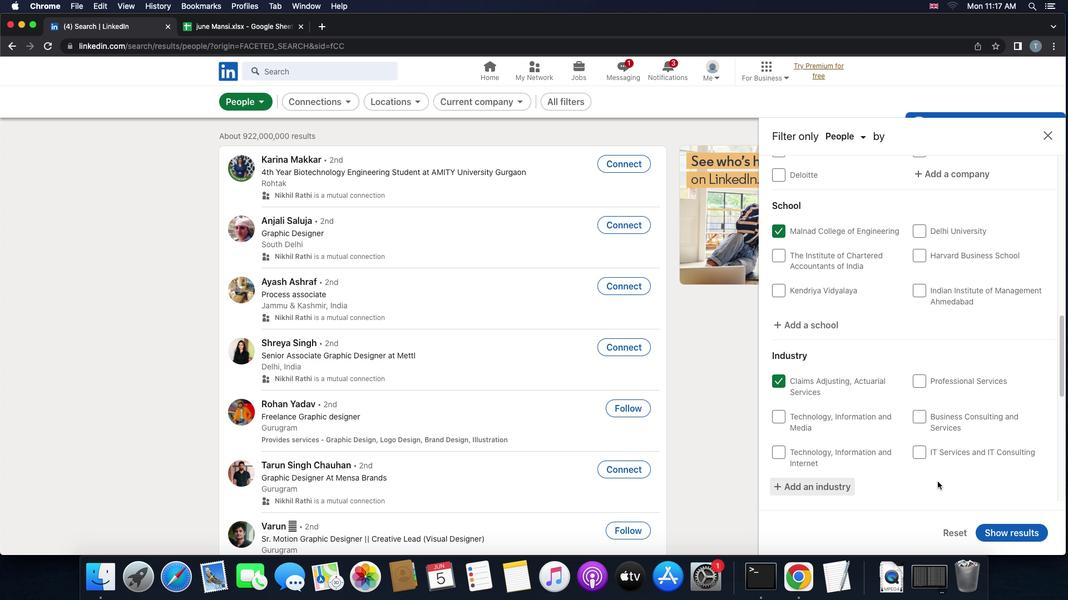 
Action: Mouse scrolled (937, 481) with delta (0, 0)
Screenshot: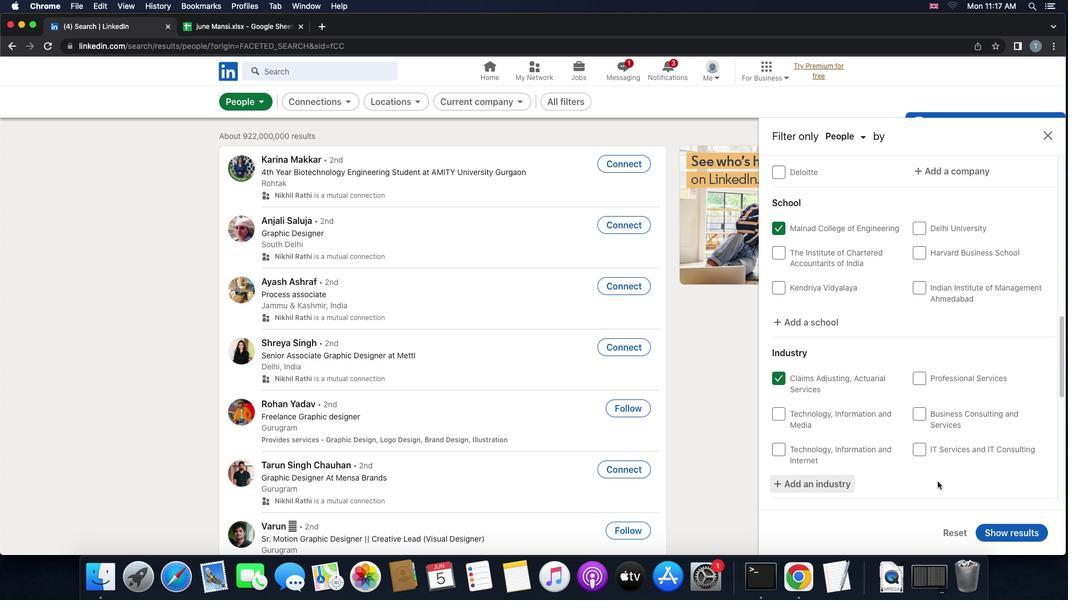 
Action: Mouse scrolled (937, 481) with delta (0, 0)
Screenshot: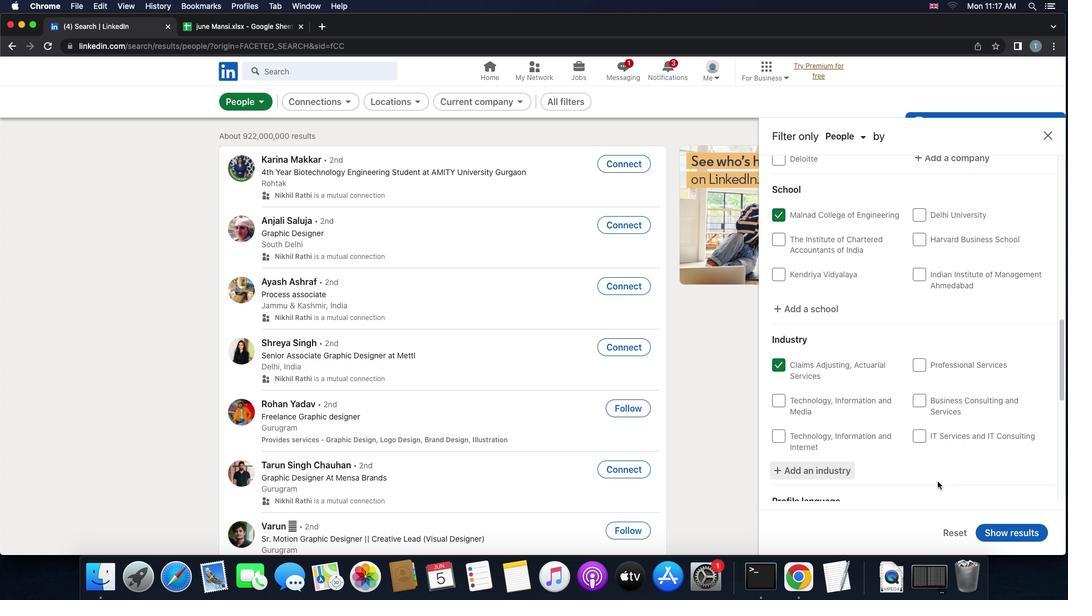 
Action: Mouse scrolled (937, 481) with delta (0, -1)
Screenshot: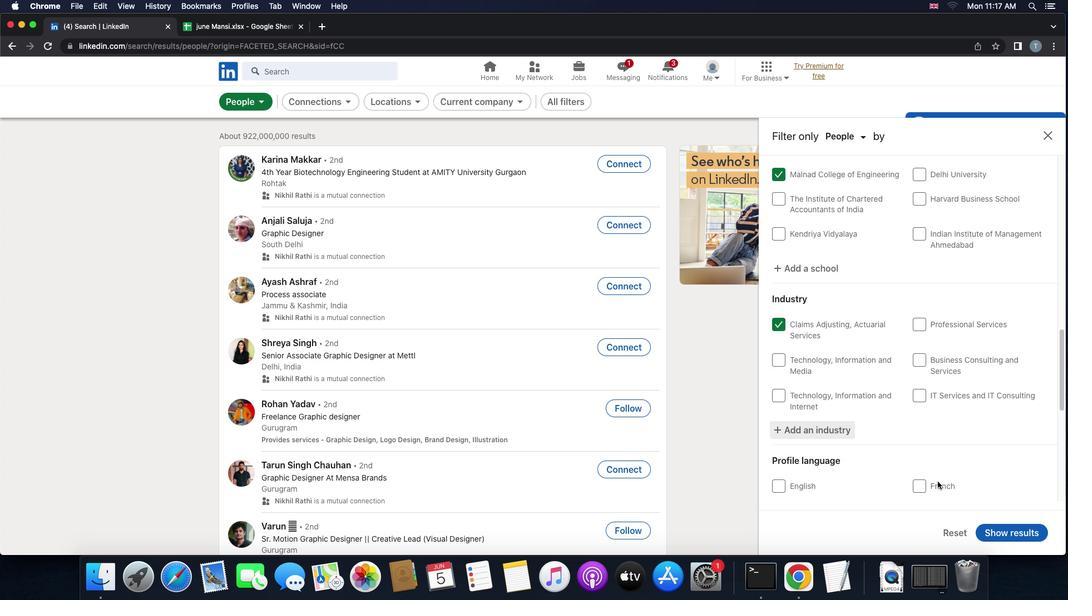 
Action: Mouse scrolled (937, 481) with delta (0, -1)
Screenshot: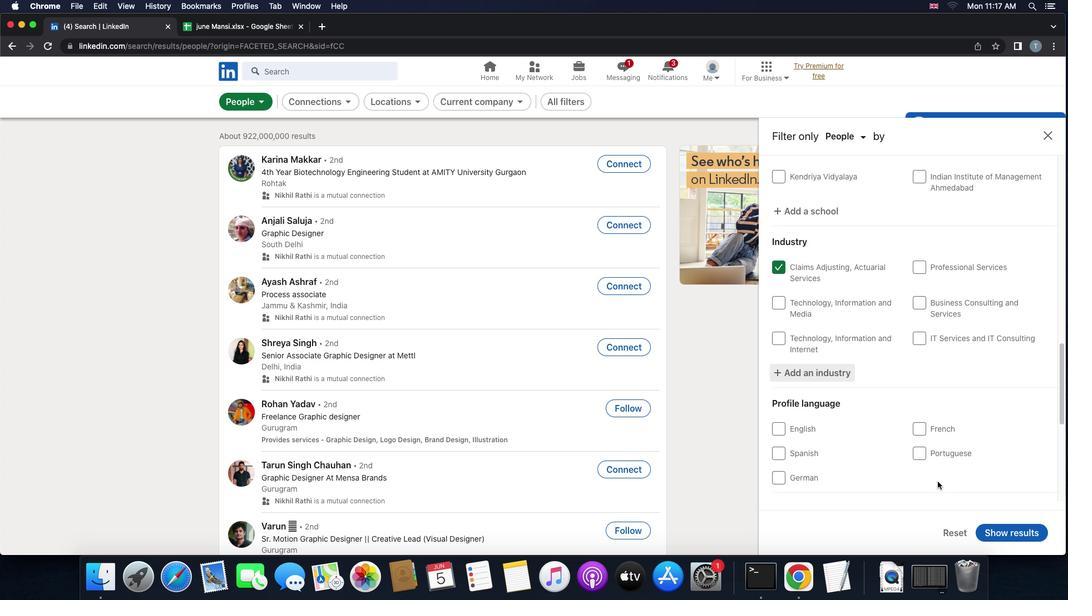
Action: Mouse scrolled (937, 481) with delta (0, 0)
Screenshot: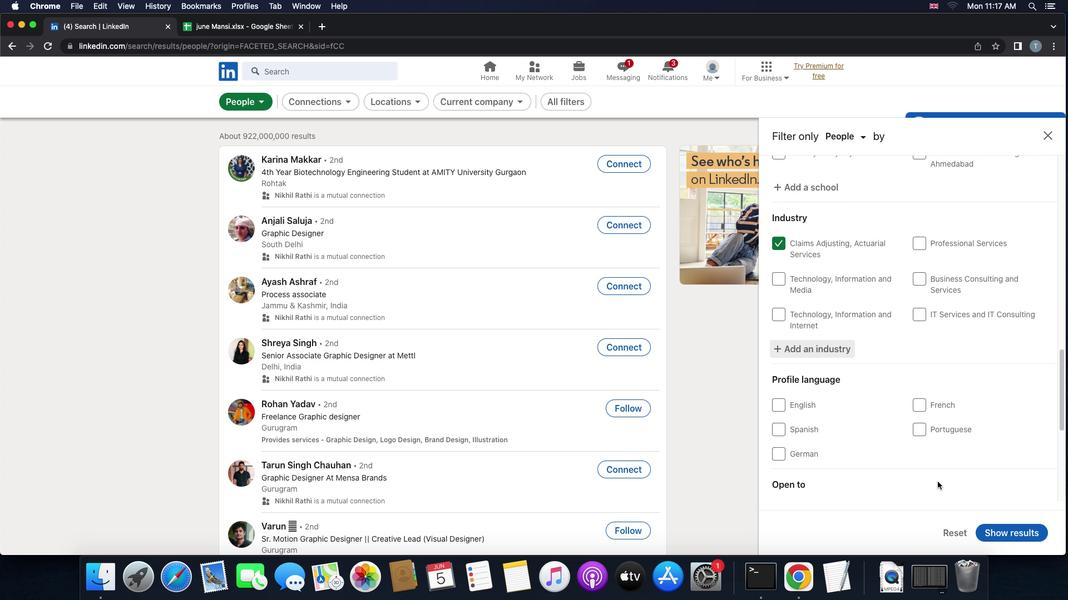 
Action: Mouse scrolled (937, 481) with delta (0, 0)
Screenshot: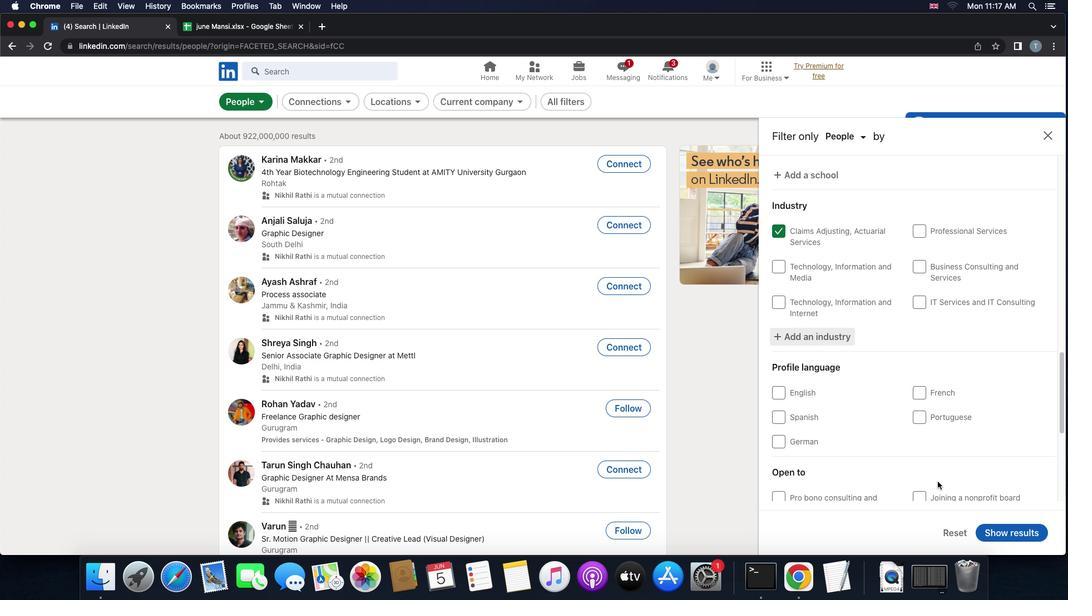 
Action: Mouse scrolled (937, 481) with delta (0, -1)
Screenshot: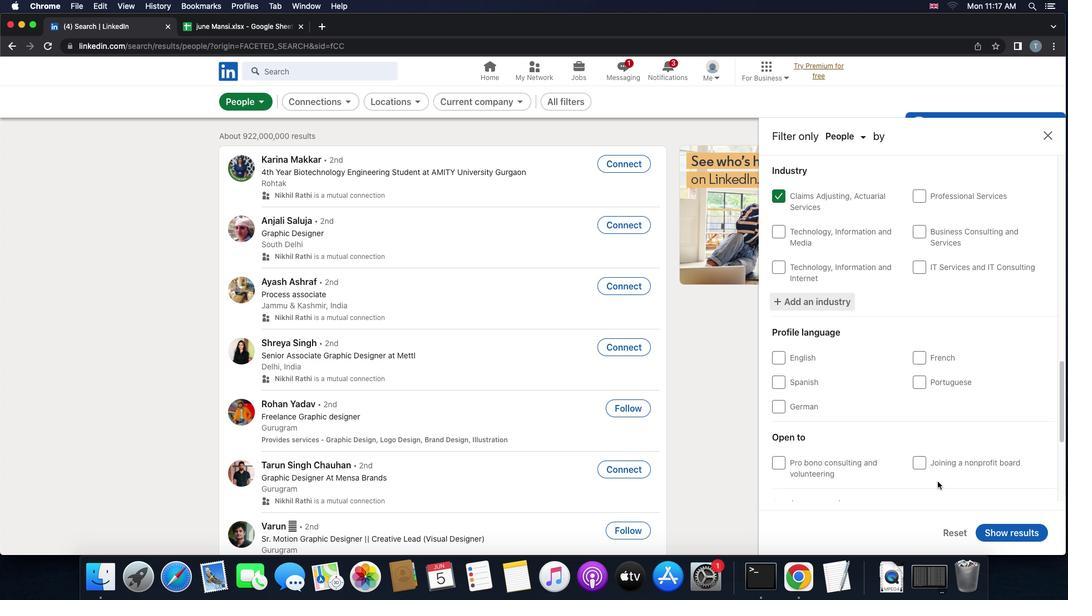 
Action: Mouse scrolled (937, 481) with delta (0, 0)
Screenshot: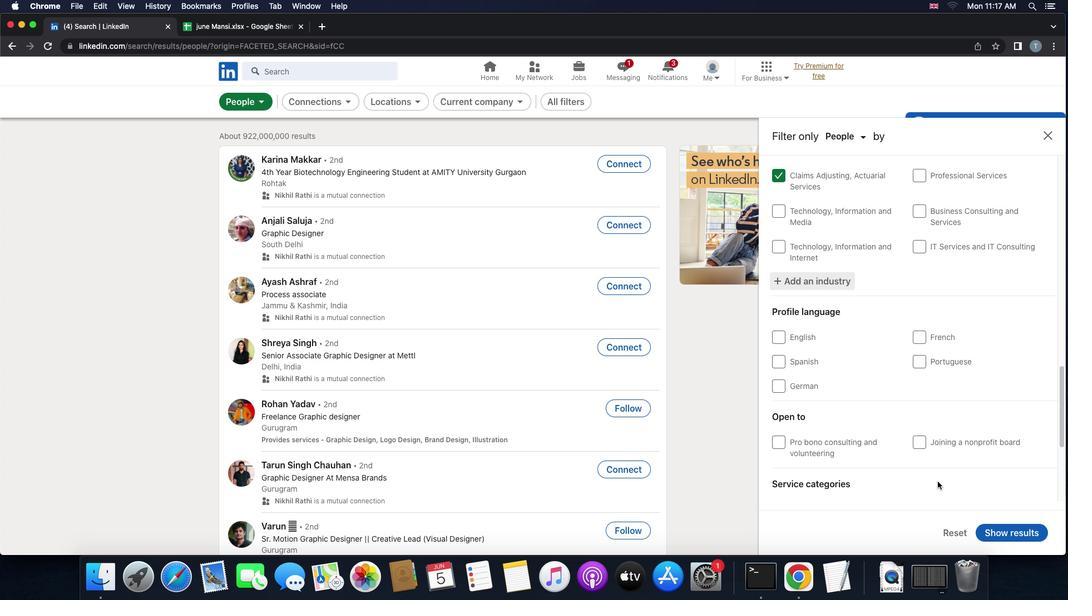 
Action: Mouse scrolled (937, 481) with delta (0, 0)
Screenshot: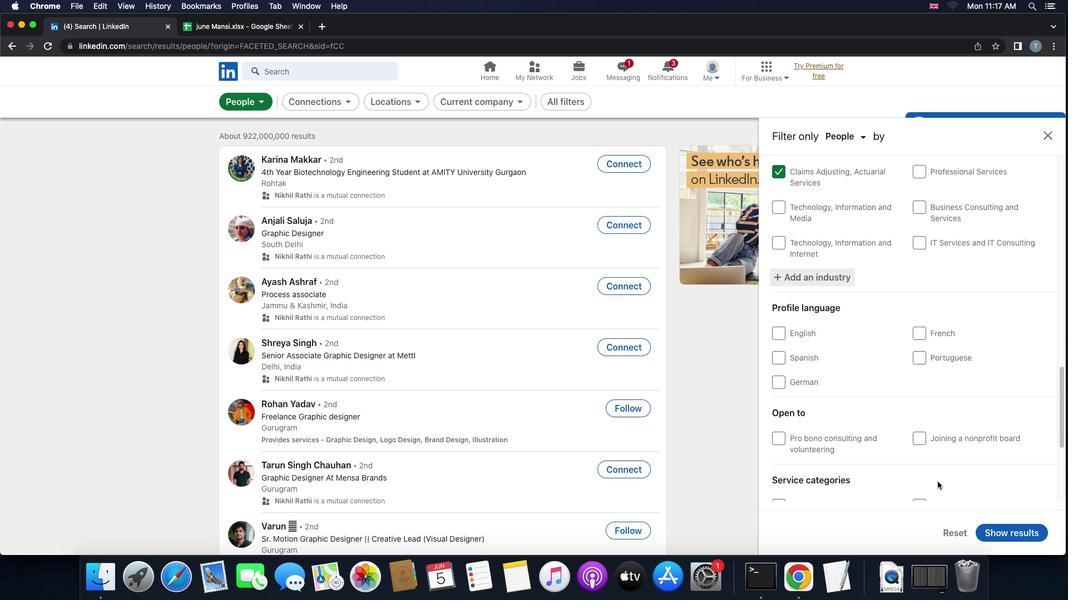 
Action: Mouse scrolled (937, 481) with delta (0, 0)
Screenshot: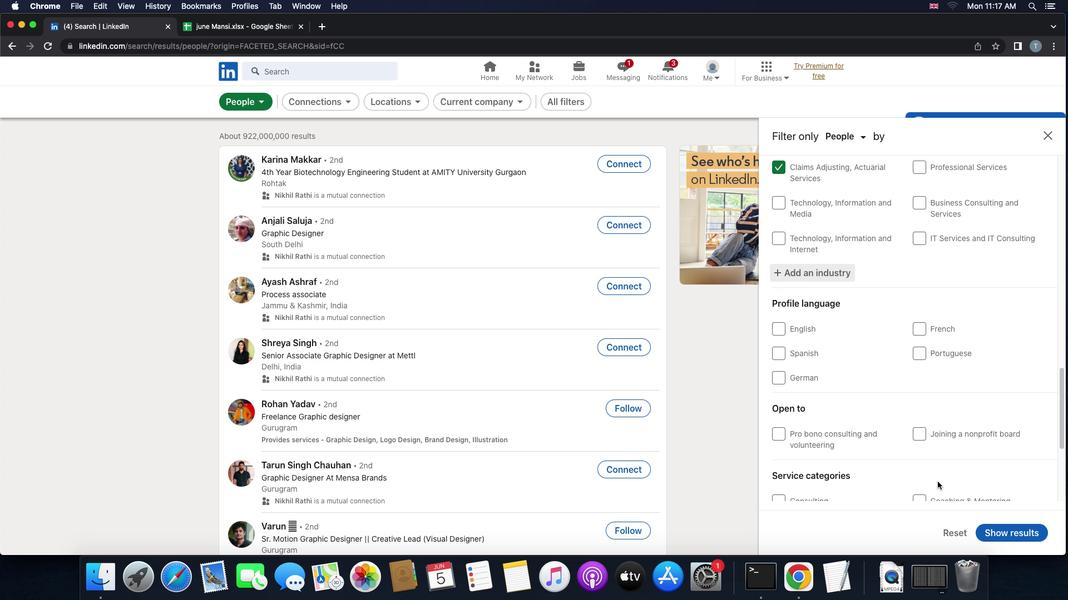 
Action: Mouse scrolled (937, 481) with delta (0, 0)
Screenshot: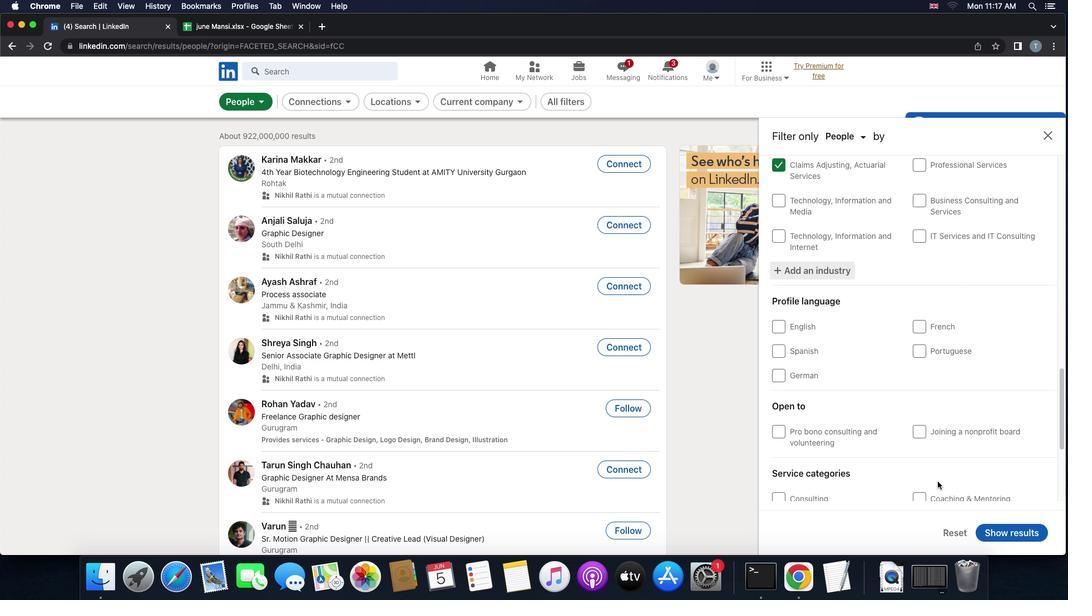 
Action: Mouse scrolled (937, 481) with delta (0, 0)
Screenshot: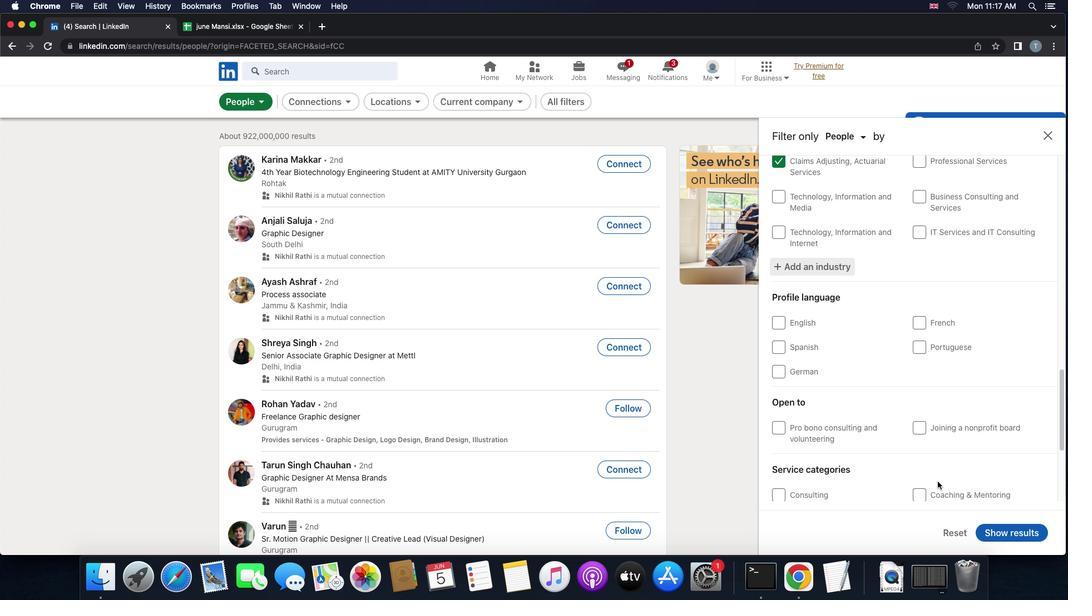 
Action: Mouse moved to (775, 323)
Screenshot: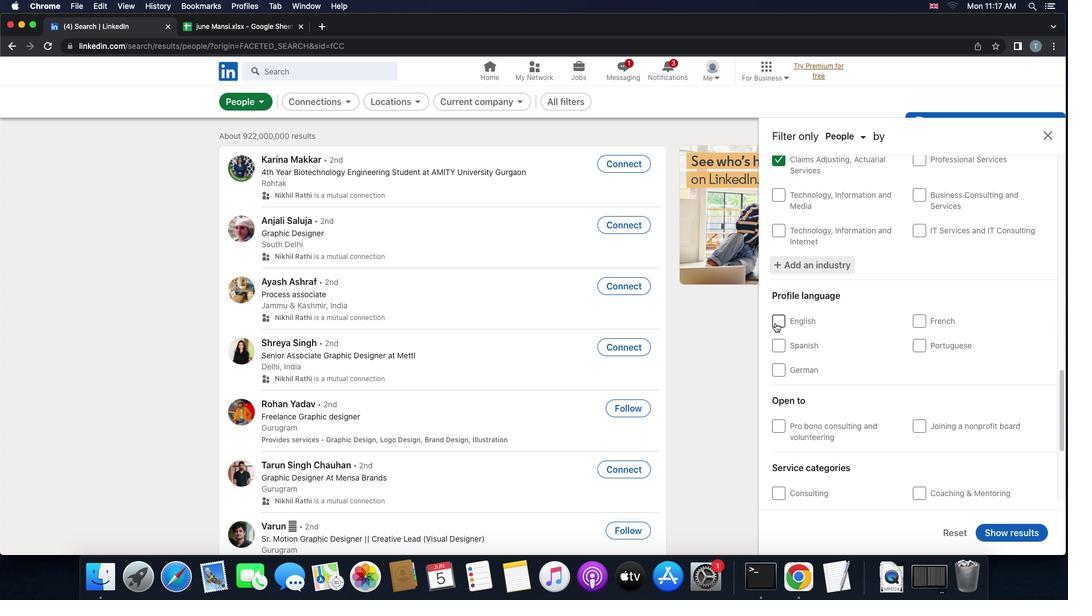 
Action: Mouse pressed left at (775, 323)
Screenshot: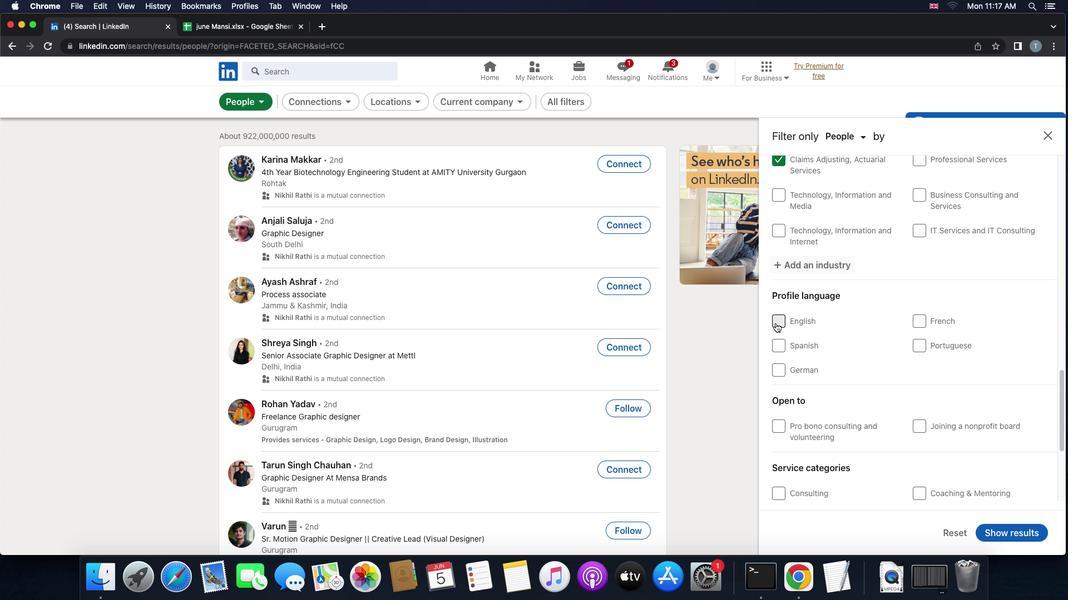 
Action: Mouse moved to (862, 380)
Screenshot: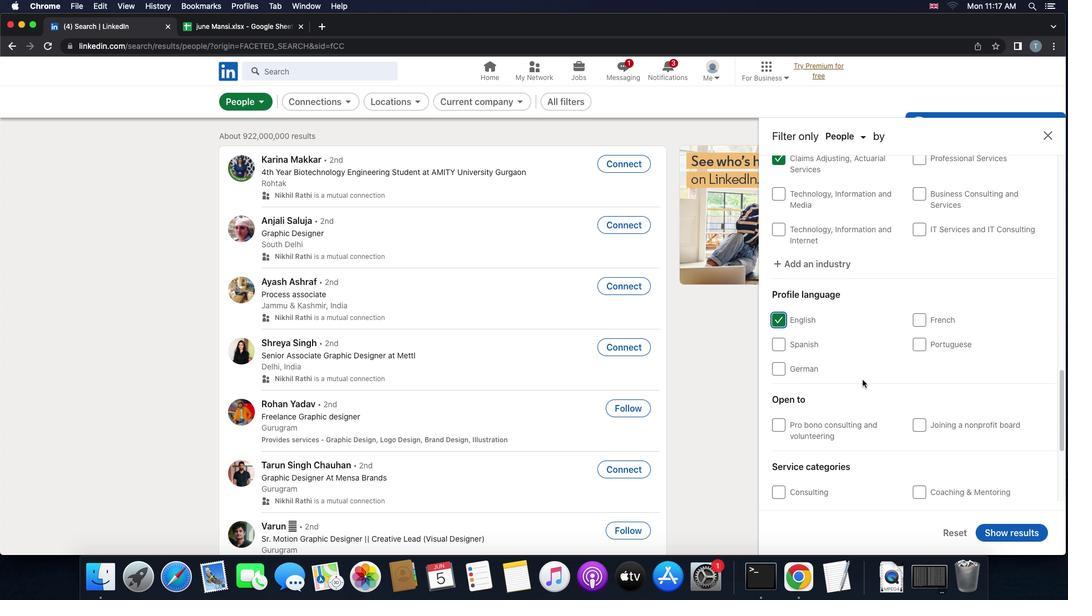 
Action: Mouse scrolled (862, 380) with delta (0, 0)
Screenshot: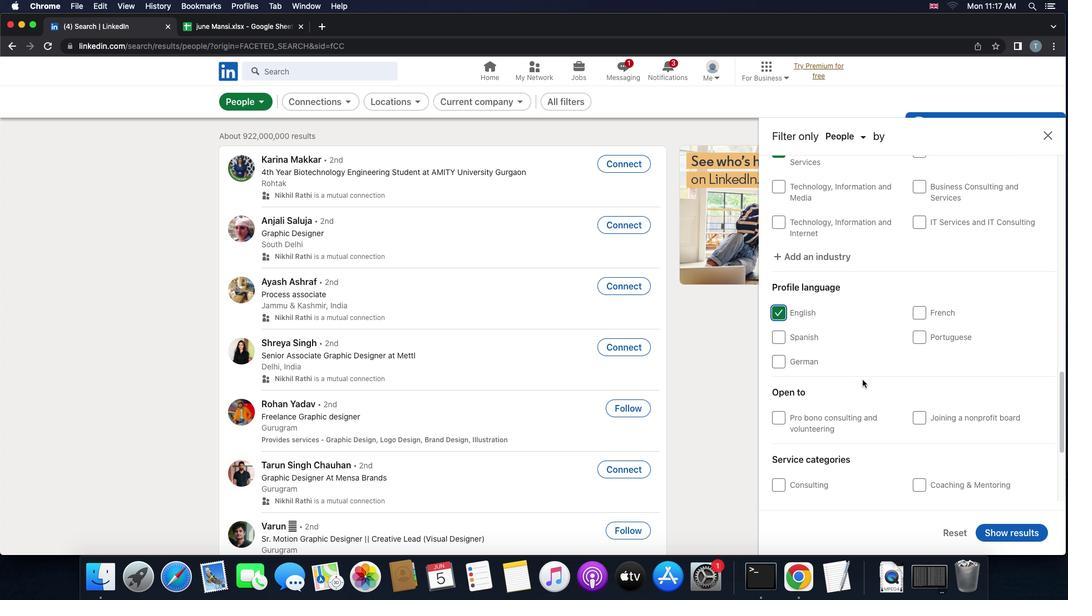 
Action: Mouse scrolled (862, 380) with delta (0, 0)
Screenshot: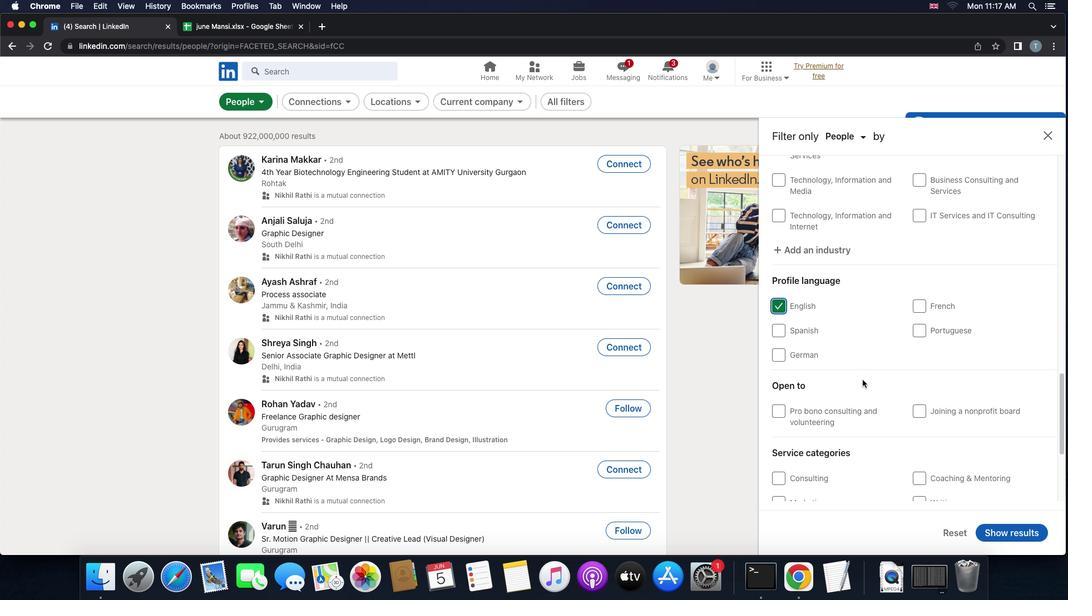 
Action: Mouse scrolled (862, 380) with delta (0, 0)
Screenshot: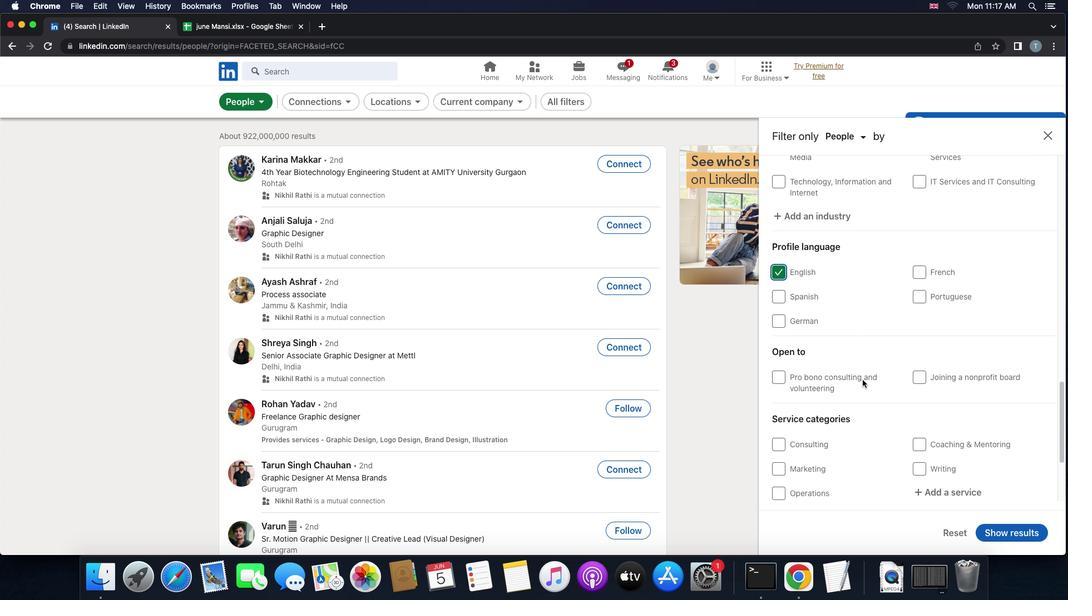 
Action: Mouse scrolled (862, 380) with delta (0, 0)
Screenshot: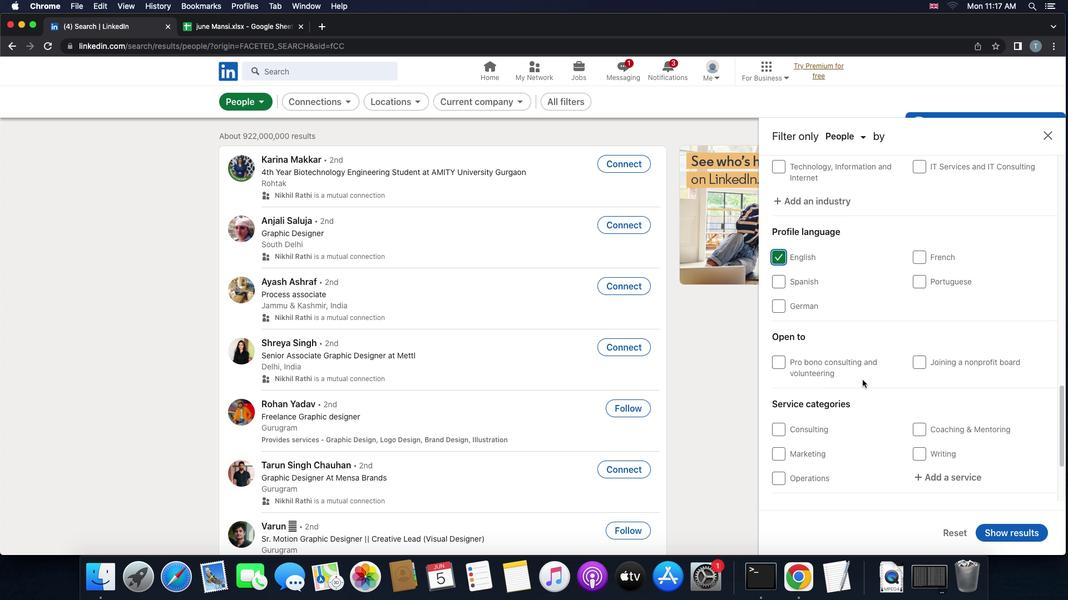 
Action: Mouse scrolled (862, 380) with delta (0, 0)
Screenshot: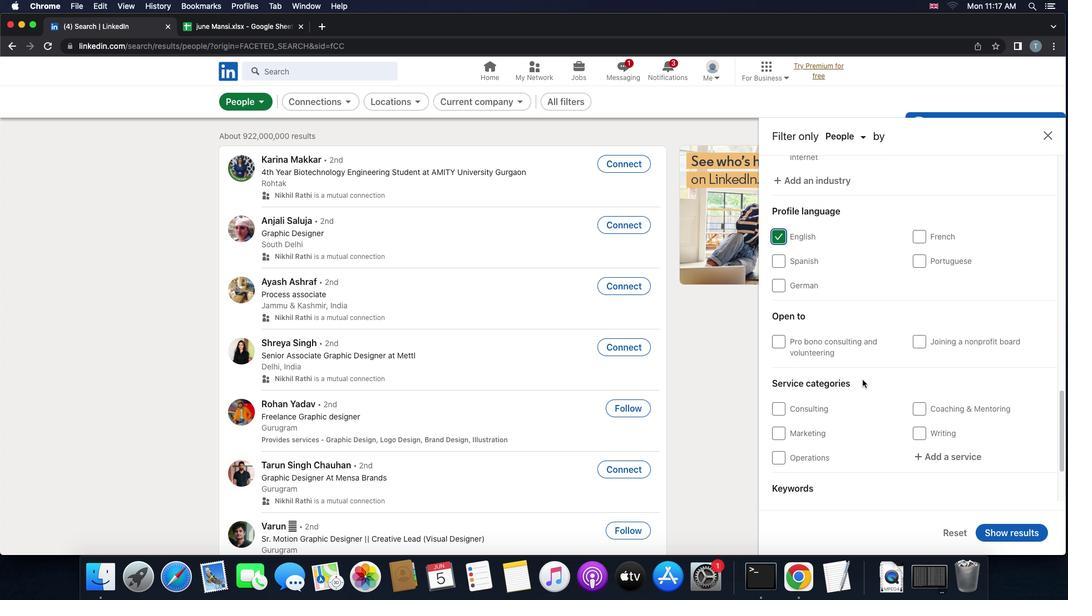 
Action: Mouse scrolled (862, 380) with delta (0, -1)
Screenshot: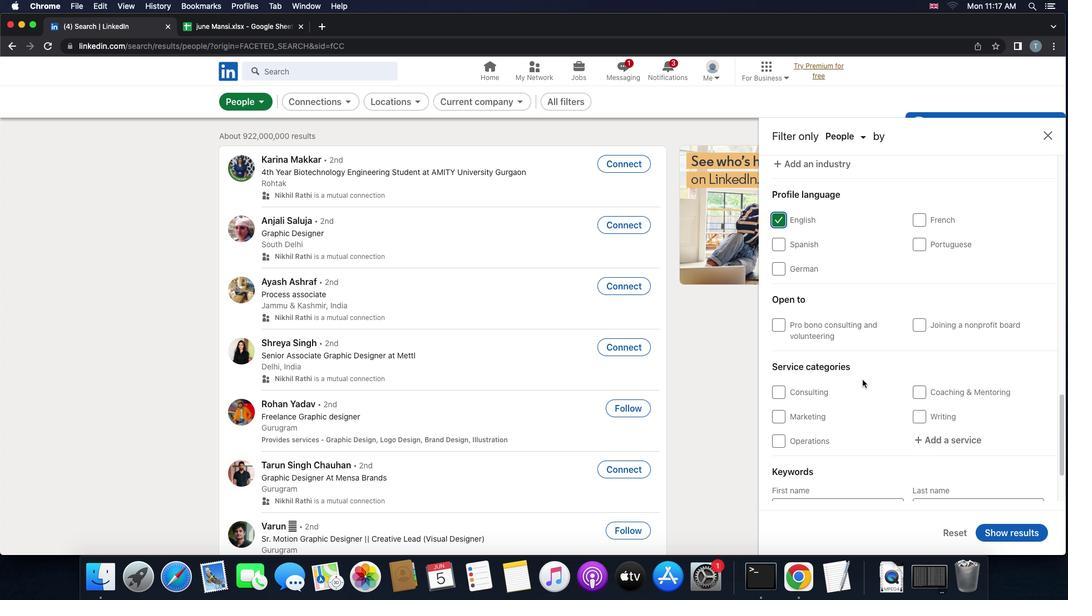 
Action: Mouse moved to (928, 411)
Screenshot: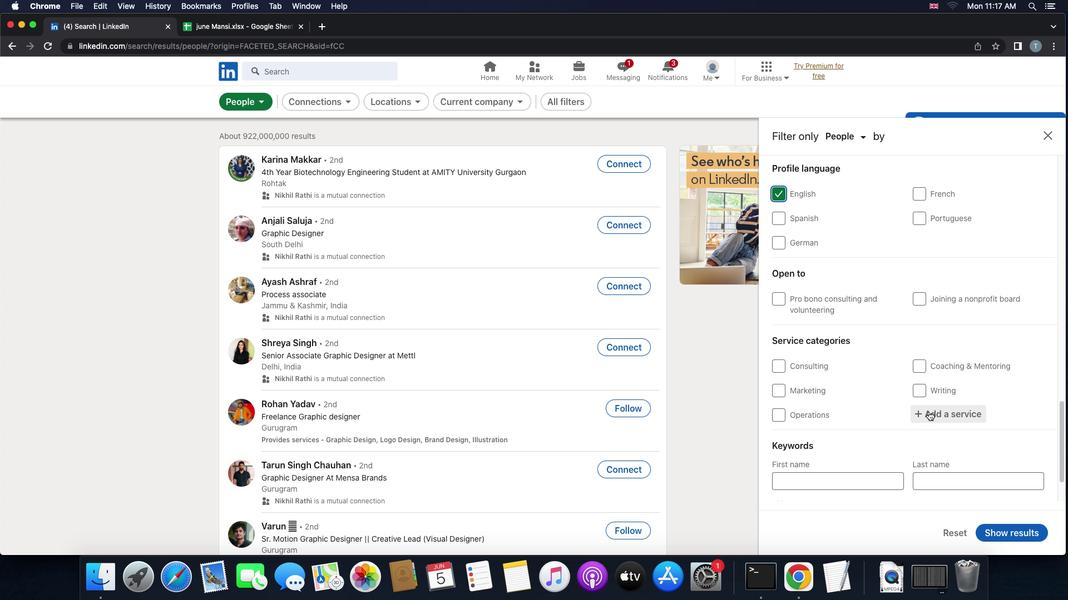 
Action: Mouse pressed left at (928, 411)
Screenshot: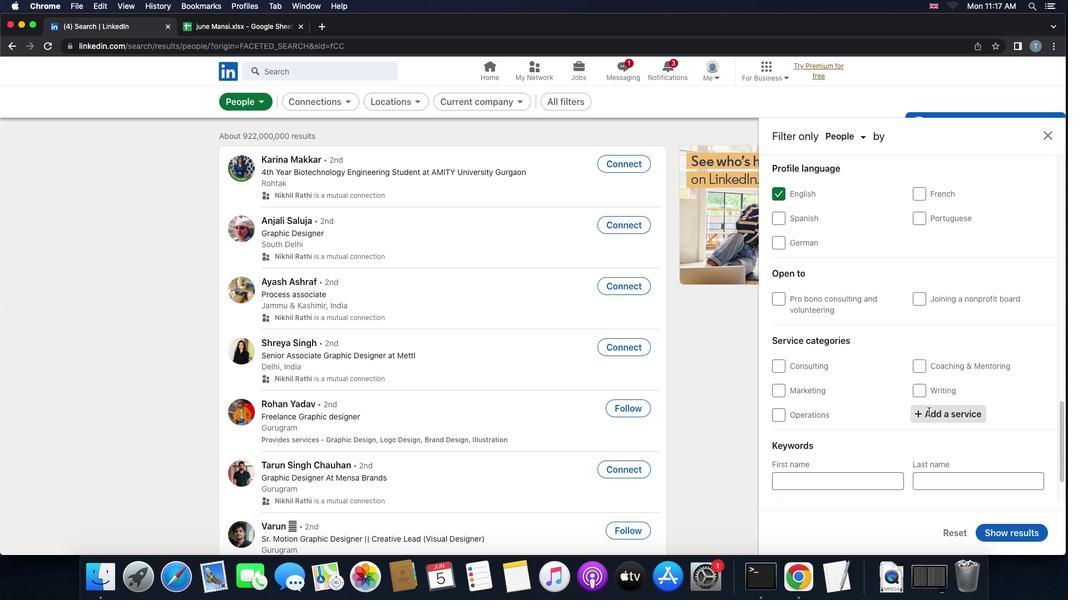 
Action: Key pressed 'f''a''m''i''l''y'
Screenshot: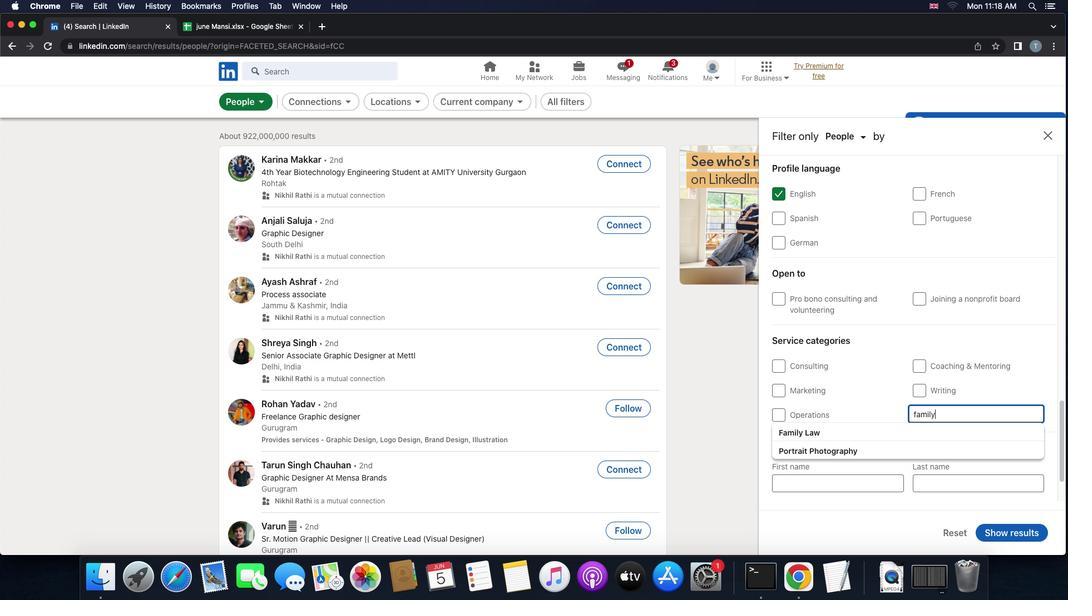 
Action: Mouse moved to (882, 424)
Screenshot: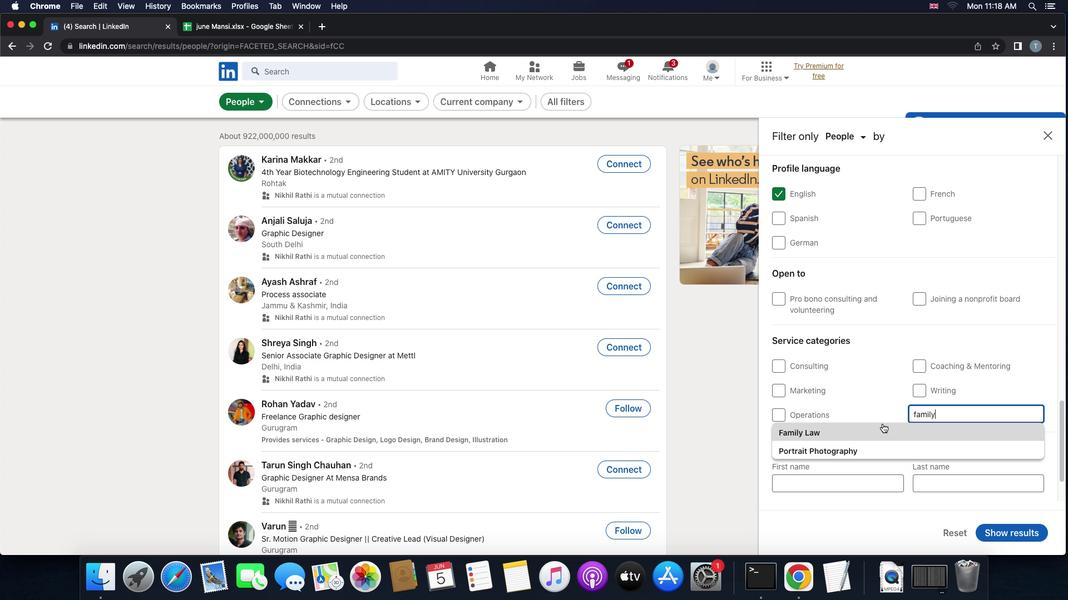 
Action: Mouse pressed left at (882, 424)
Screenshot: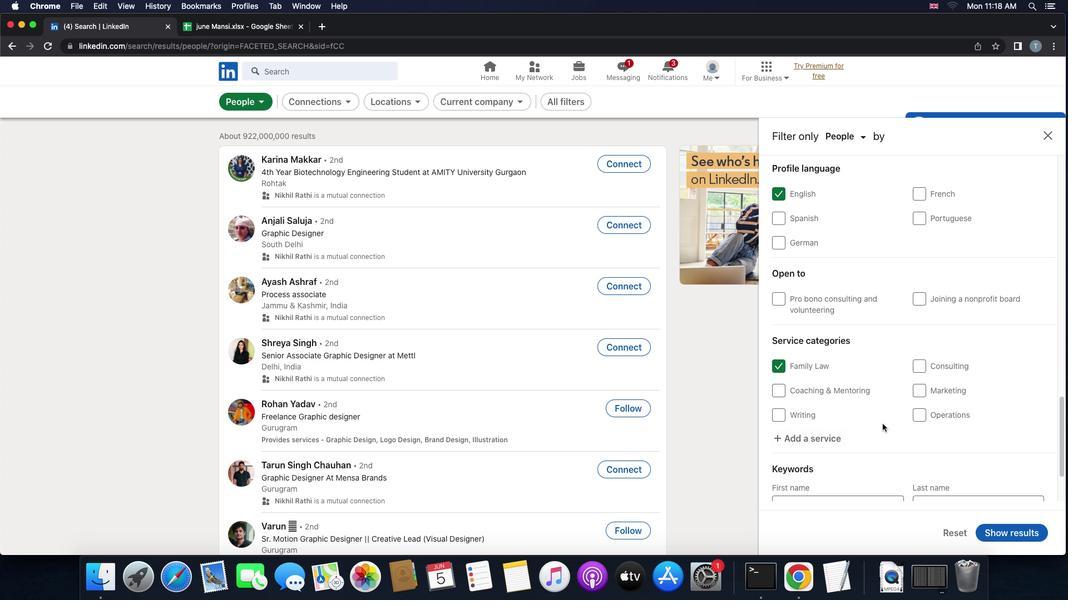 
Action: Mouse scrolled (882, 424) with delta (0, 0)
Screenshot: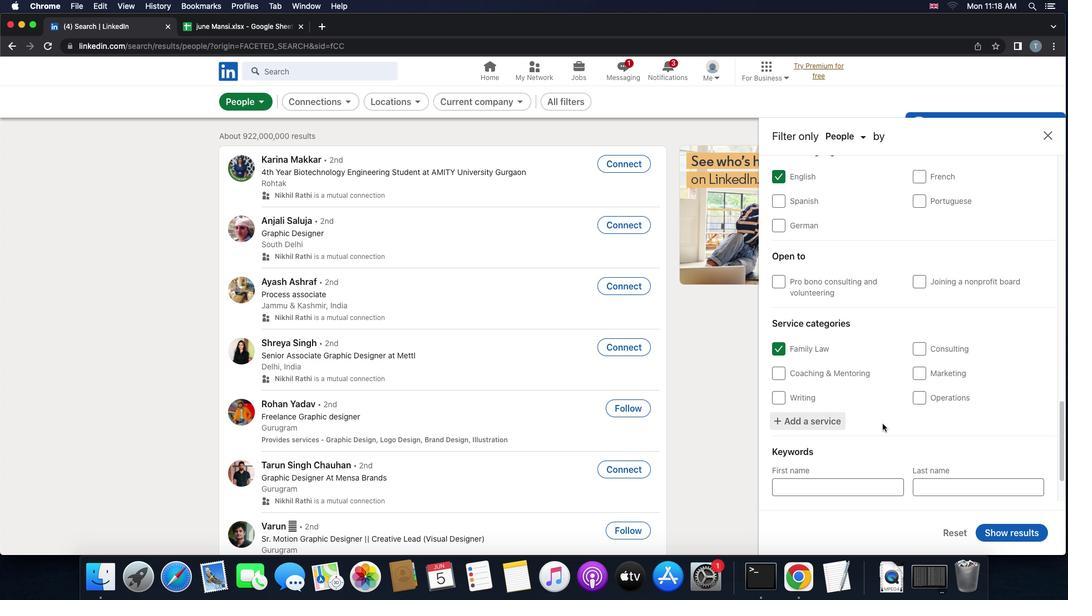 
Action: Mouse scrolled (882, 424) with delta (0, 0)
Screenshot: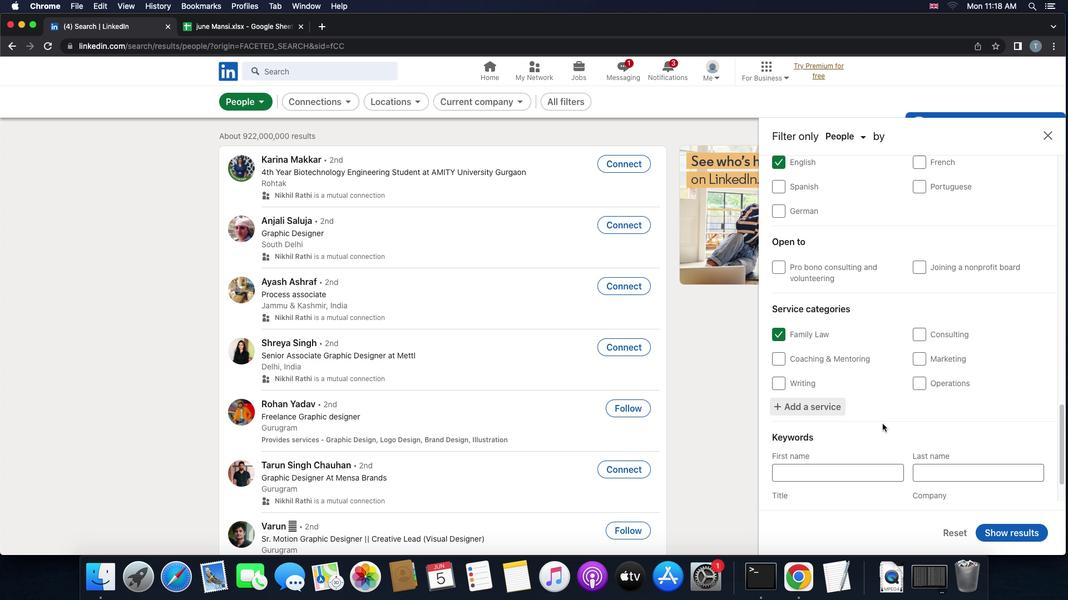 
Action: Mouse scrolled (882, 424) with delta (0, -1)
Screenshot: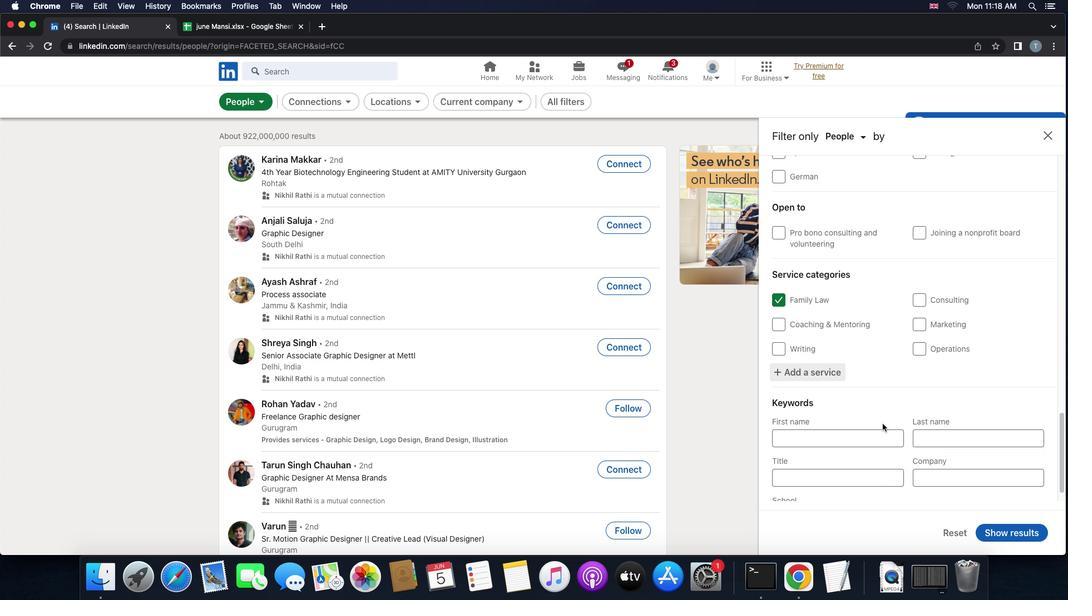 
Action: Mouse scrolled (882, 424) with delta (0, -1)
Screenshot: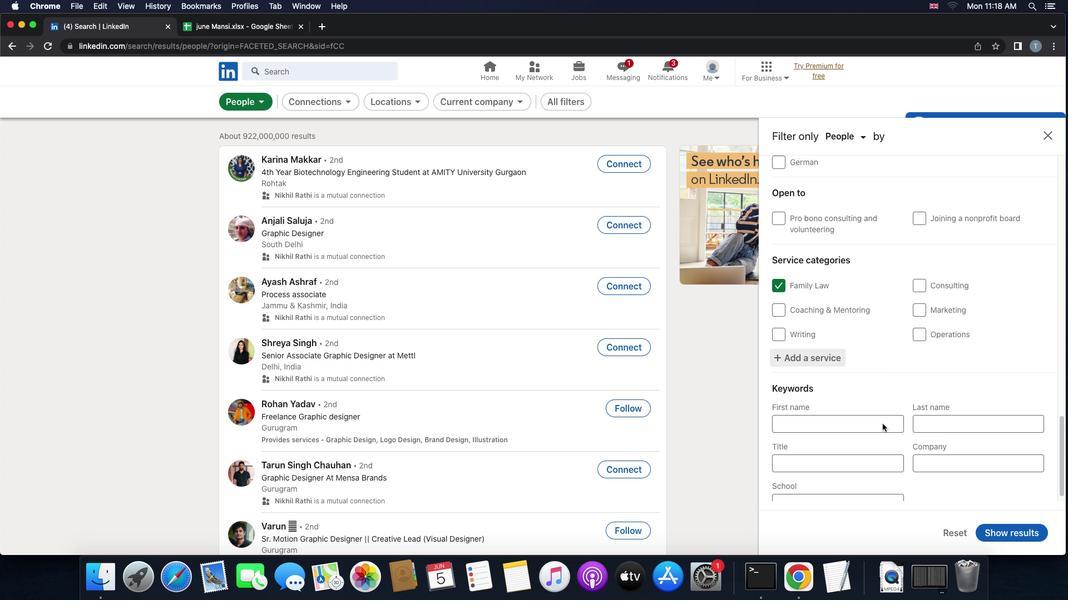 
Action: Mouse moved to (844, 452)
Screenshot: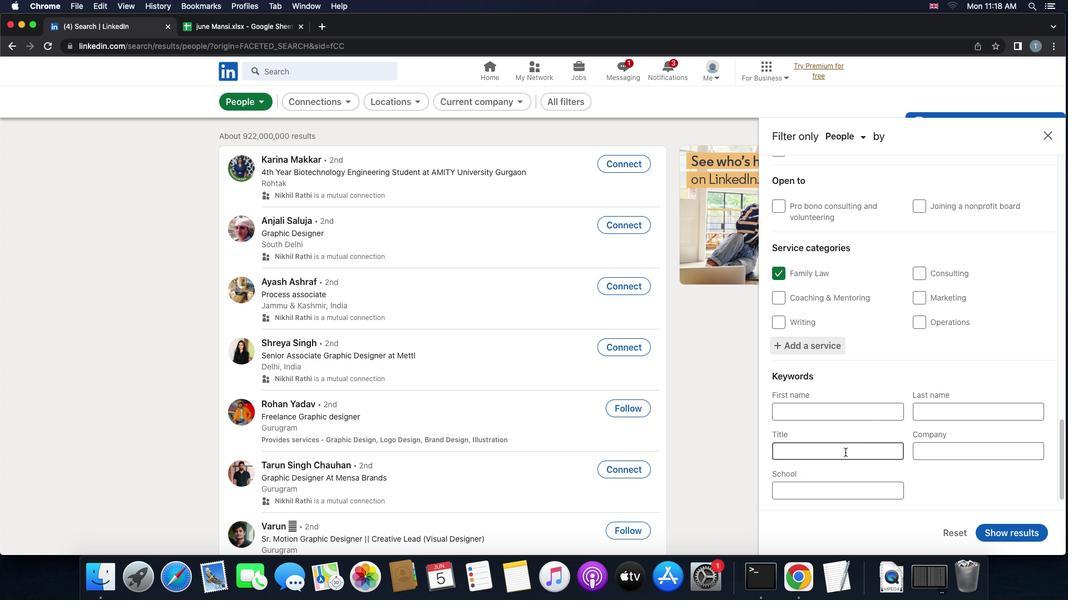 
Action: Mouse pressed left at (844, 452)
Screenshot: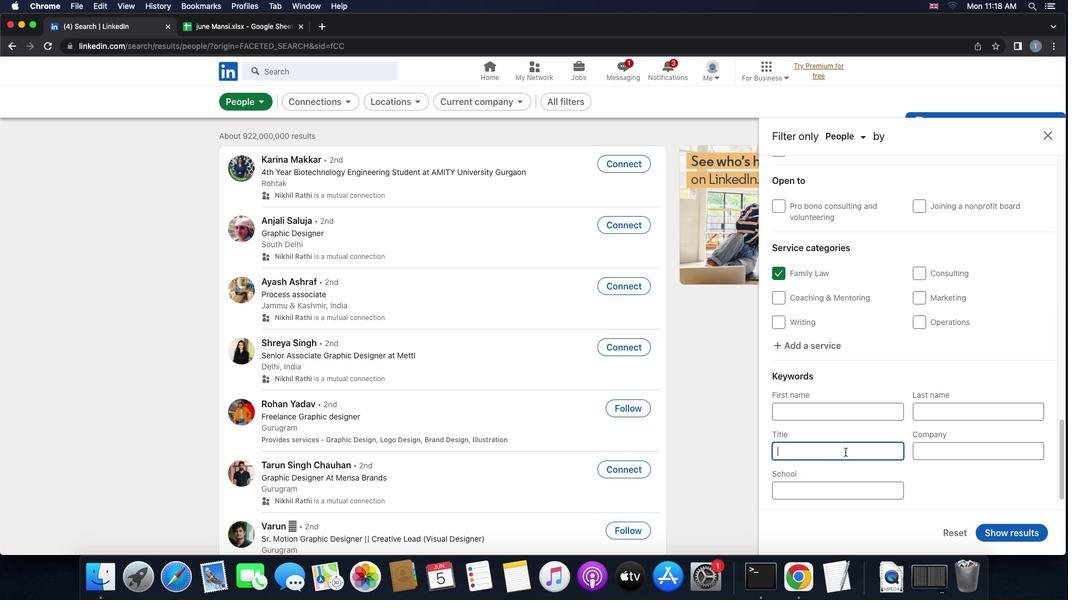
Action: Key pressed 'o''p''e''r''a''t''i''o''n''s'Key.space'p''r''o''f''e''s''s''i''o''n''a''l'
Screenshot: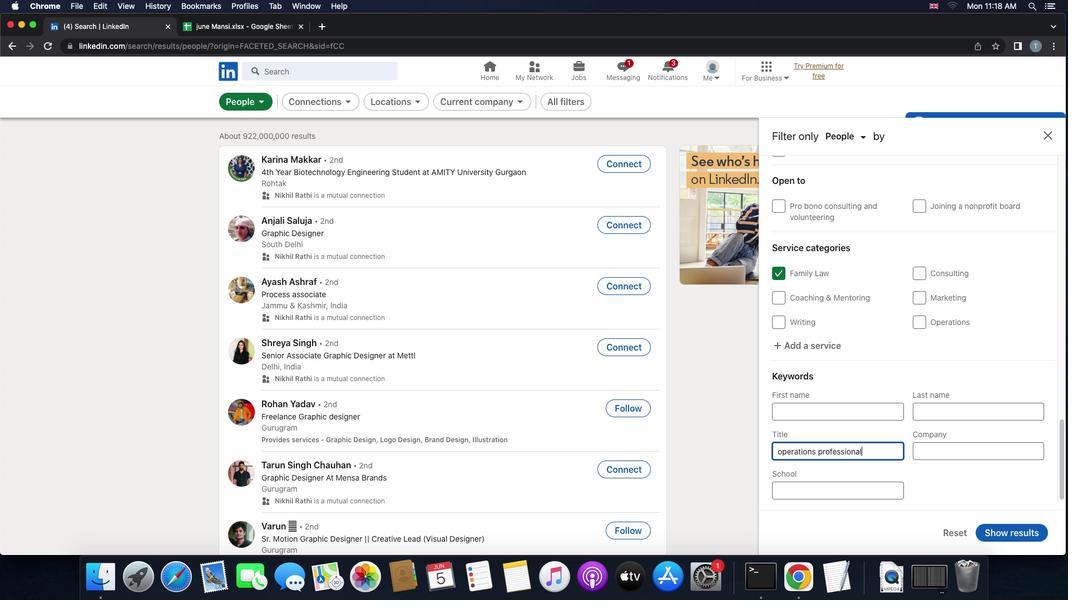 
Action: Mouse moved to (1000, 532)
Screenshot: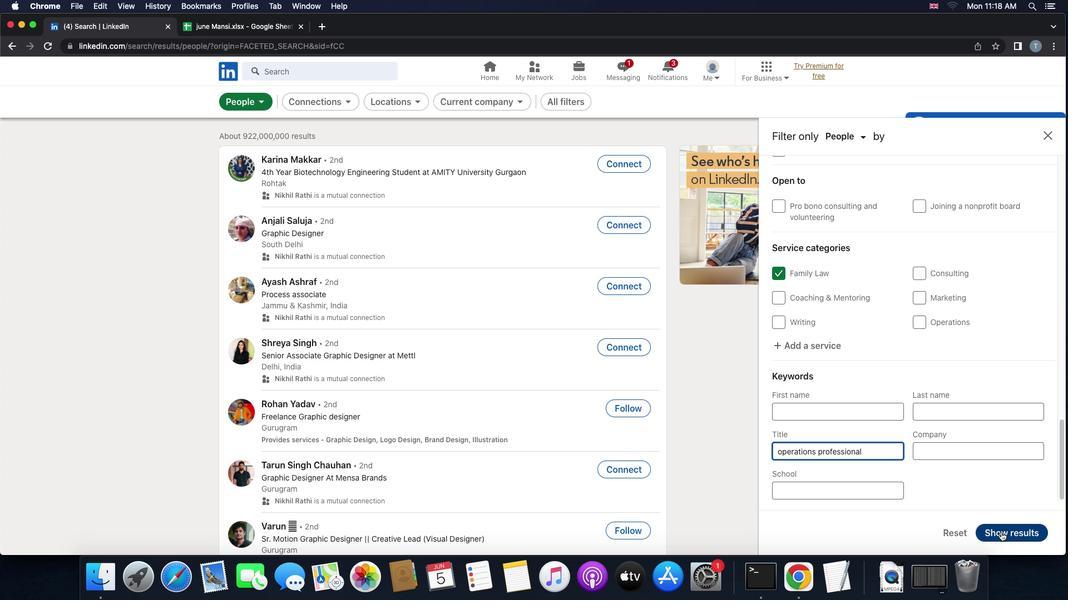 
Action: Mouse pressed left at (1000, 532)
Screenshot: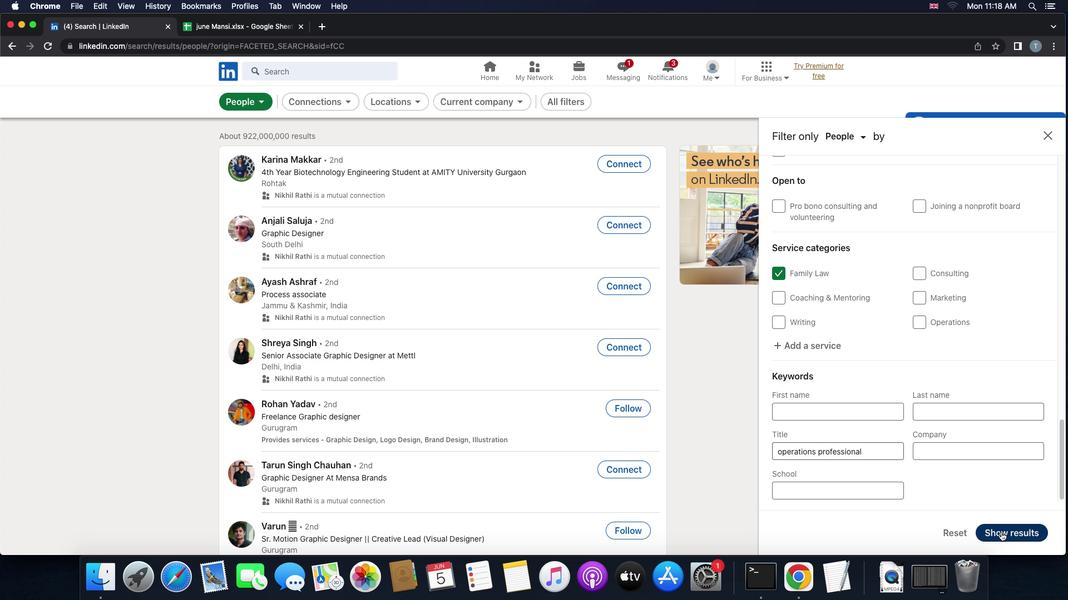 
